 Task: Look for space in Barentu, Eritrea from 12th  July, 2023 to 15th July, 2023 for 3 adults in price range Rs.12000 to Rs.16000. Place can be entire place with 2 bedrooms having 3 beds and 1 bathroom. Property type can be house, flat, hotel. Booking option can be shelf check-in. Required host language is English.
Action: Mouse moved to (289, 165)
Screenshot: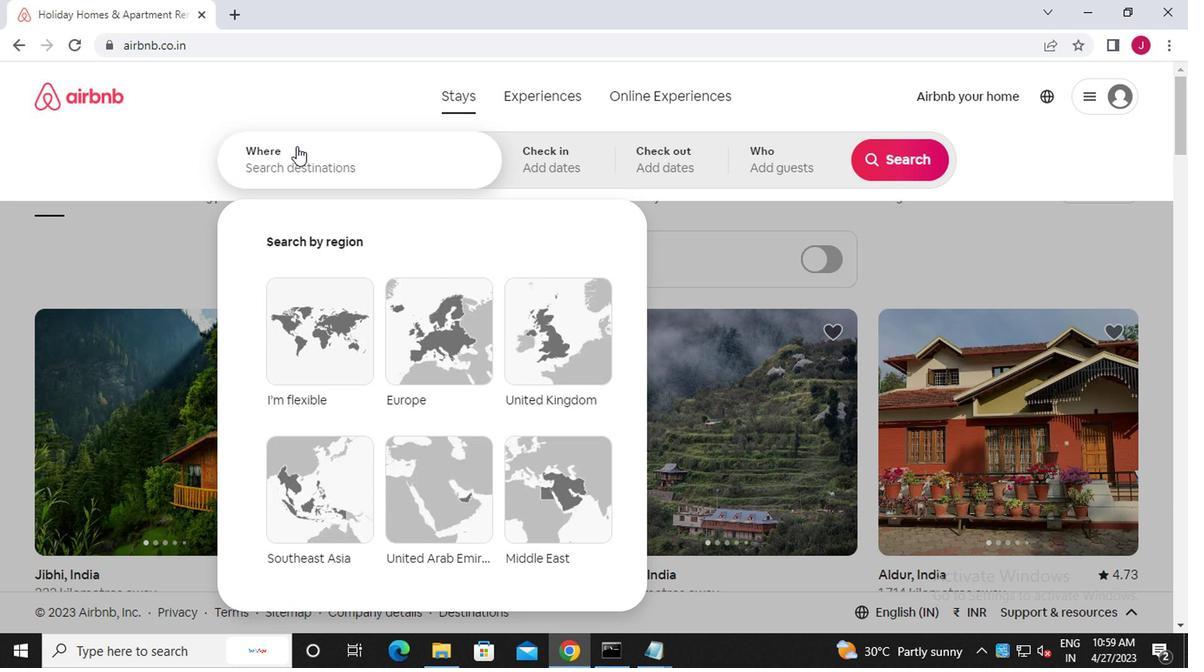 
Action: Mouse pressed left at (289, 165)
Screenshot: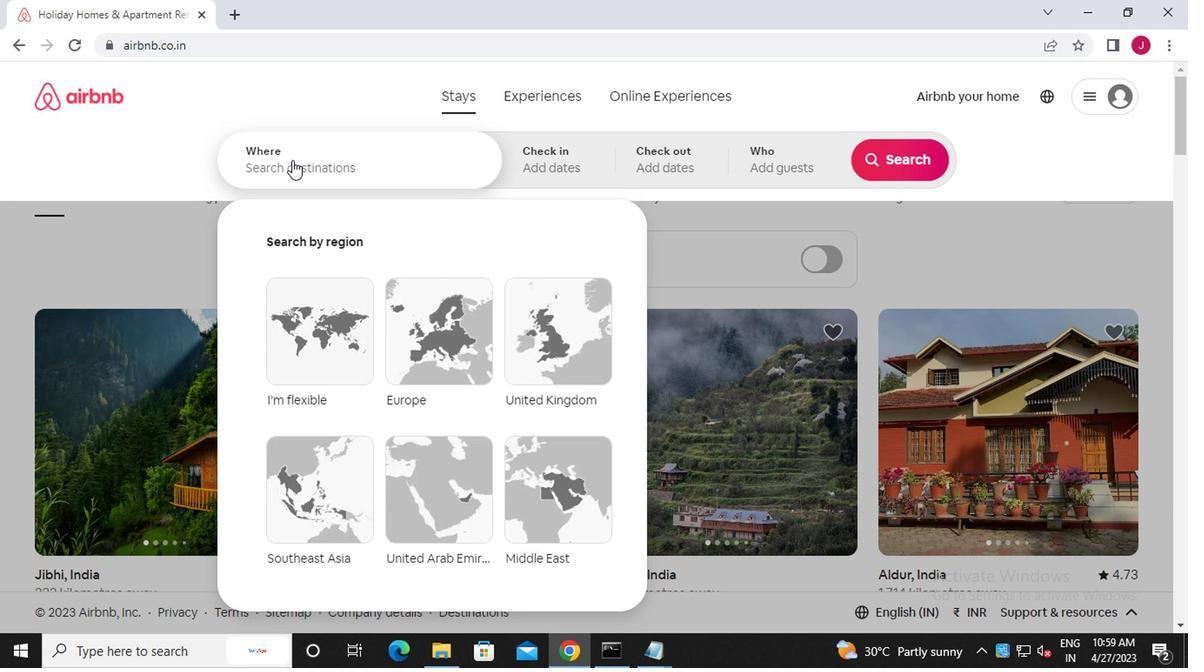 
Action: Key pressed b<Key.caps_lock>arentu,<Key.caps_lock>e<Key.caps_lock>ritrea
Screenshot: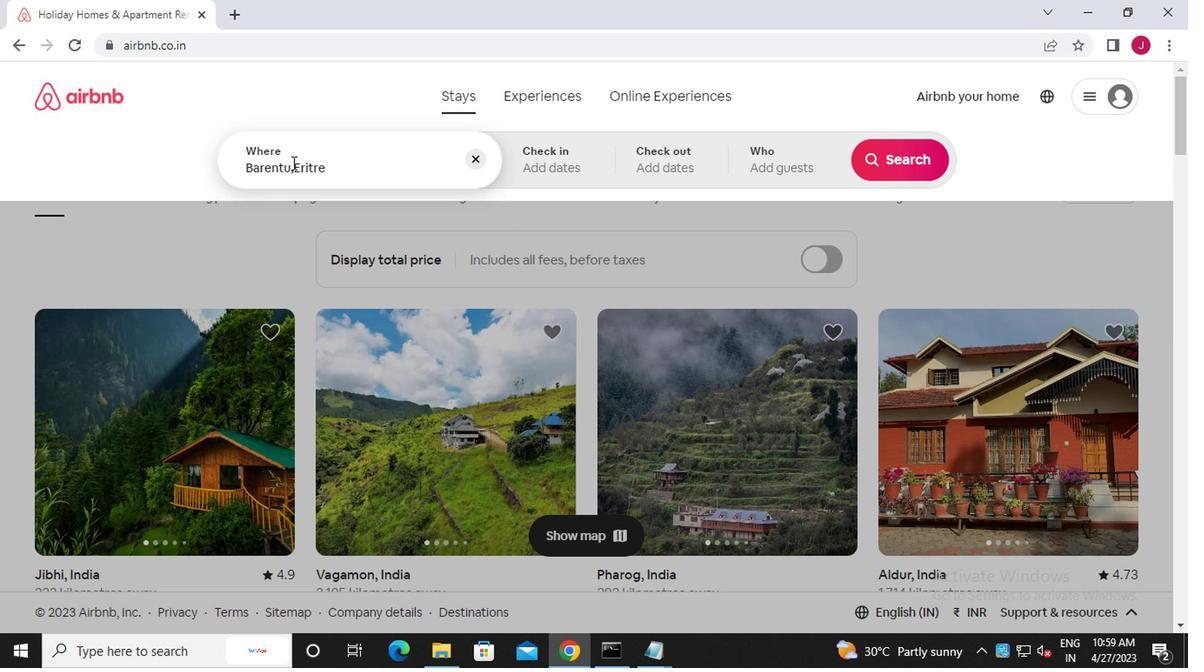 
Action: Mouse moved to (396, 260)
Screenshot: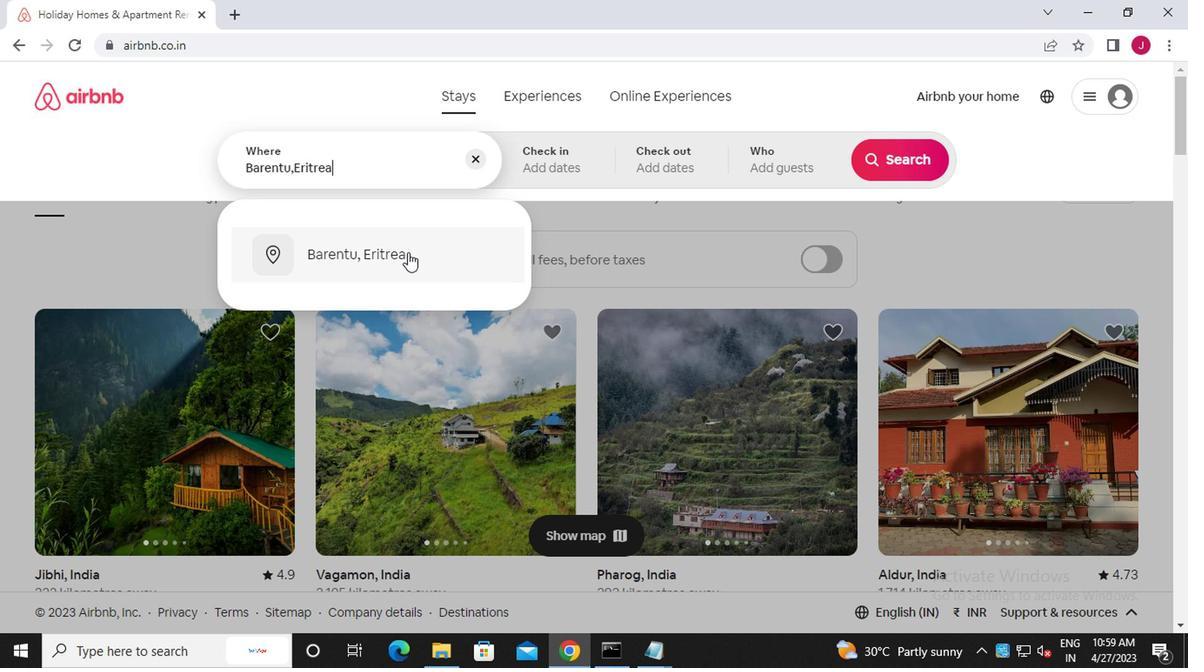 
Action: Mouse pressed left at (396, 260)
Screenshot: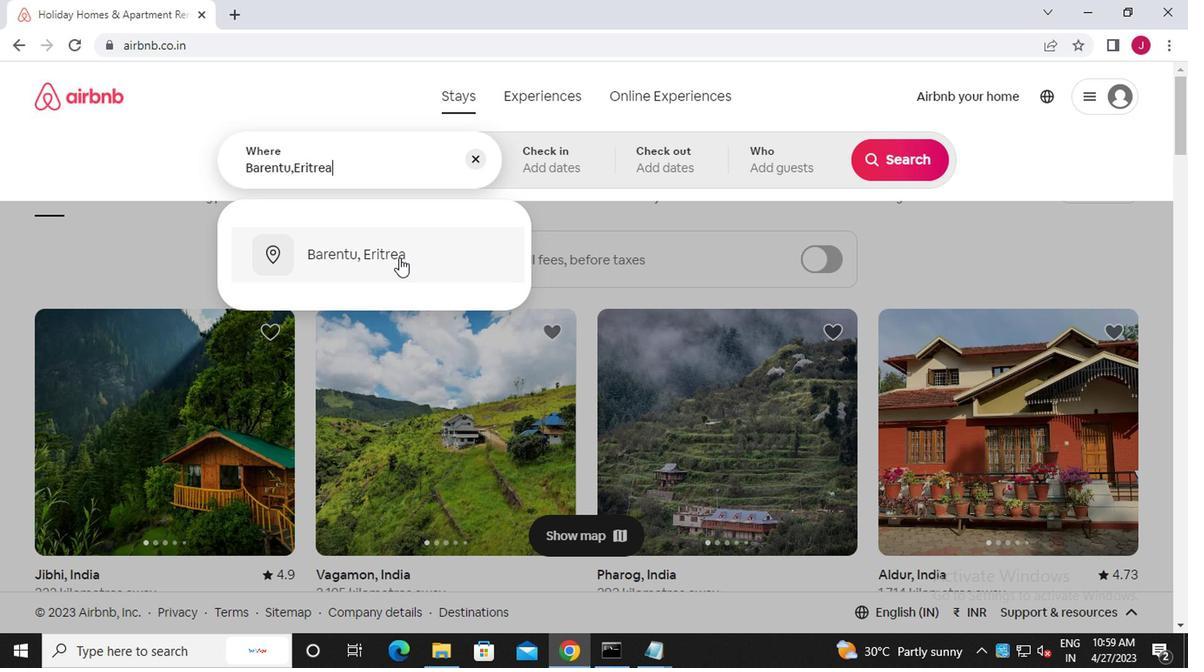 
Action: Mouse moved to (882, 307)
Screenshot: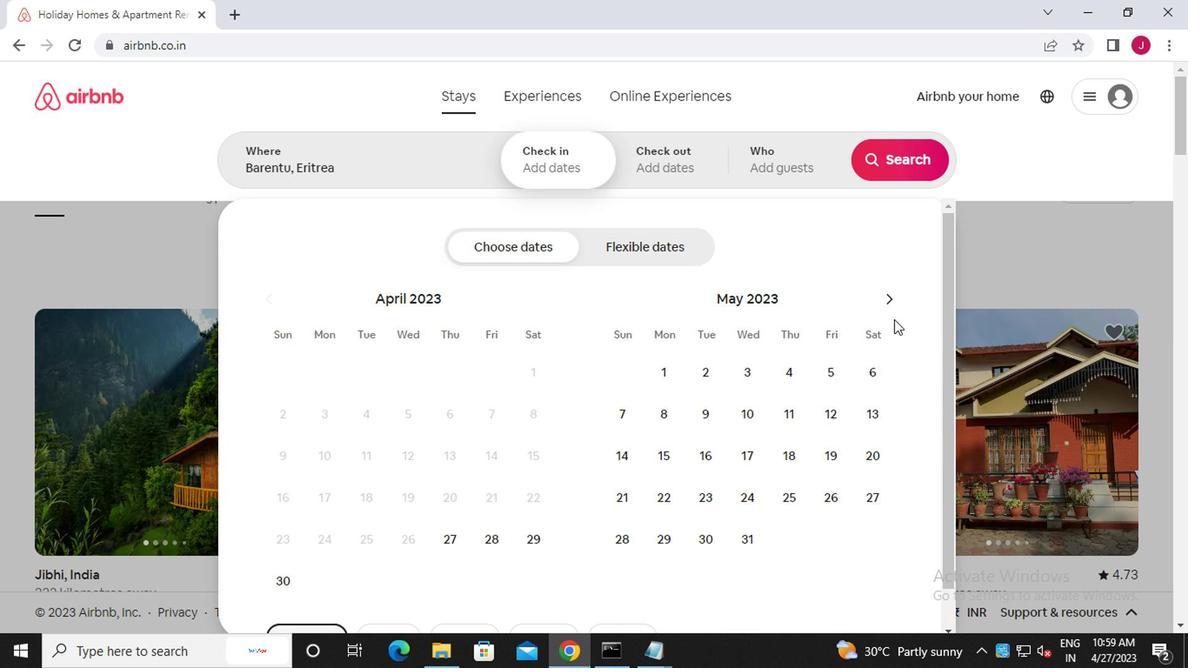 
Action: Mouse pressed left at (882, 307)
Screenshot: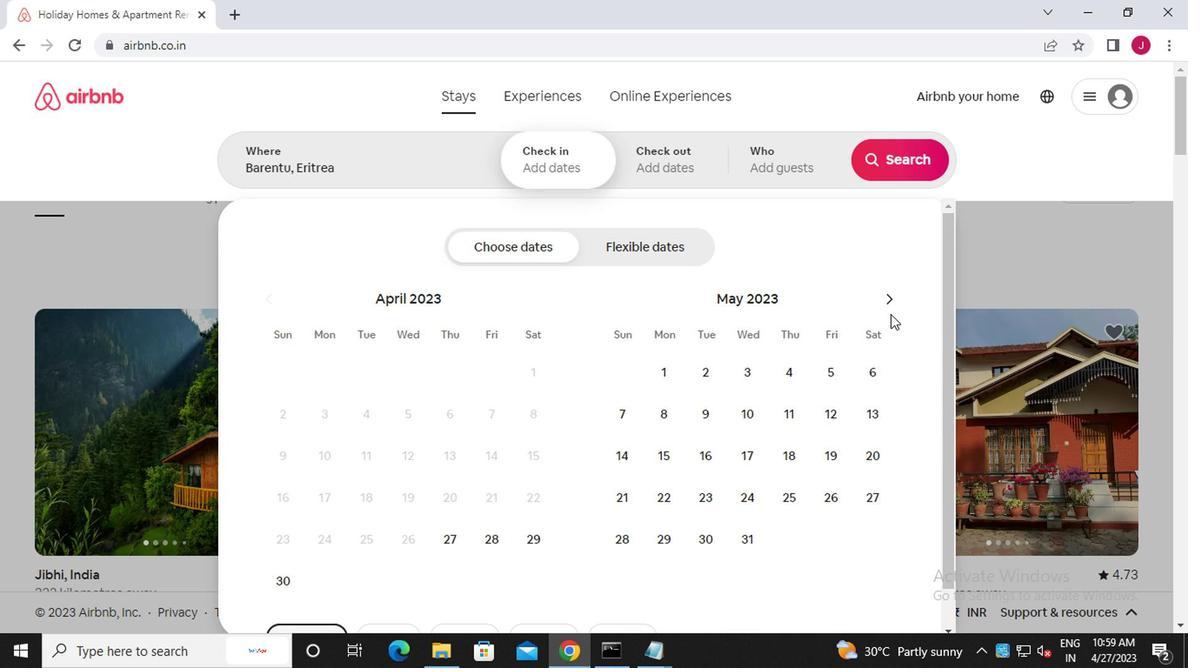 
Action: Mouse moved to (881, 305)
Screenshot: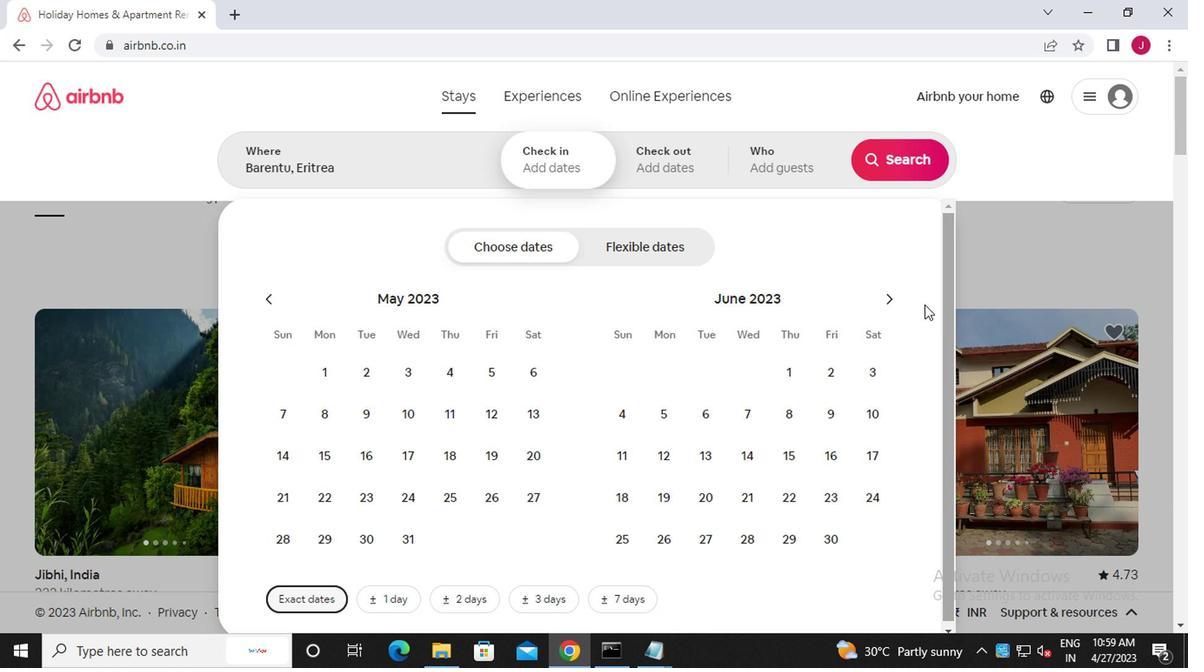 
Action: Mouse pressed left at (881, 305)
Screenshot: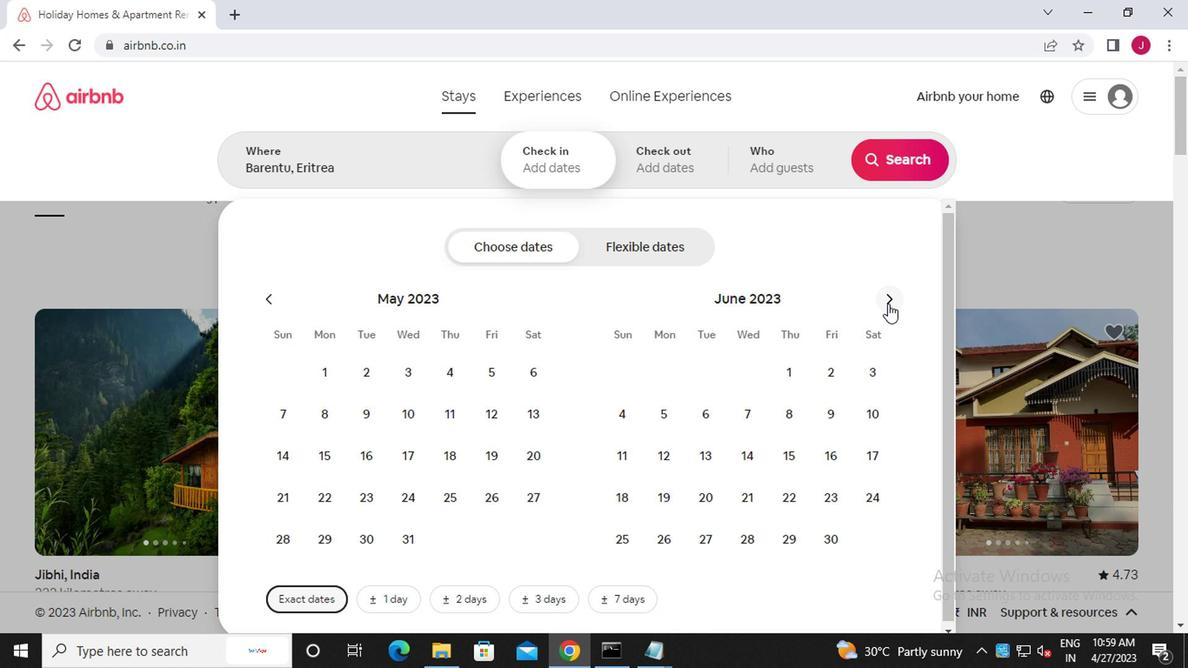 
Action: Mouse moved to (737, 456)
Screenshot: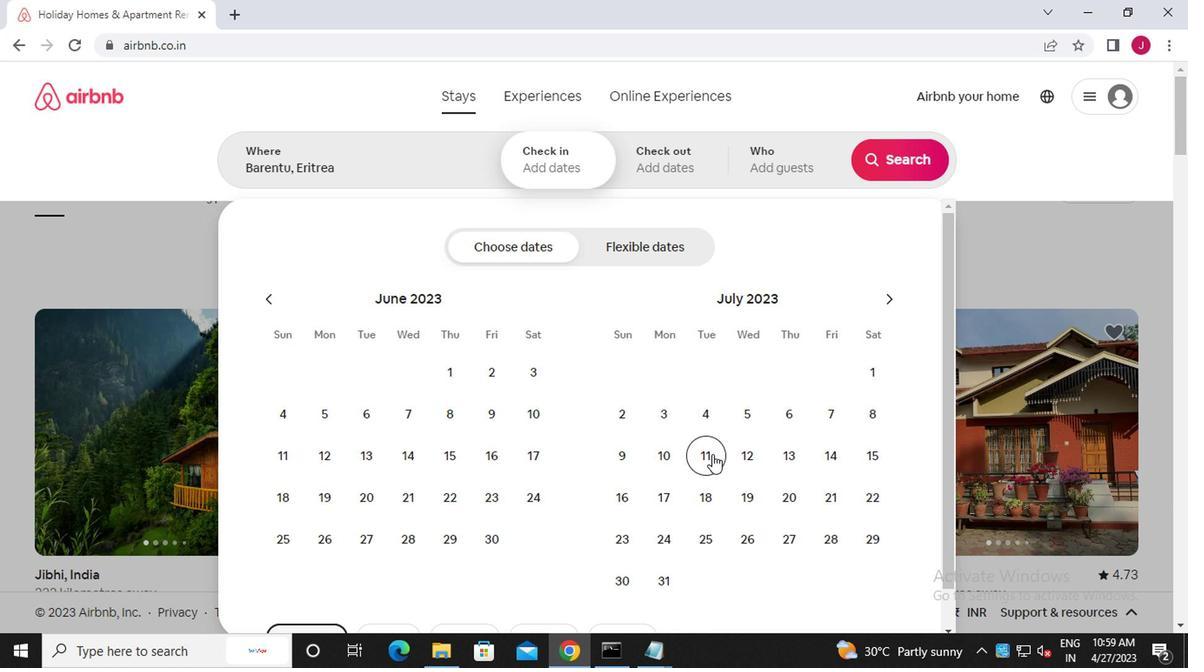 
Action: Mouse pressed left at (737, 456)
Screenshot: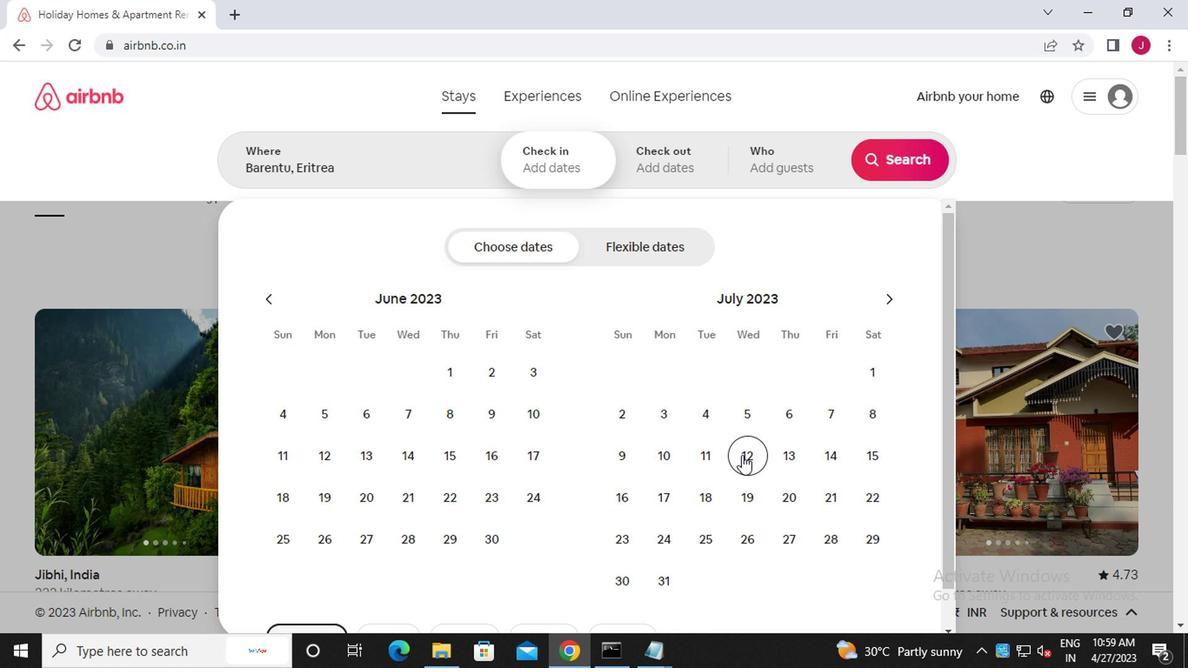 
Action: Mouse moved to (861, 452)
Screenshot: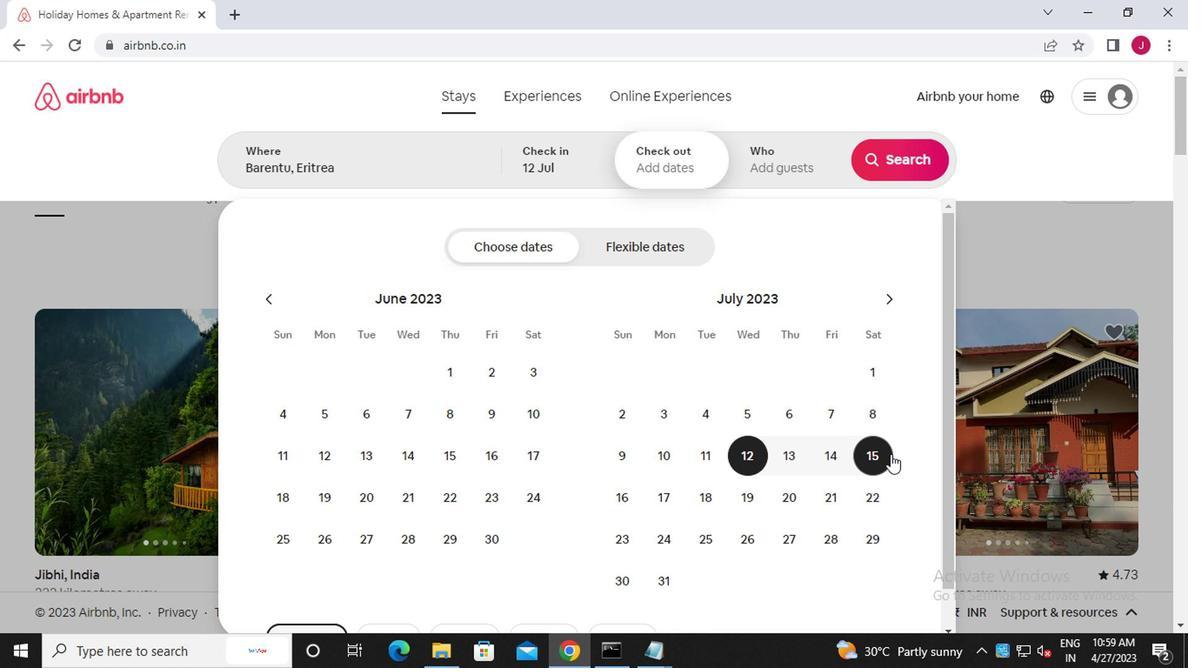 
Action: Mouse pressed left at (861, 452)
Screenshot: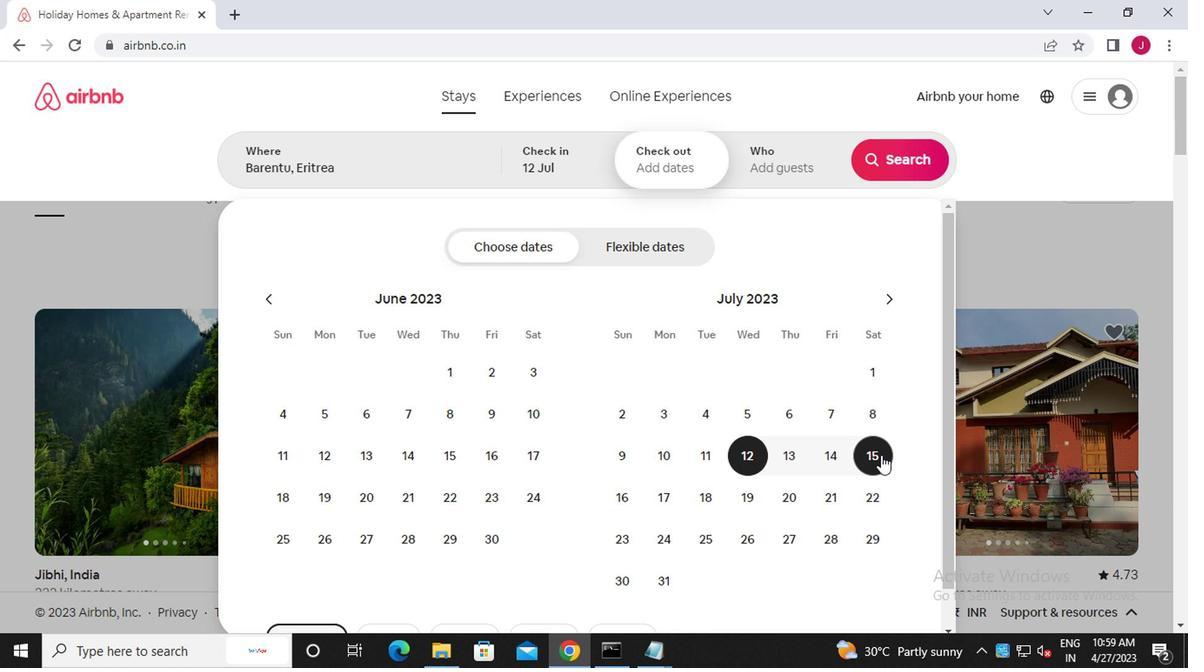 
Action: Mouse moved to (751, 172)
Screenshot: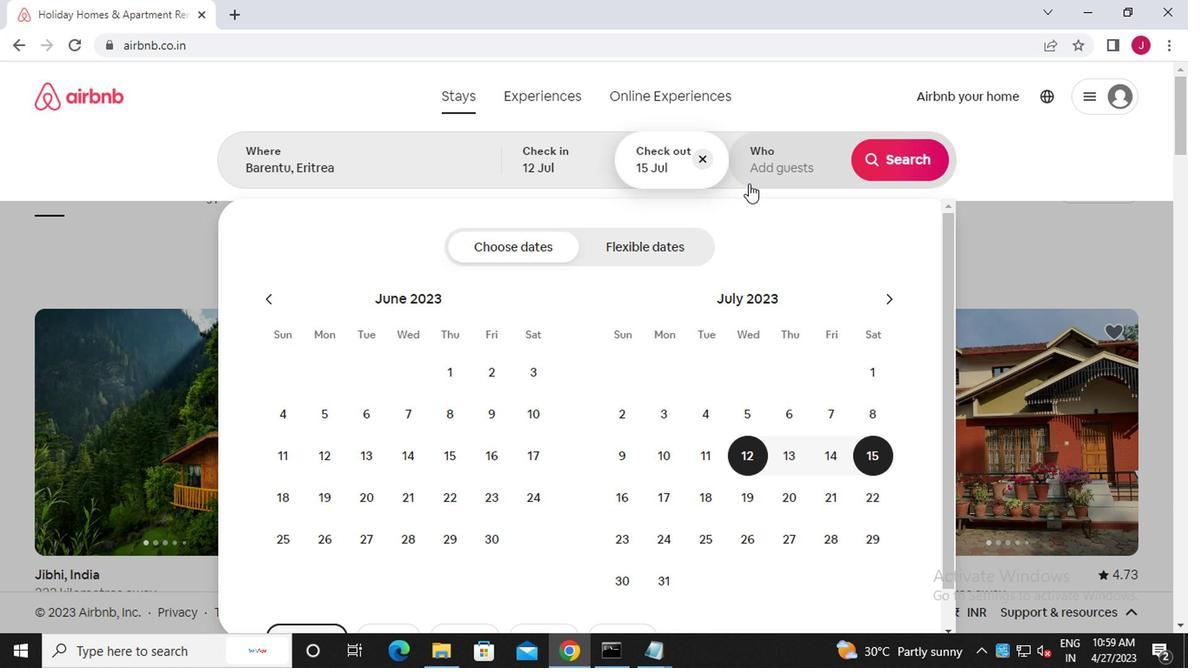
Action: Mouse pressed left at (751, 172)
Screenshot: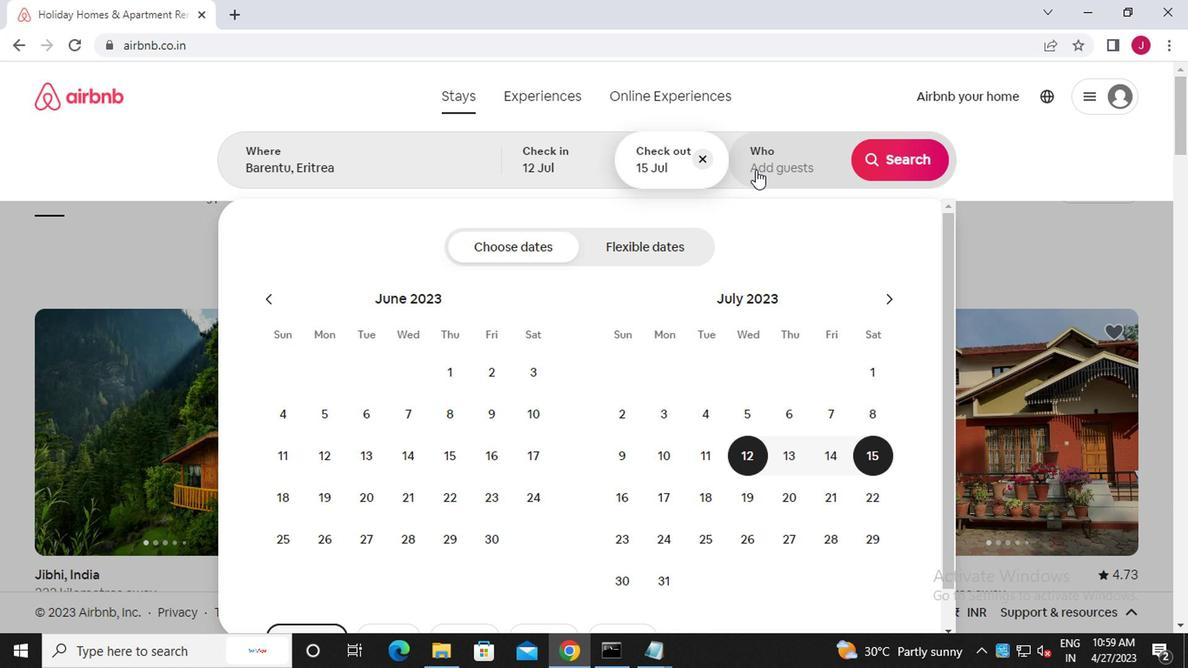 
Action: Mouse moved to (902, 250)
Screenshot: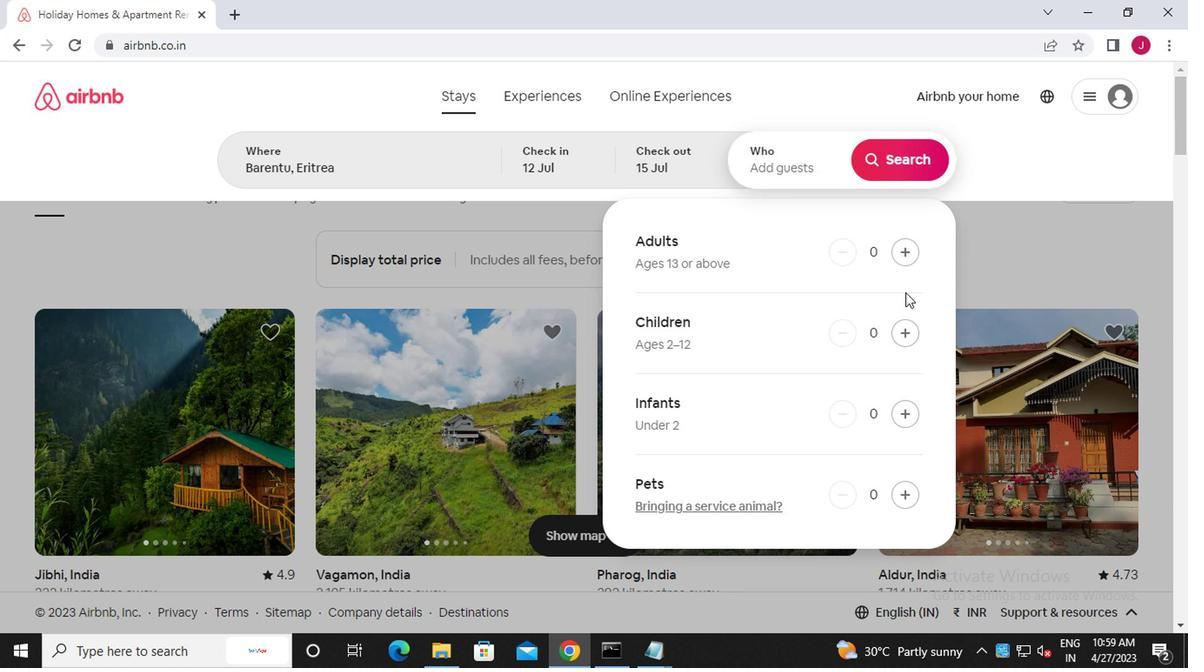 
Action: Mouse pressed left at (902, 250)
Screenshot: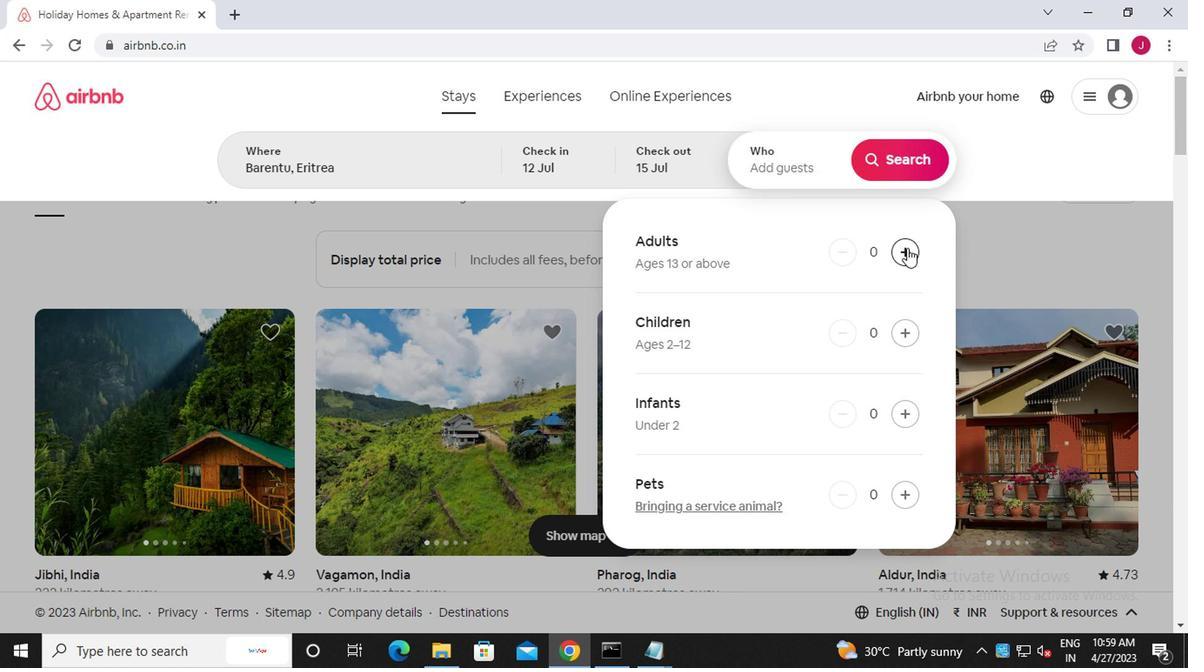
Action: Mouse pressed left at (902, 250)
Screenshot: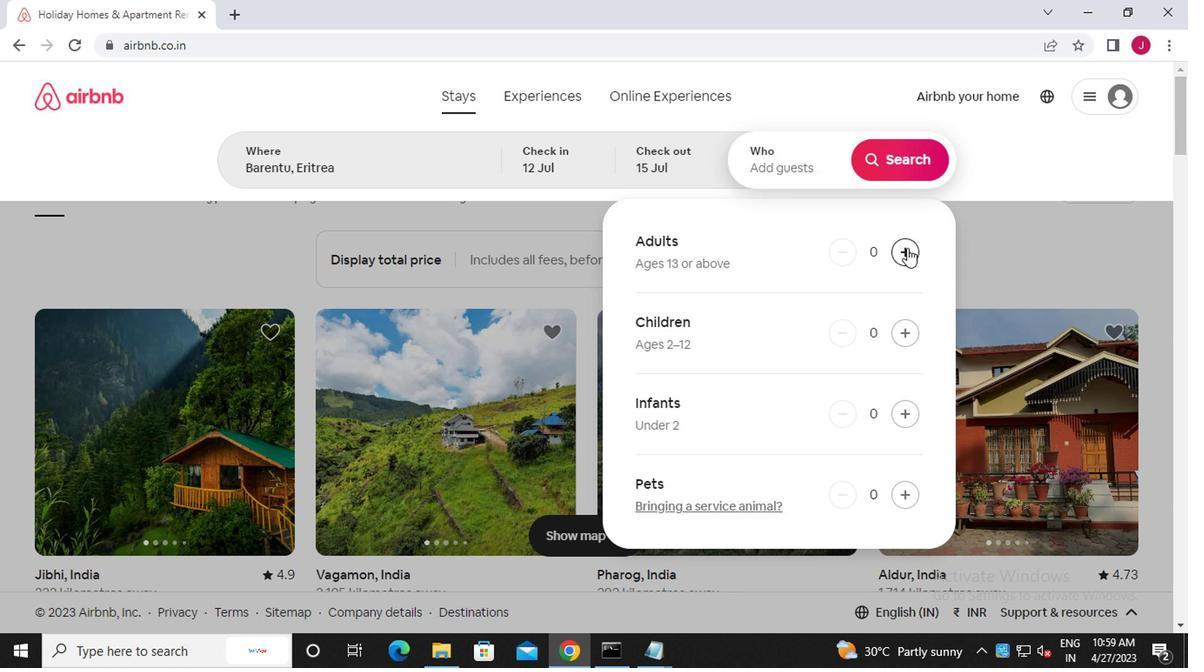 
Action: Mouse pressed left at (902, 250)
Screenshot: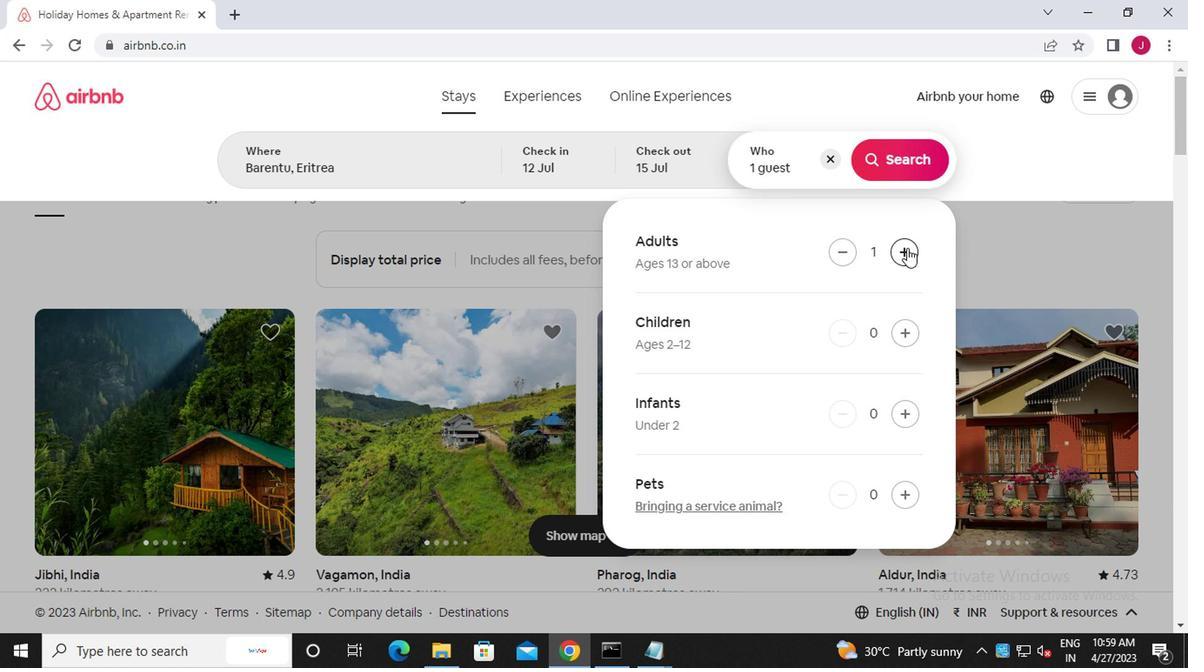
Action: Mouse moved to (905, 166)
Screenshot: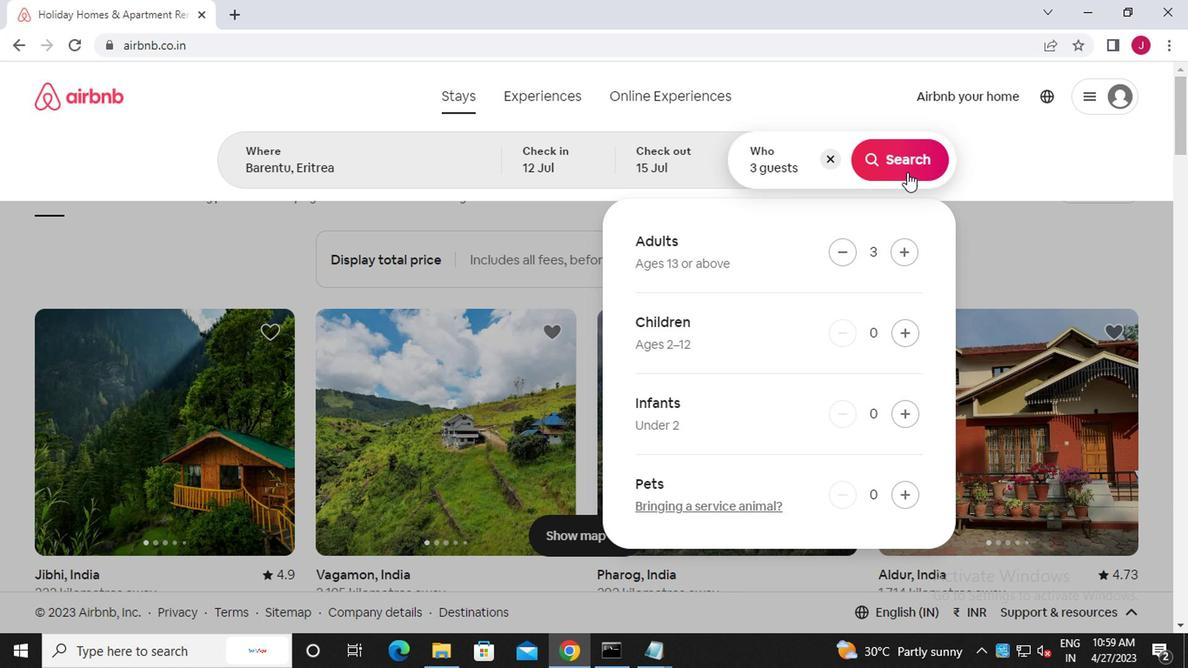 
Action: Mouse pressed left at (905, 166)
Screenshot: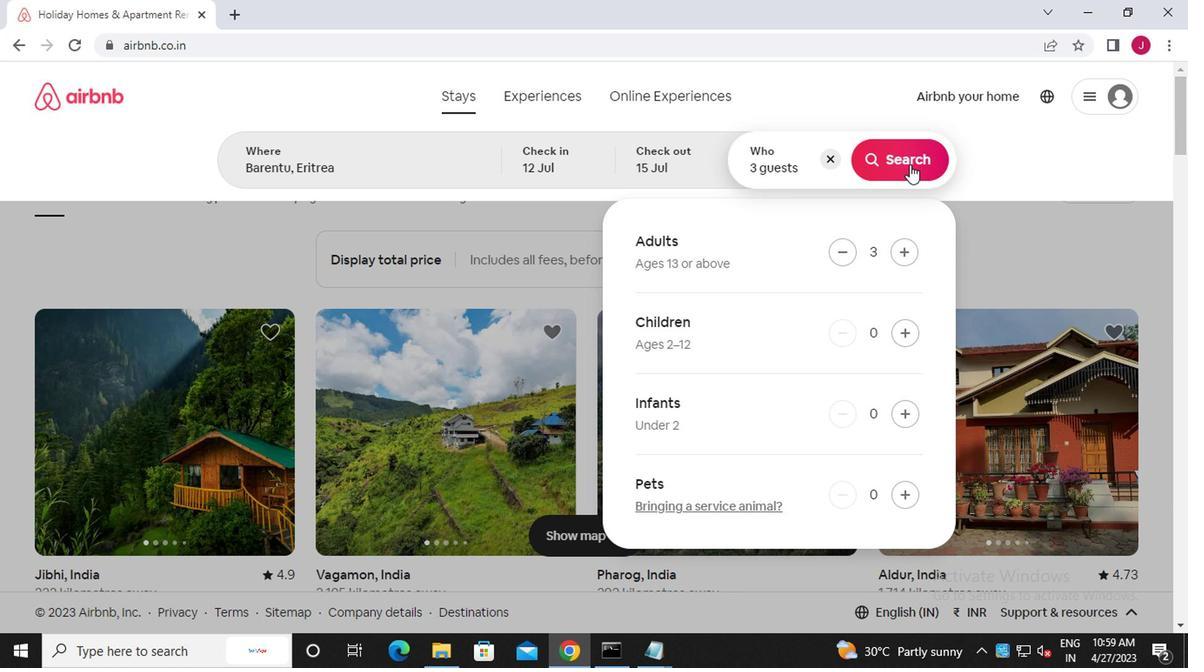 
Action: Mouse moved to (1122, 170)
Screenshot: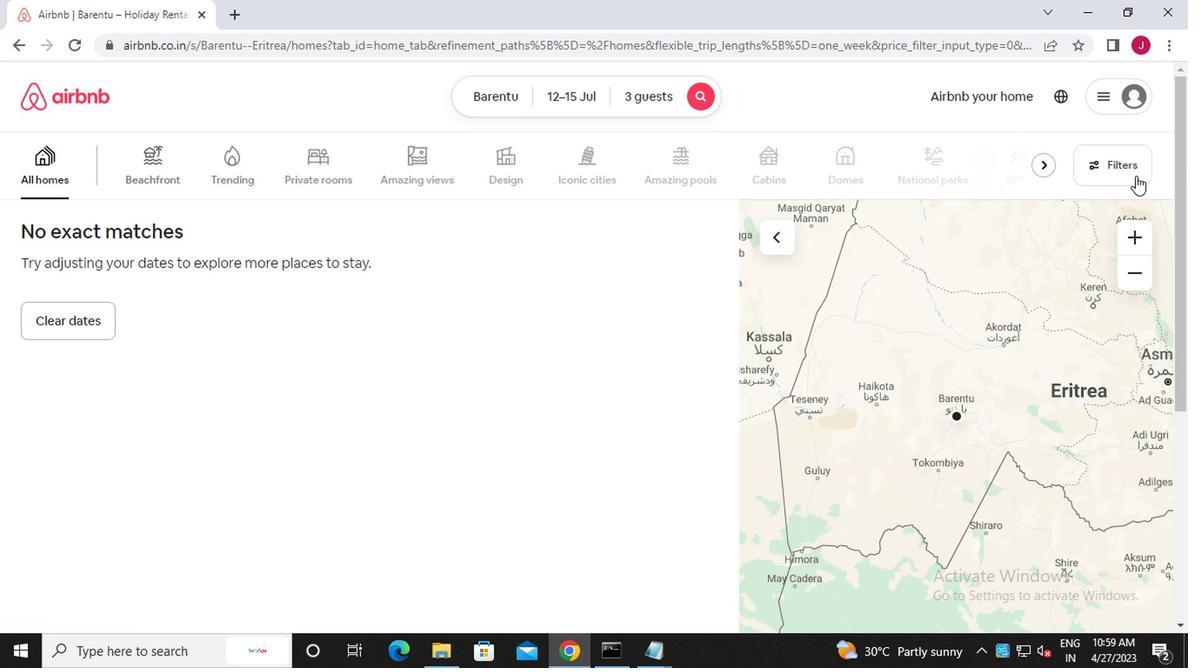 
Action: Mouse pressed left at (1122, 170)
Screenshot: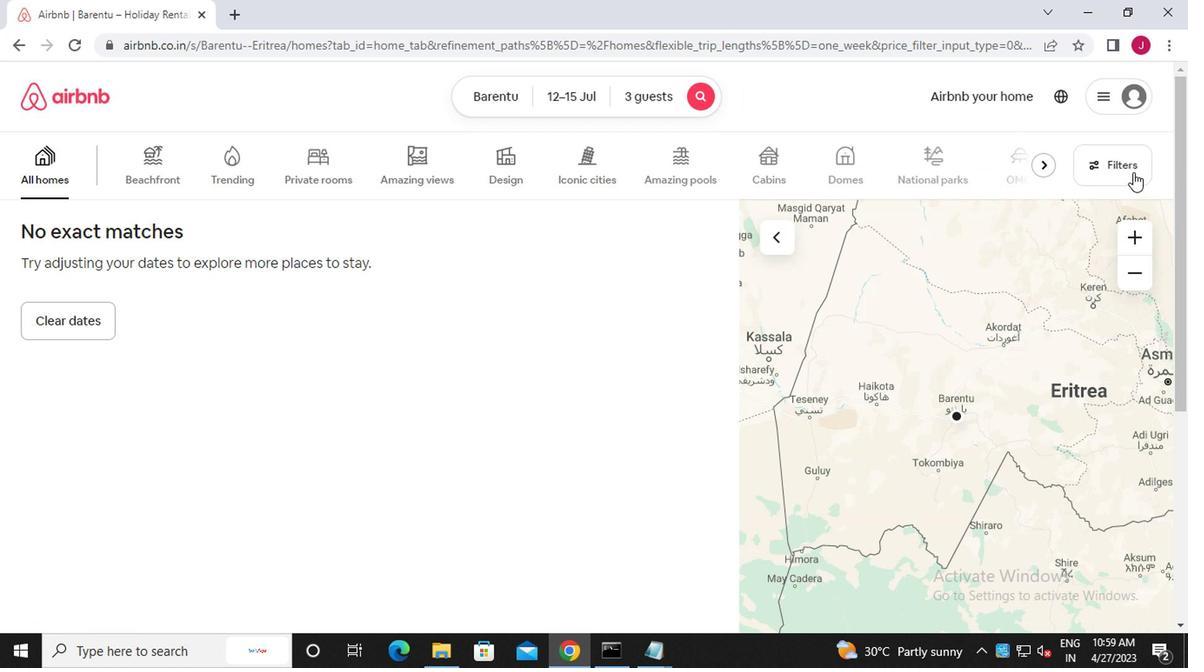 
Action: Mouse moved to (443, 273)
Screenshot: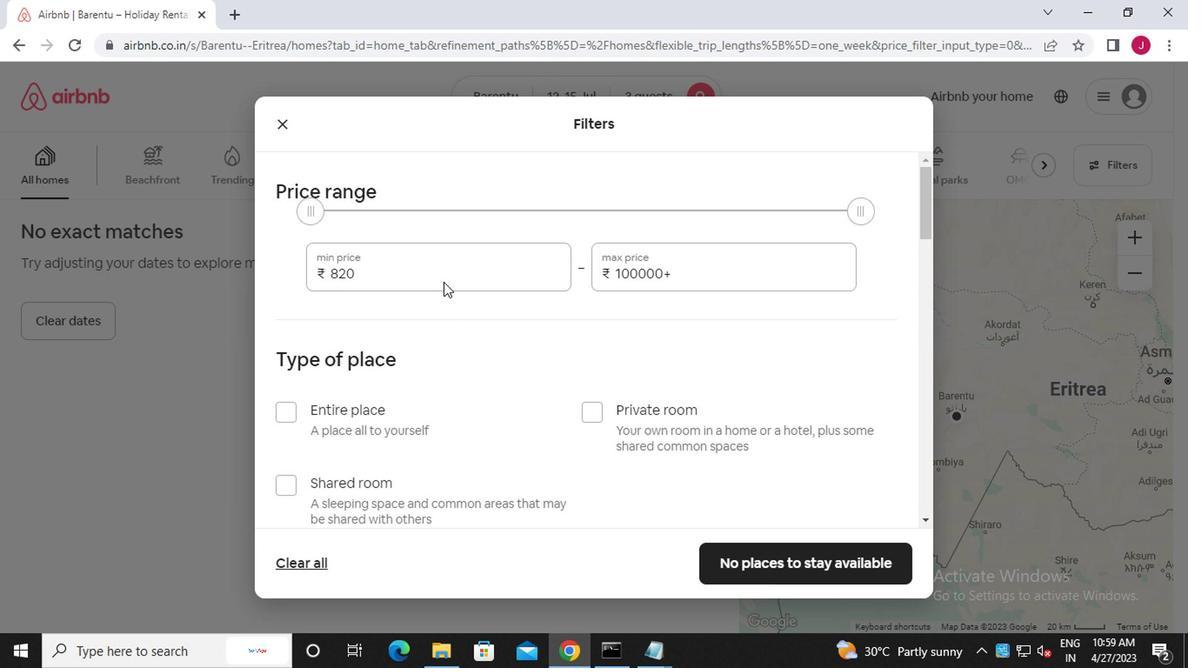 
Action: Mouse pressed left at (443, 273)
Screenshot: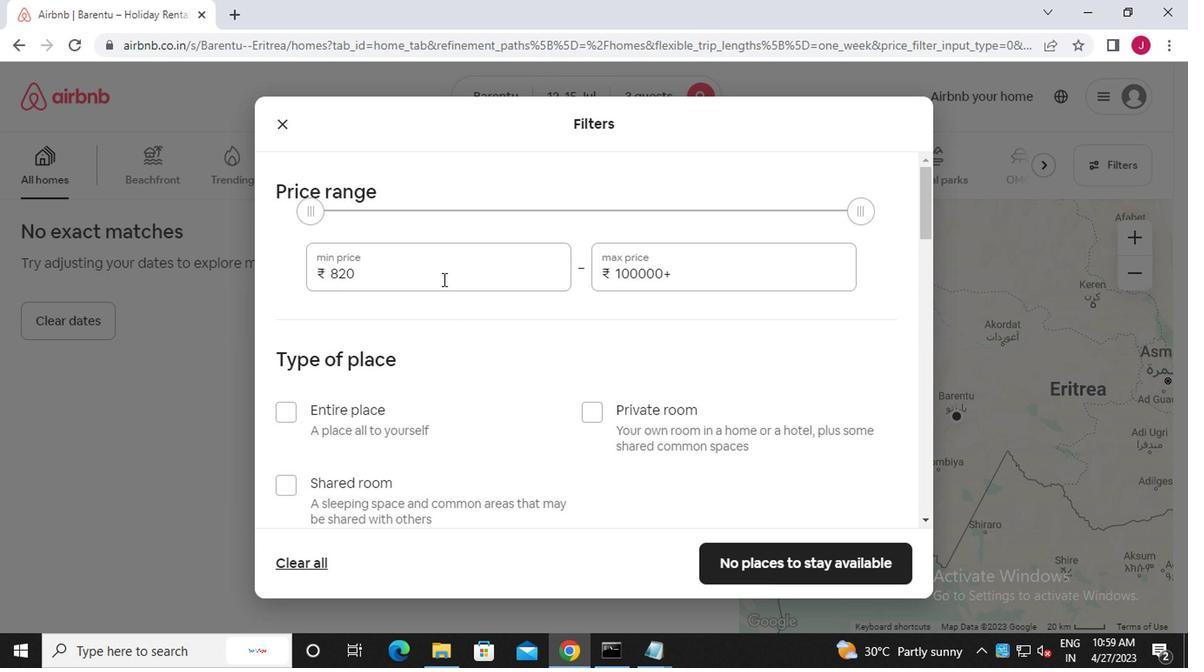 
Action: Mouse moved to (443, 273)
Screenshot: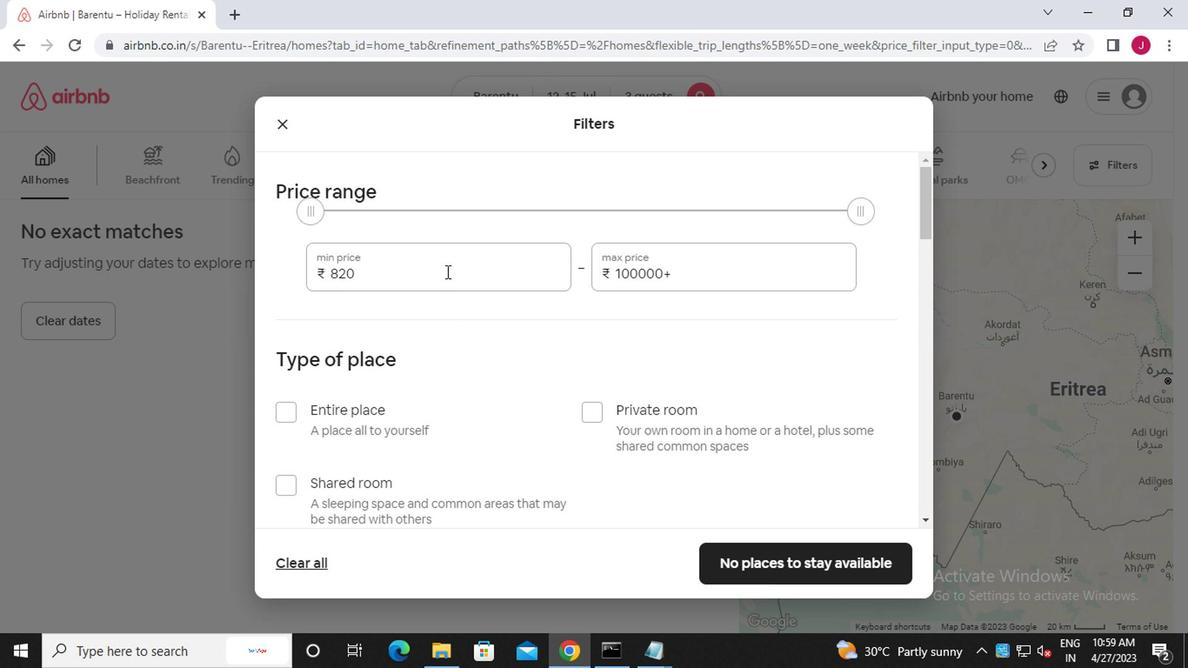 
Action: Key pressed <Key.backspace><Key.backspace><Key.backspace><<97>><<98>><<96>><<96>><<96>>
Screenshot: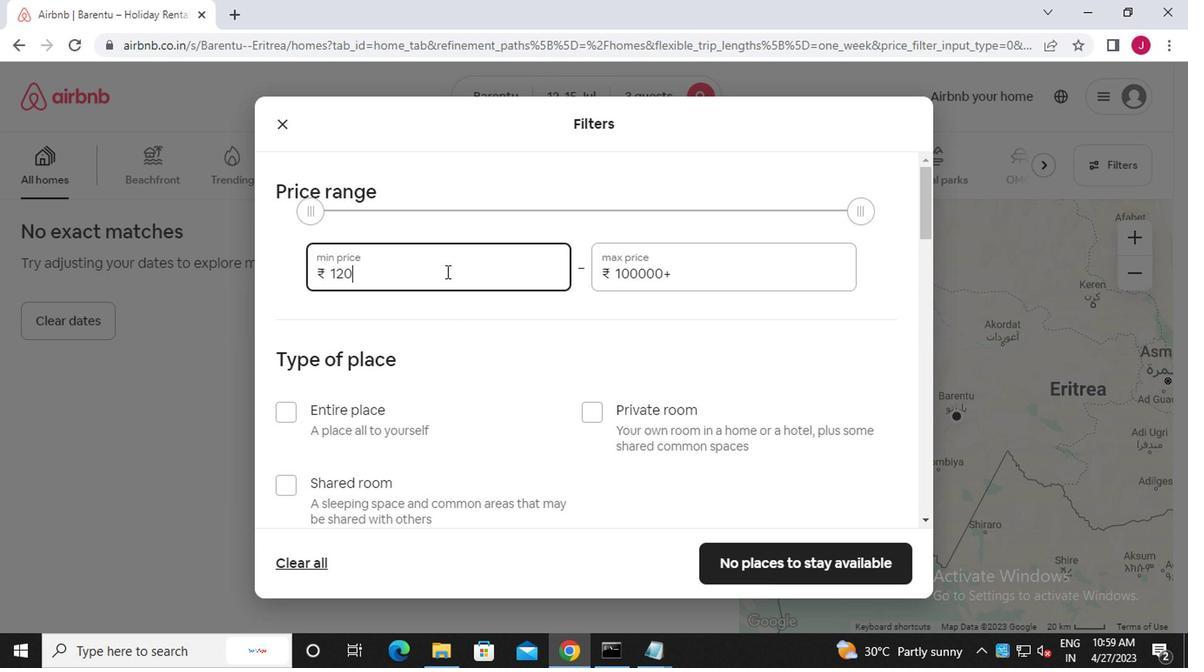 
Action: Mouse moved to (703, 274)
Screenshot: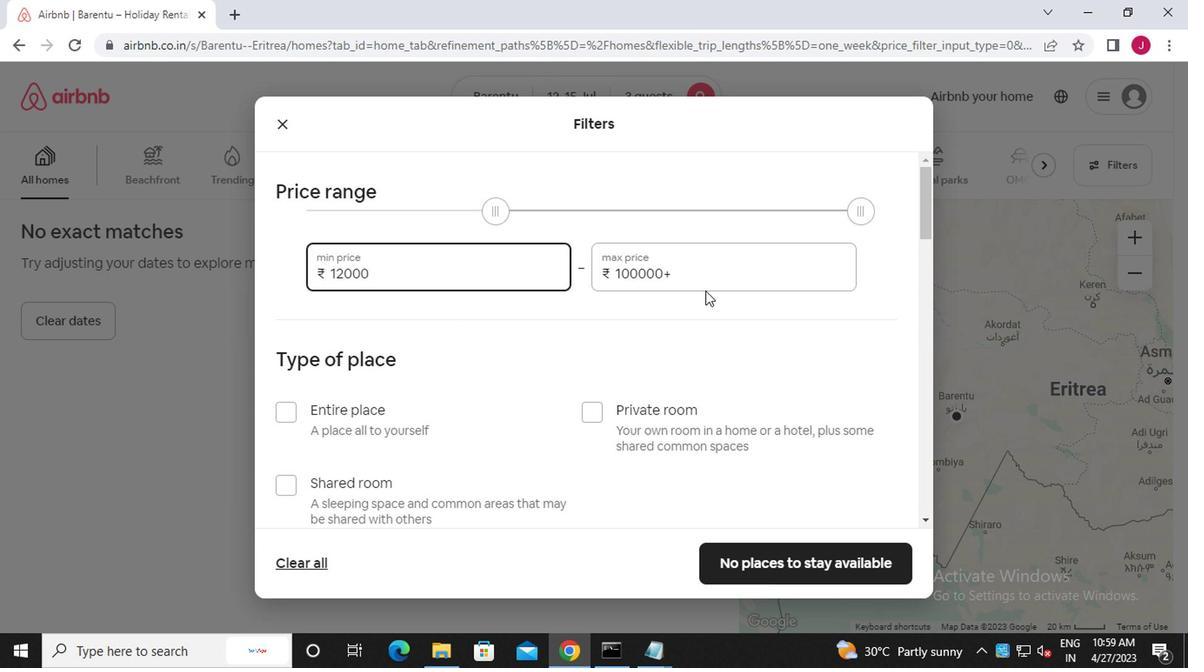 
Action: Mouse pressed left at (703, 274)
Screenshot: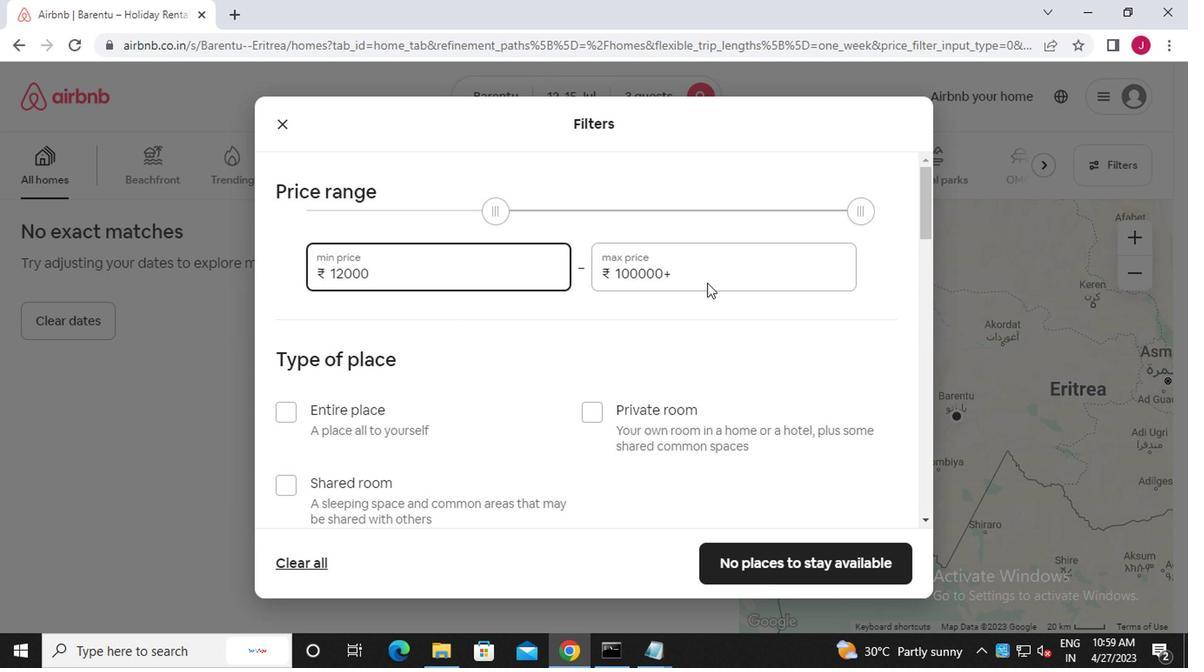 
Action: Mouse moved to (703, 274)
Screenshot: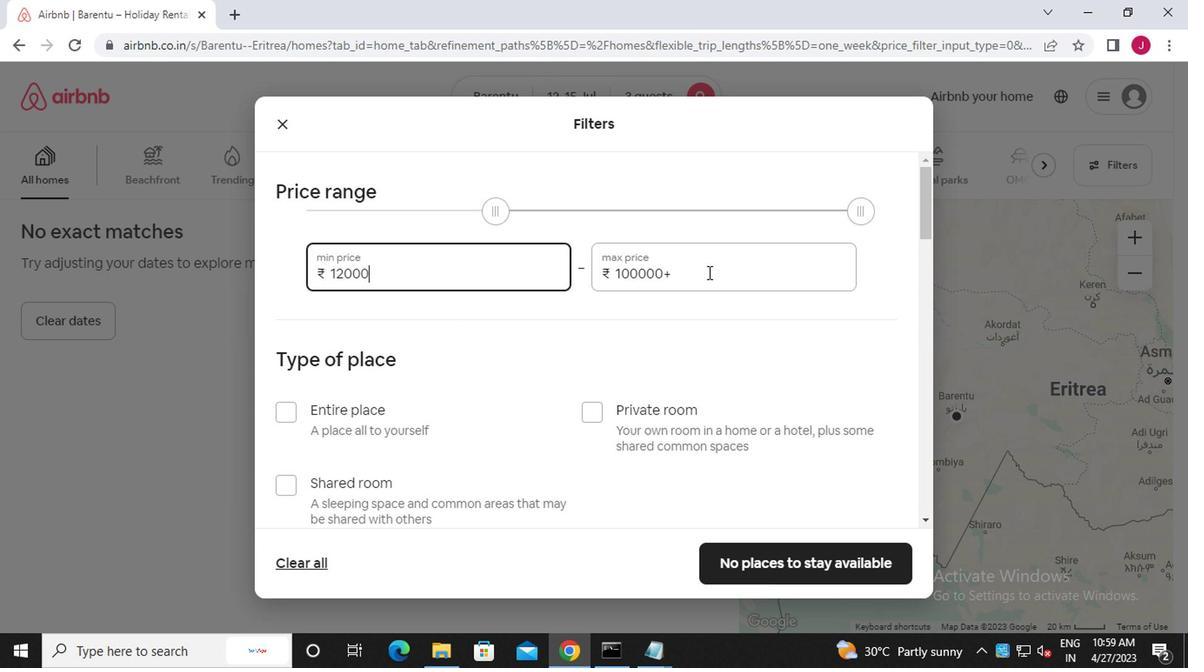 
Action: Key pressed <Key.backspace><Key.backspace><Key.backspace><Key.backspace><Key.backspace><Key.backspace><<102>><<96>><<96>><<96>>
Screenshot: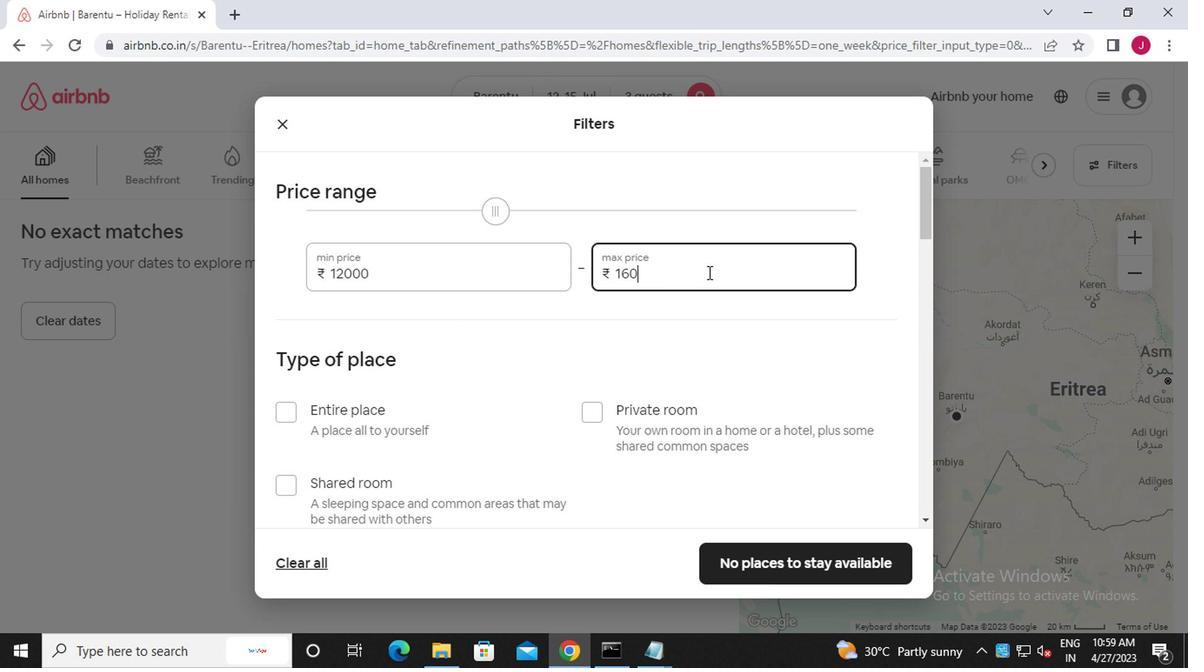 
Action: Mouse scrolled (703, 273) with delta (0, 0)
Screenshot: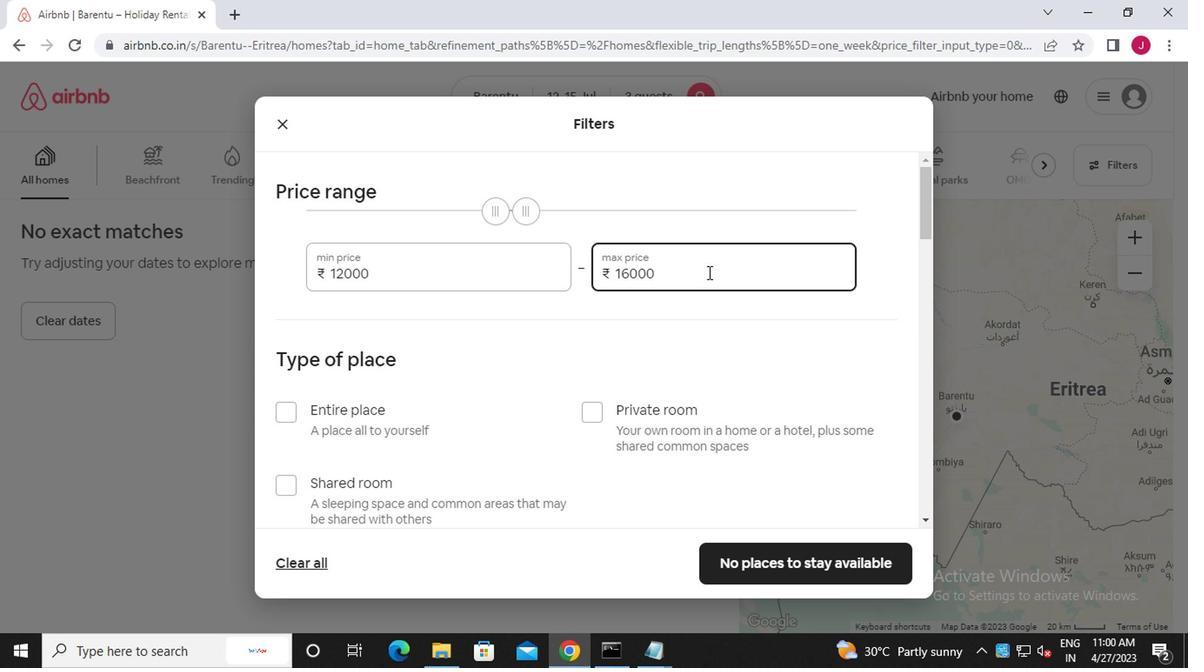 
Action: Mouse moved to (703, 274)
Screenshot: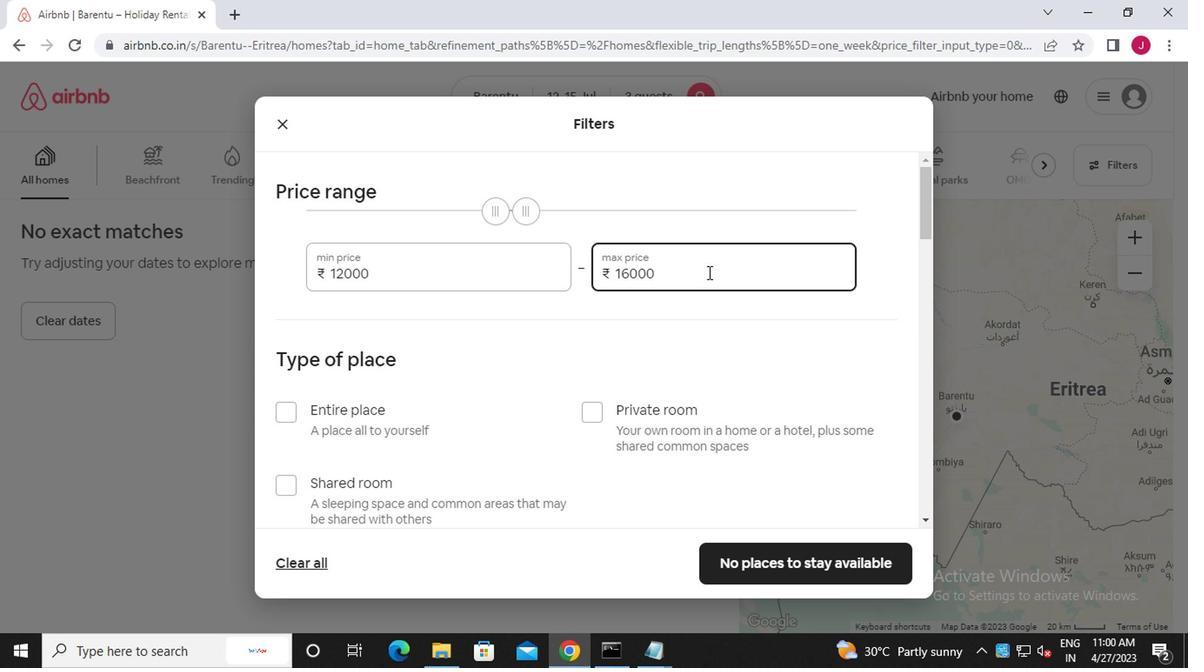 
Action: Mouse scrolled (703, 273) with delta (0, 0)
Screenshot: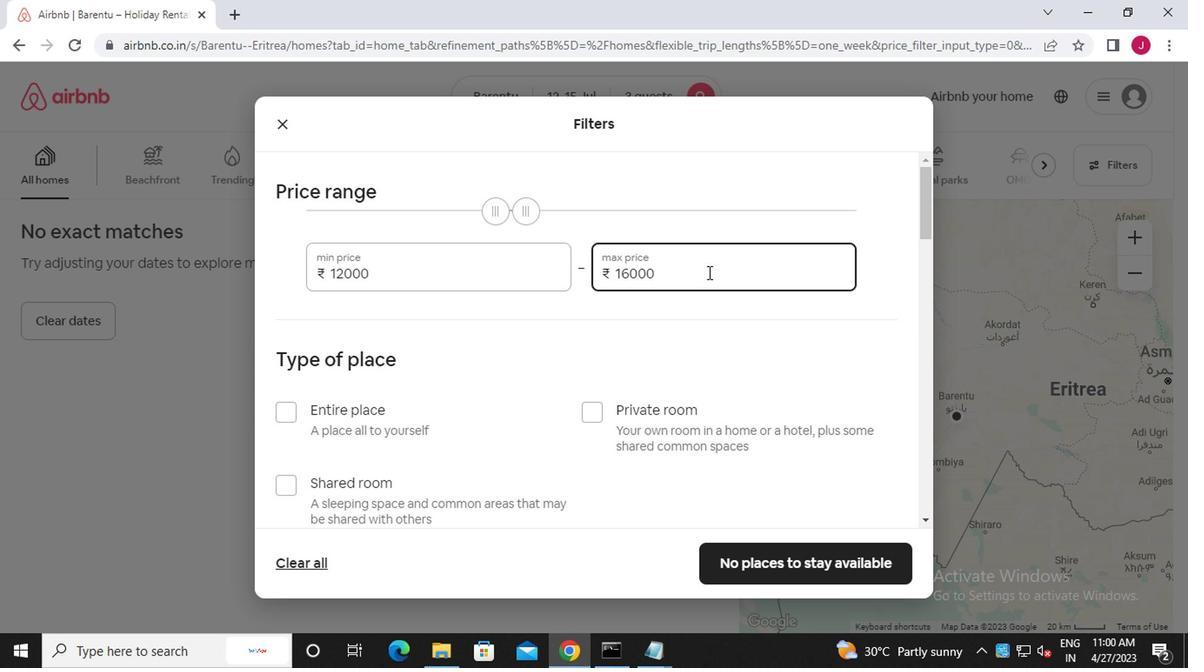 
Action: Mouse scrolled (703, 273) with delta (0, 0)
Screenshot: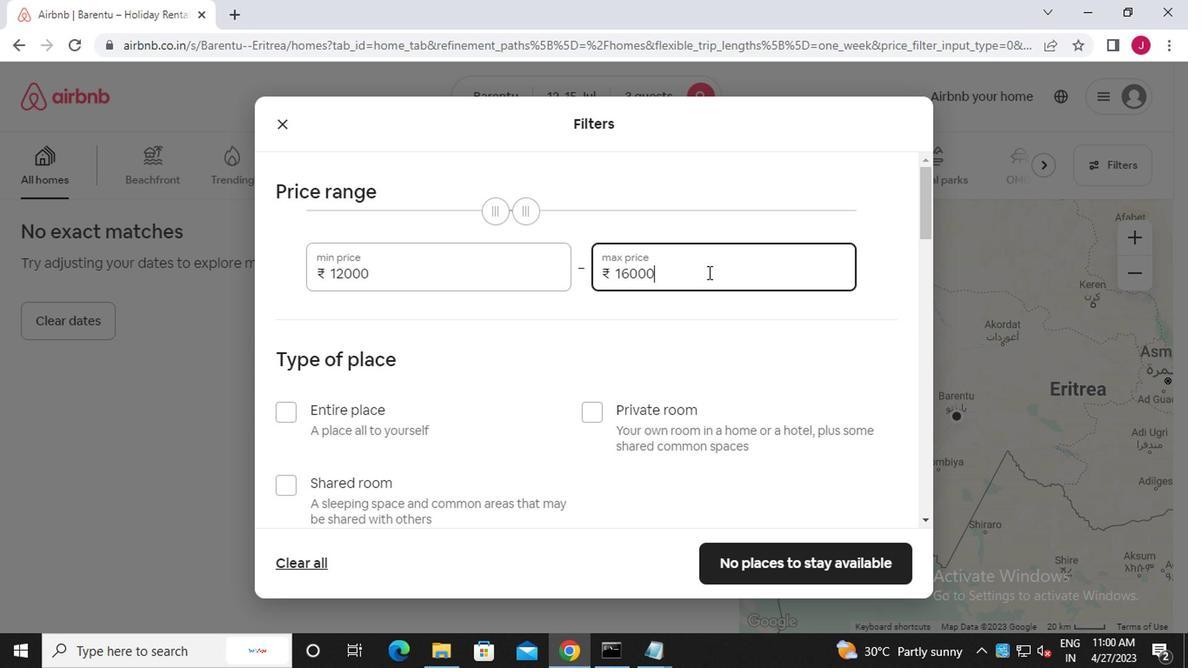 
Action: Mouse moved to (703, 274)
Screenshot: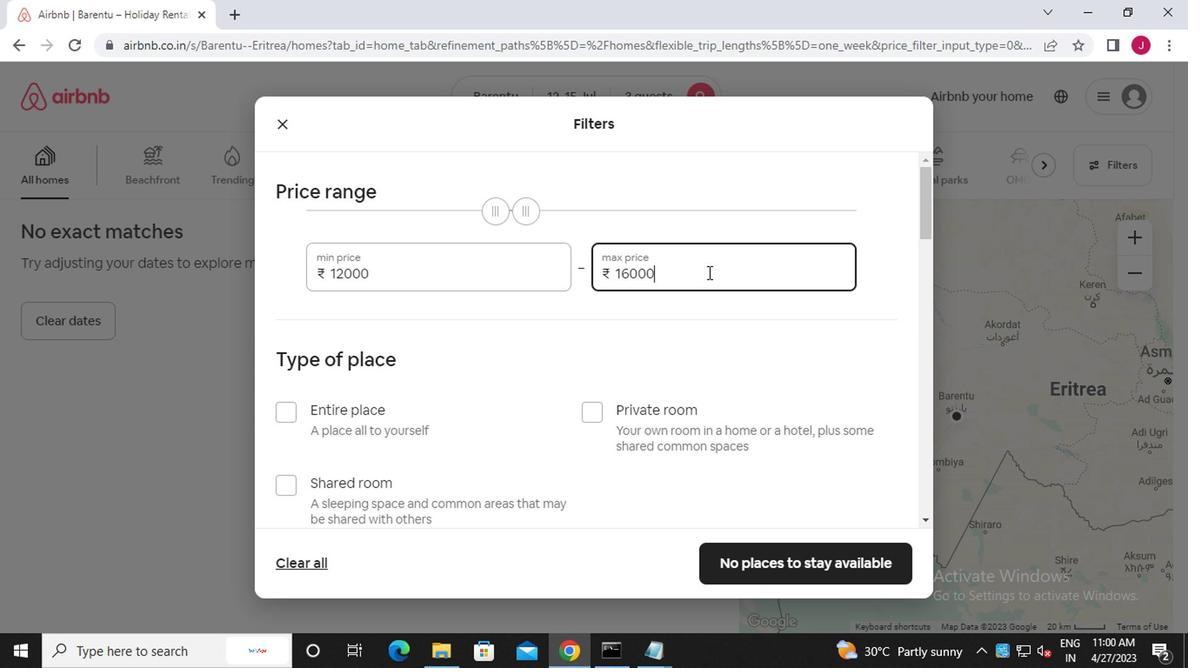
Action: Mouse scrolled (703, 273) with delta (0, 0)
Screenshot: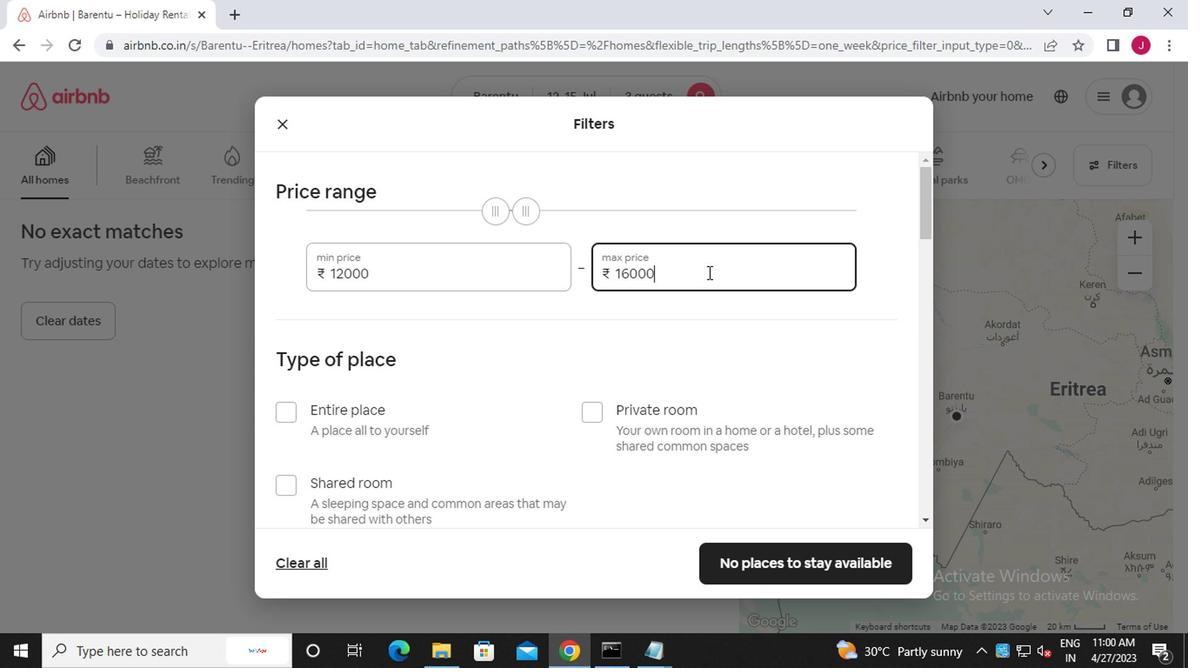 
Action: Mouse moved to (424, 241)
Screenshot: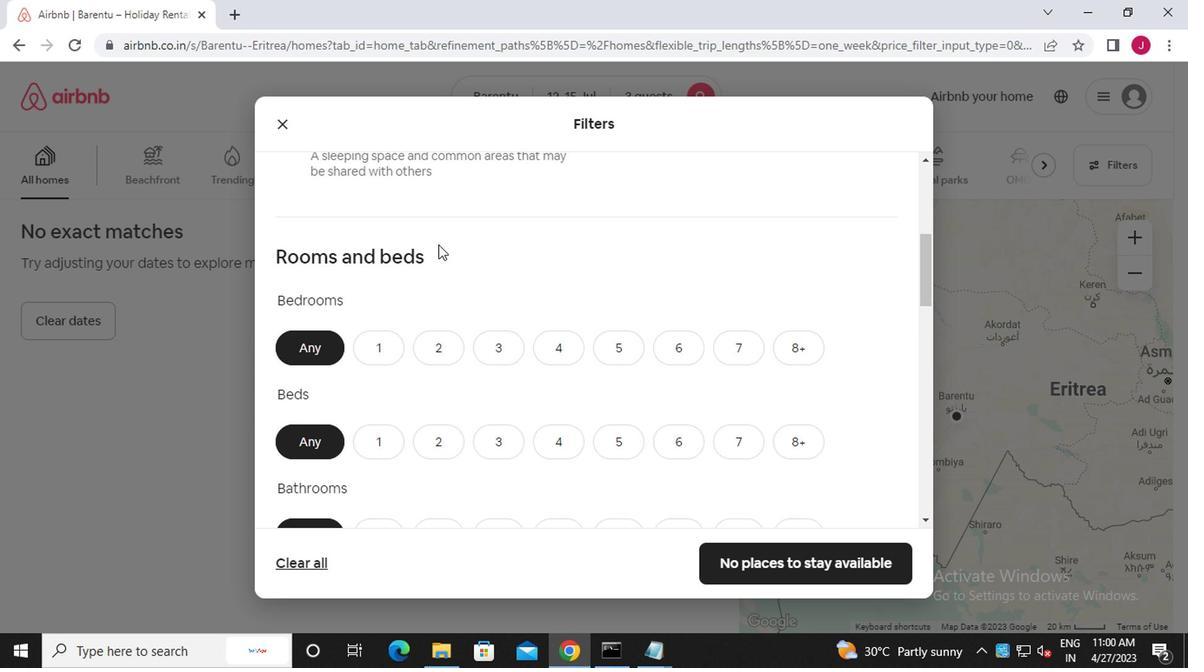 
Action: Mouse scrolled (424, 242) with delta (0, 1)
Screenshot: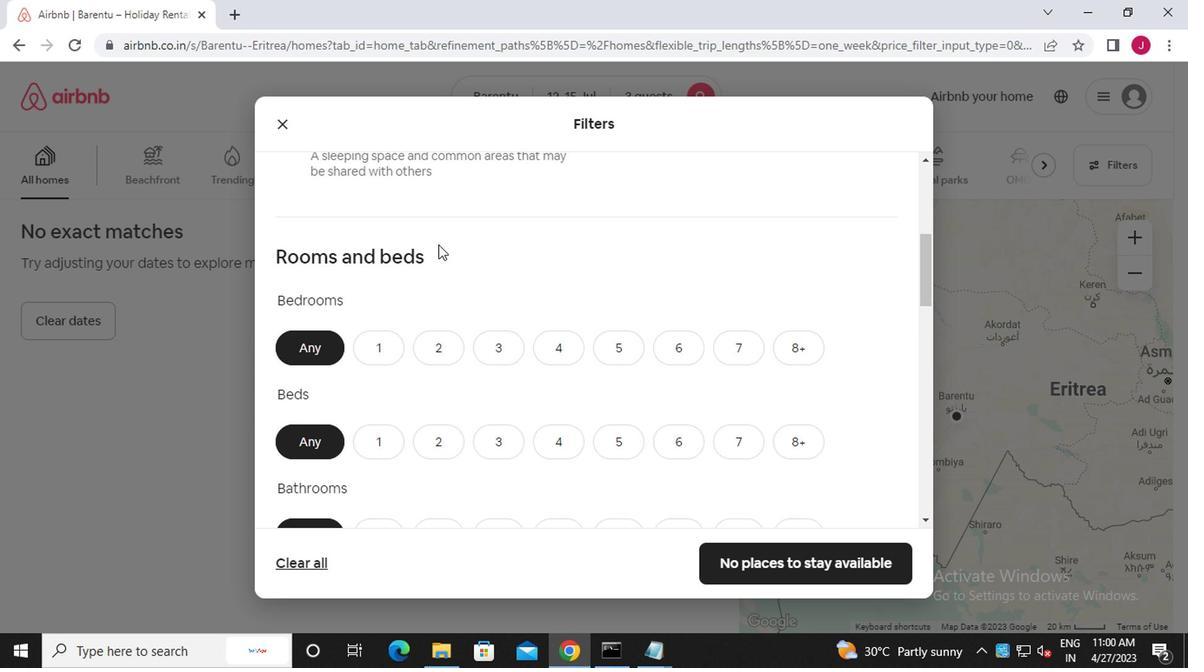 
Action: Mouse moved to (293, 195)
Screenshot: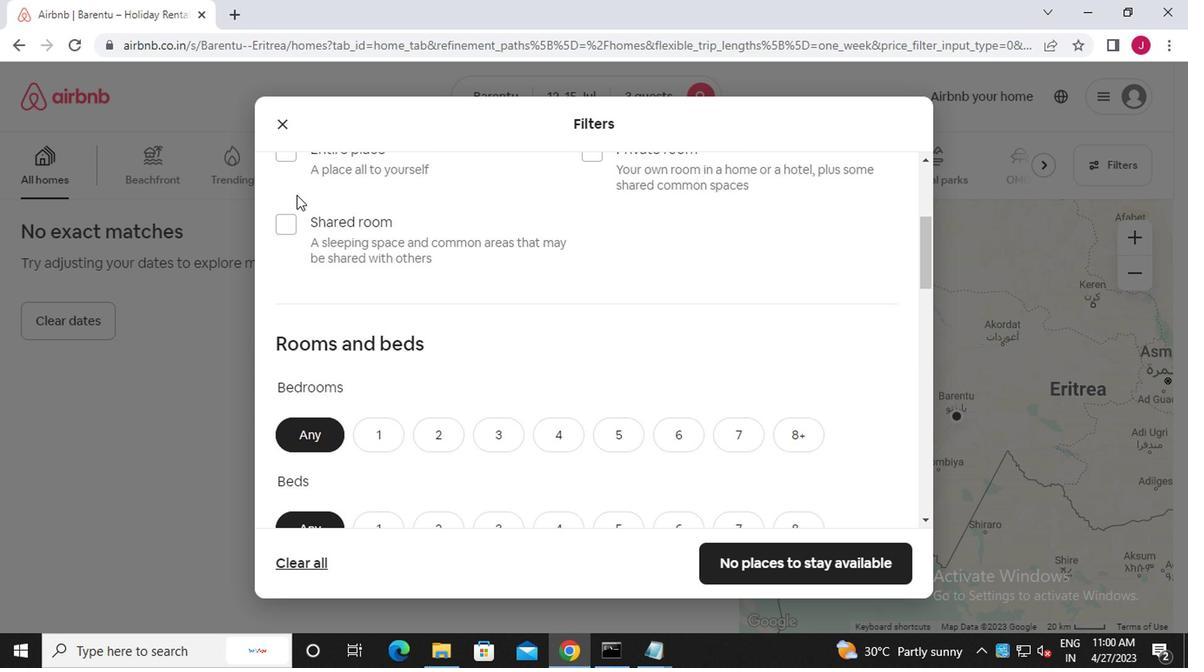 
Action: Mouse scrolled (293, 196) with delta (0, 1)
Screenshot: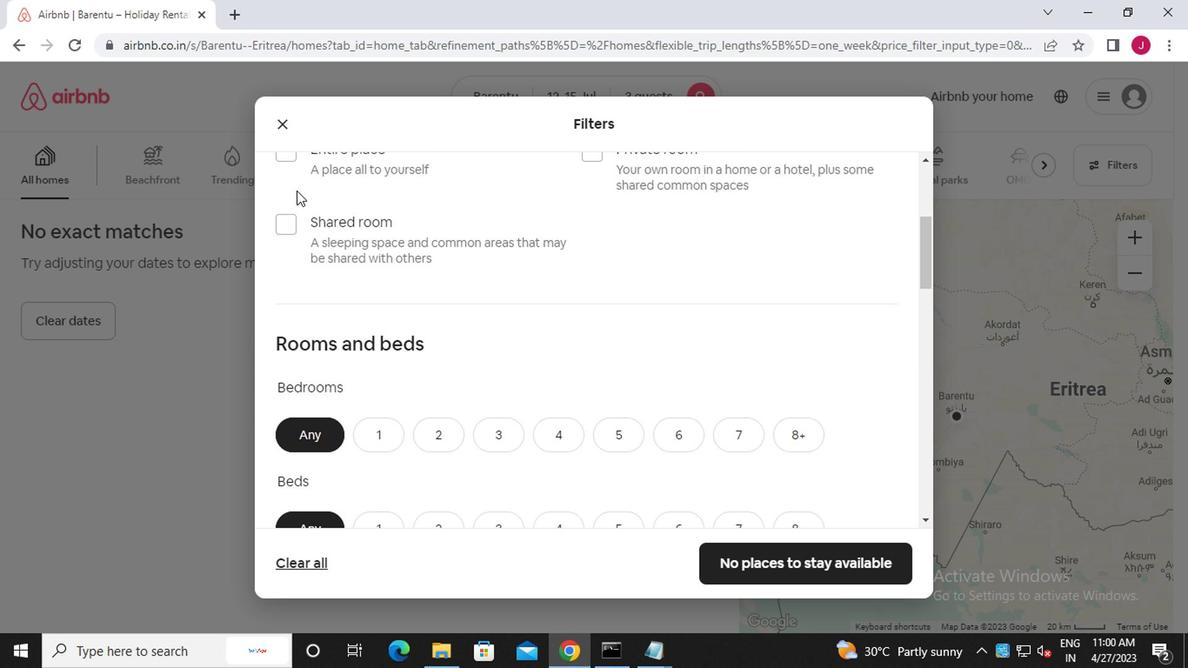 
Action: Mouse scrolled (293, 196) with delta (0, 1)
Screenshot: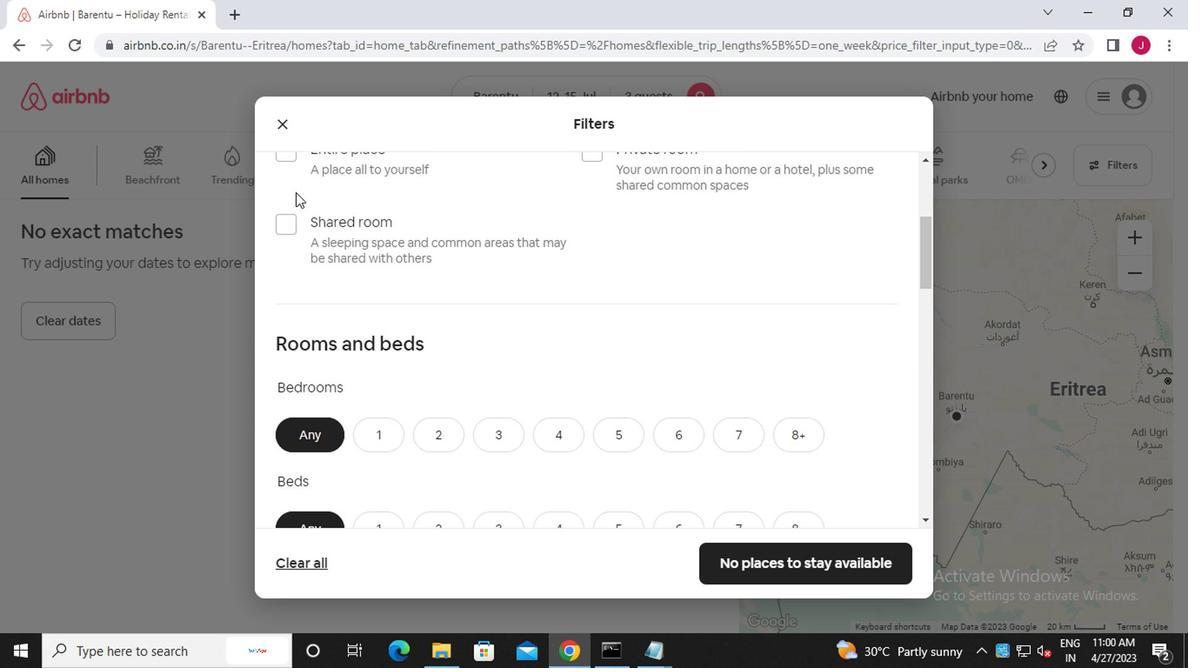 
Action: Mouse moved to (279, 328)
Screenshot: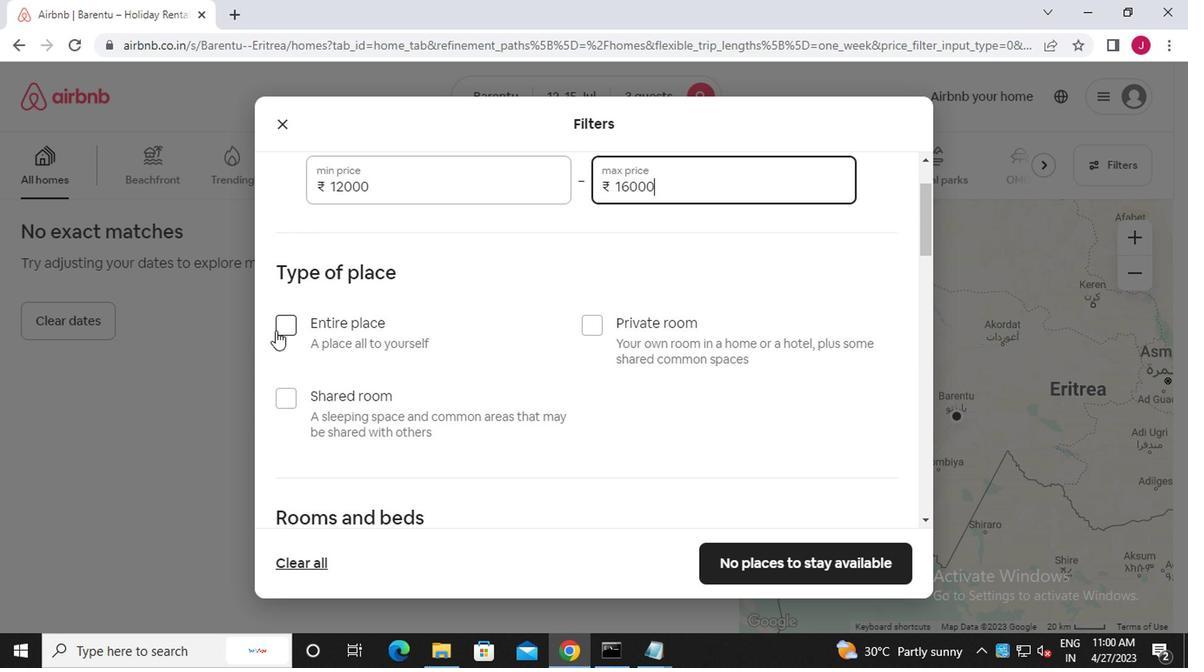 
Action: Mouse pressed left at (279, 328)
Screenshot: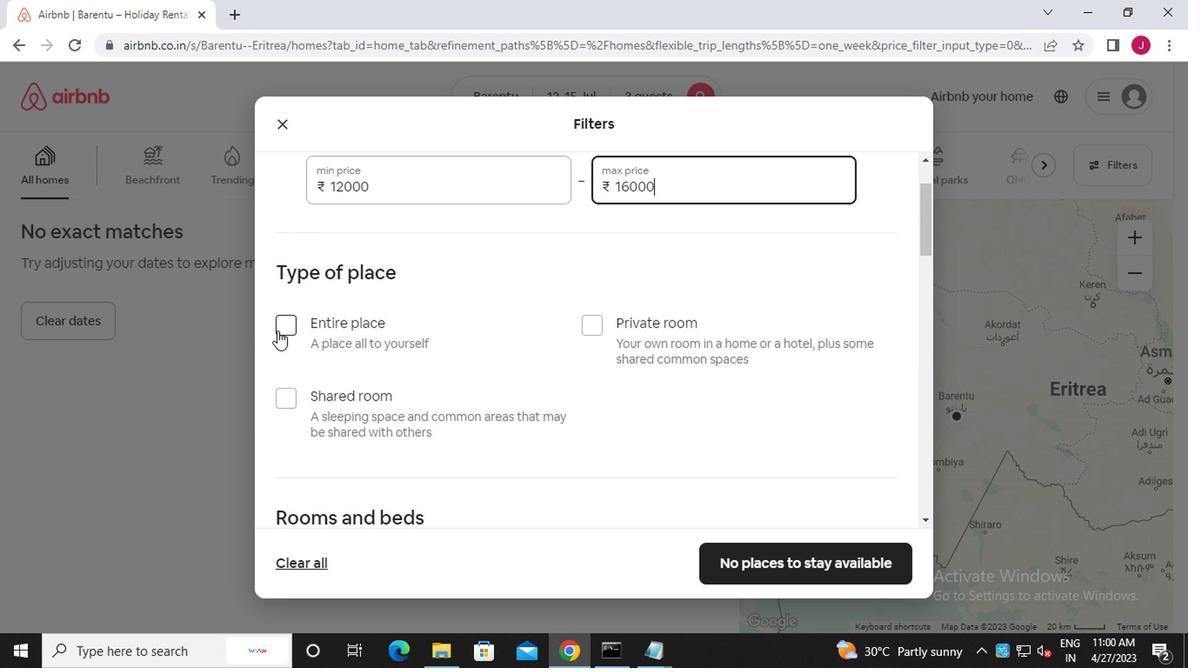 
Action: Mouse moved to (469, 327)
Screenshot: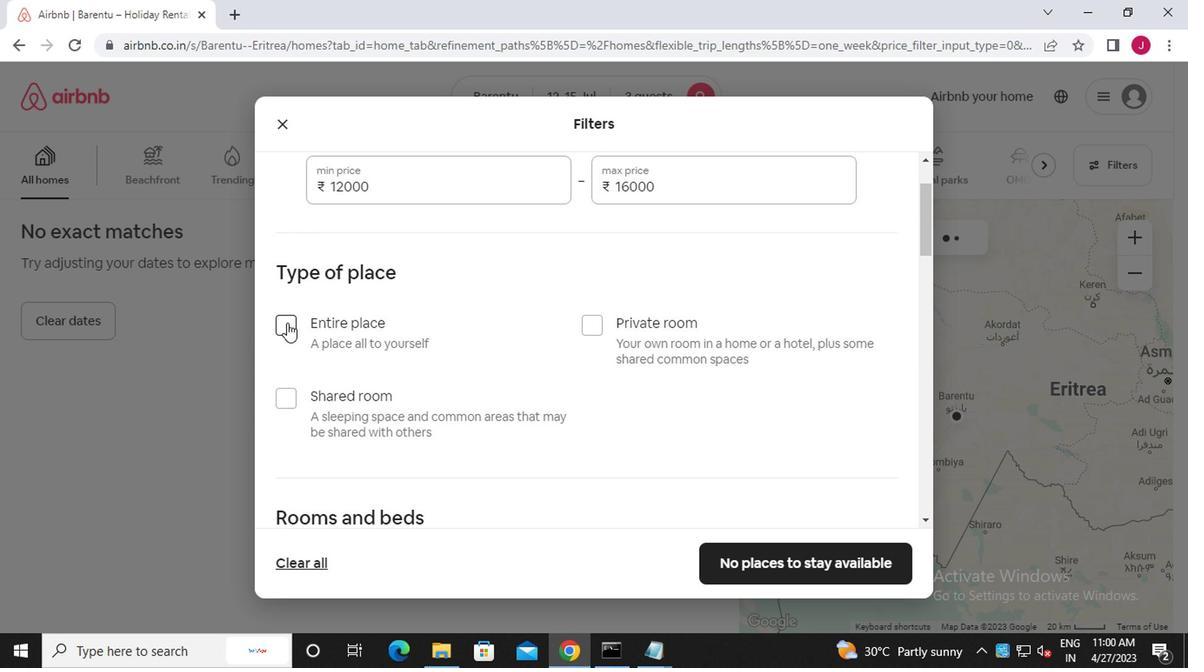 
Action: Mouse scrolled (469, 326) with delta (0, -1)
Screenshot: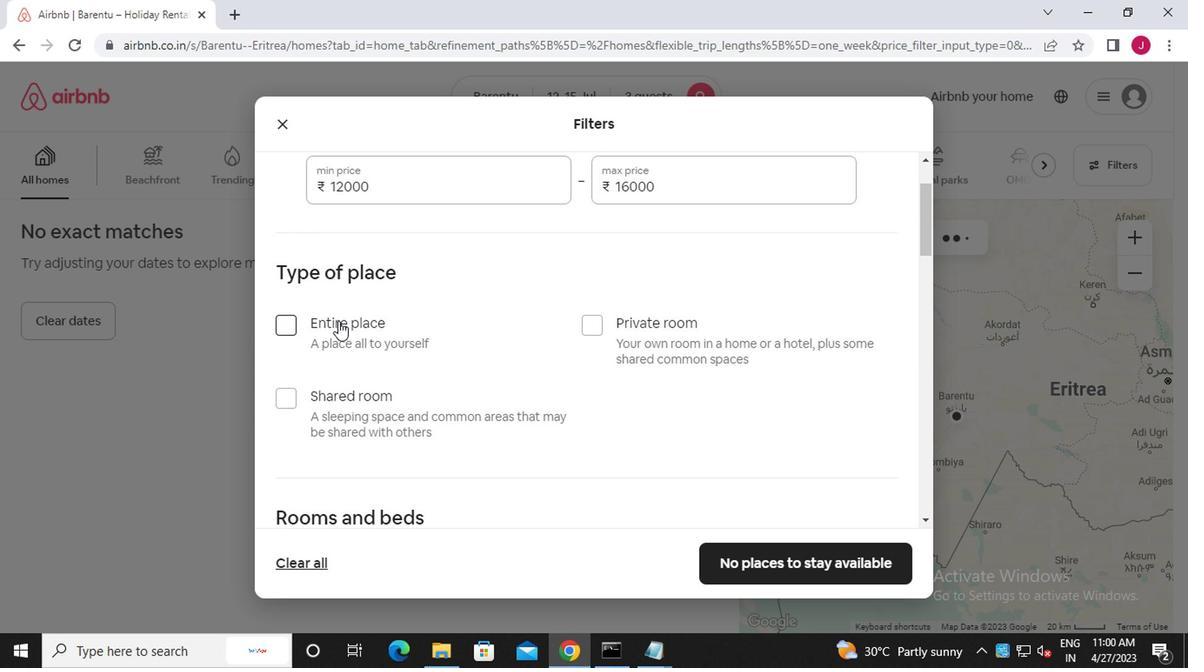
Action: Mouse scrolled (469, 326) with delta (0, -1)
Screenshot: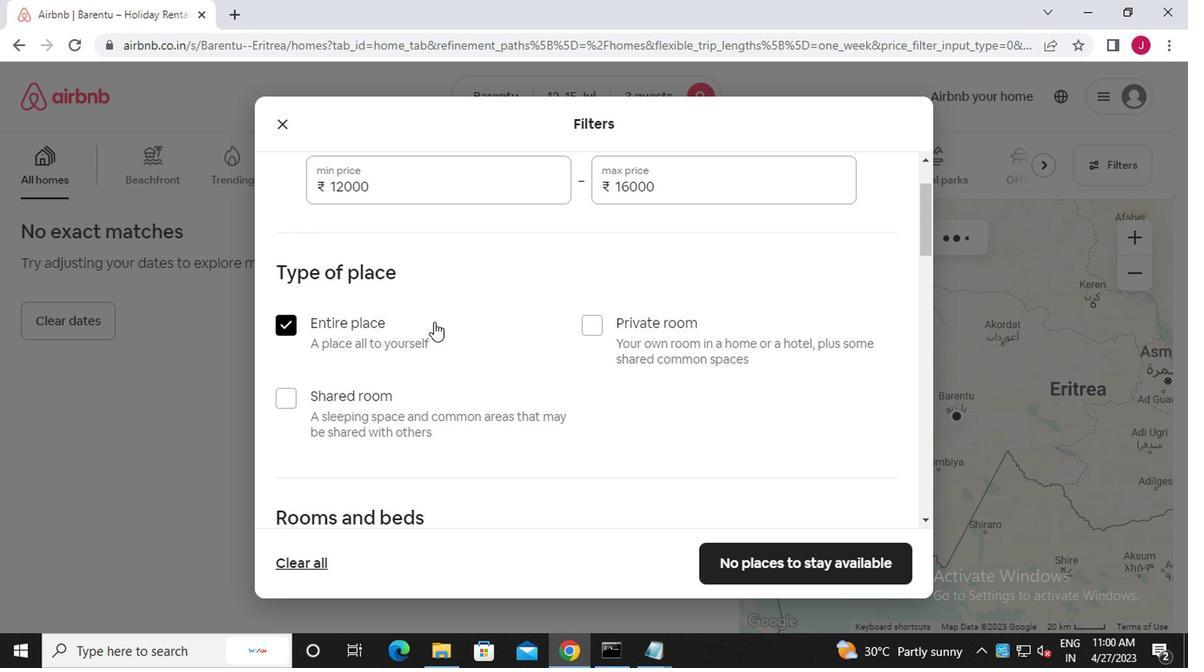 
Action: Mouse scrolled (469, 326) with delta (0, -1)
Screenshot: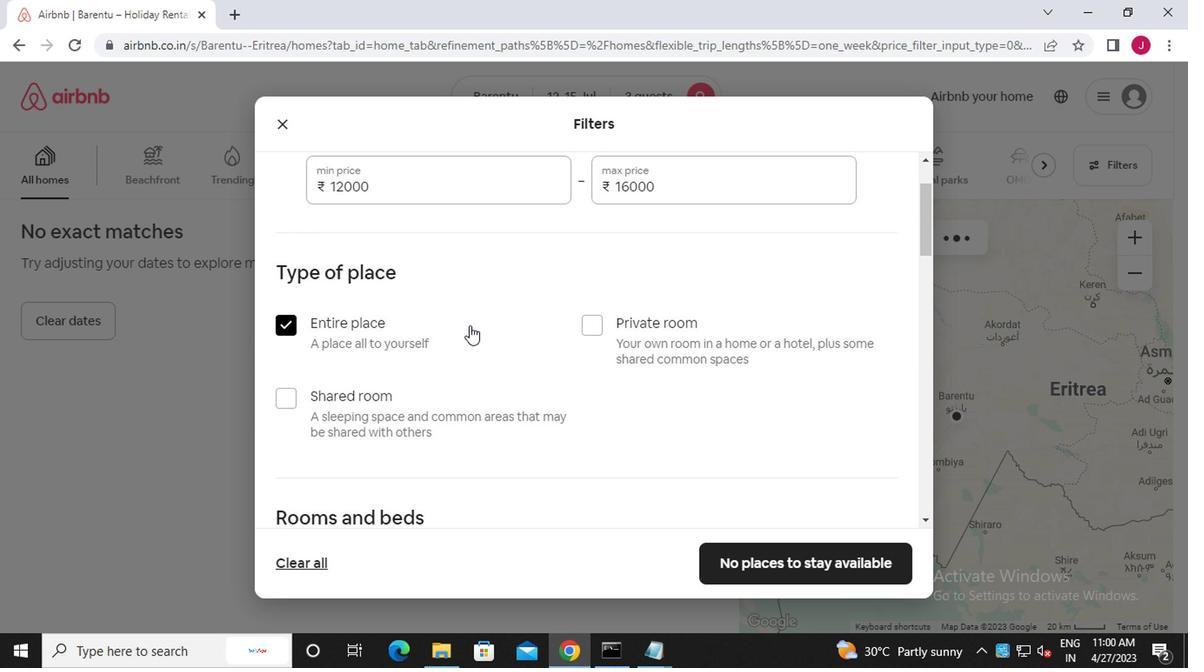 
Action: Mouse scrolled (469, 326) with delta (0, -1)
Screenshot: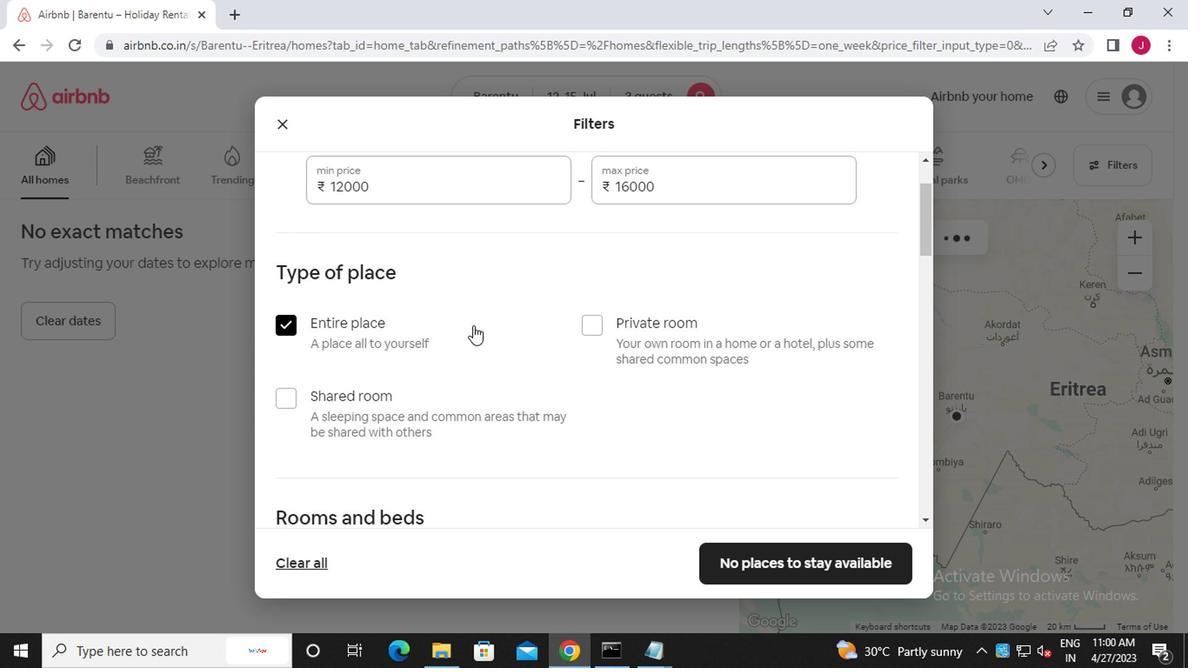 
Action: Mouse scrolled (469, 326) with delta (0, -1)
Screenshot: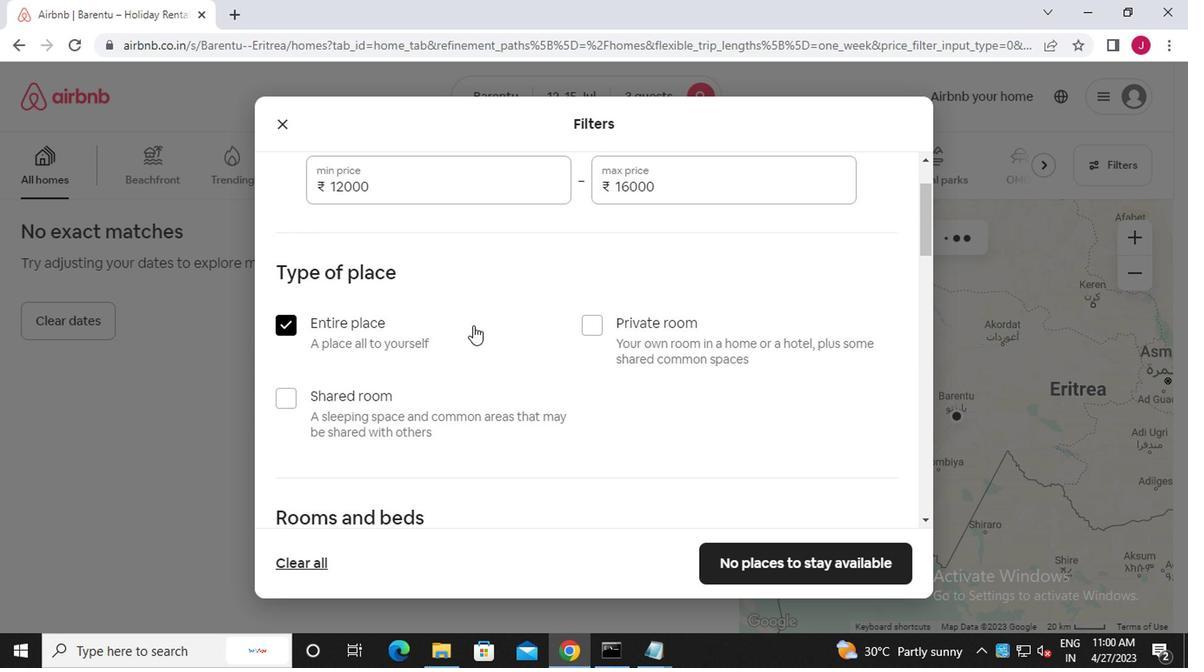 
Action: Mouse moved to (451, 305)
Screenshot: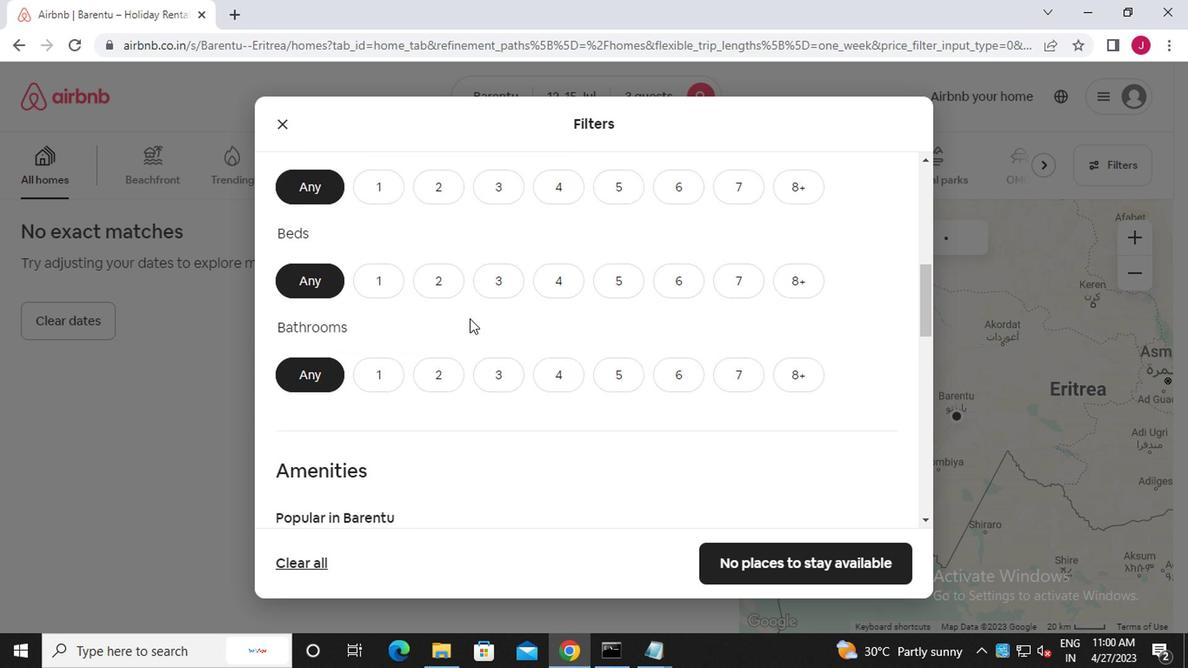 
Action: Mouse scrolled (451, 306) with delta (0, 0)
Screenshot: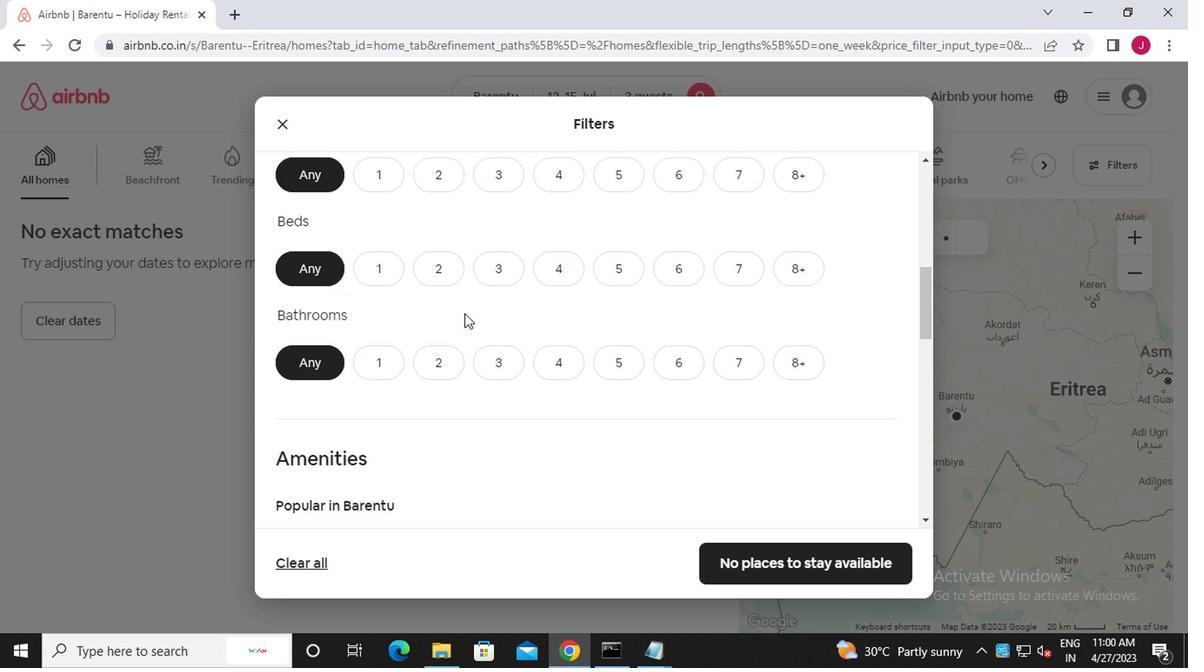 
Action: Mouse scrolled (451, 306) with delta (0, 0)
Screenshot: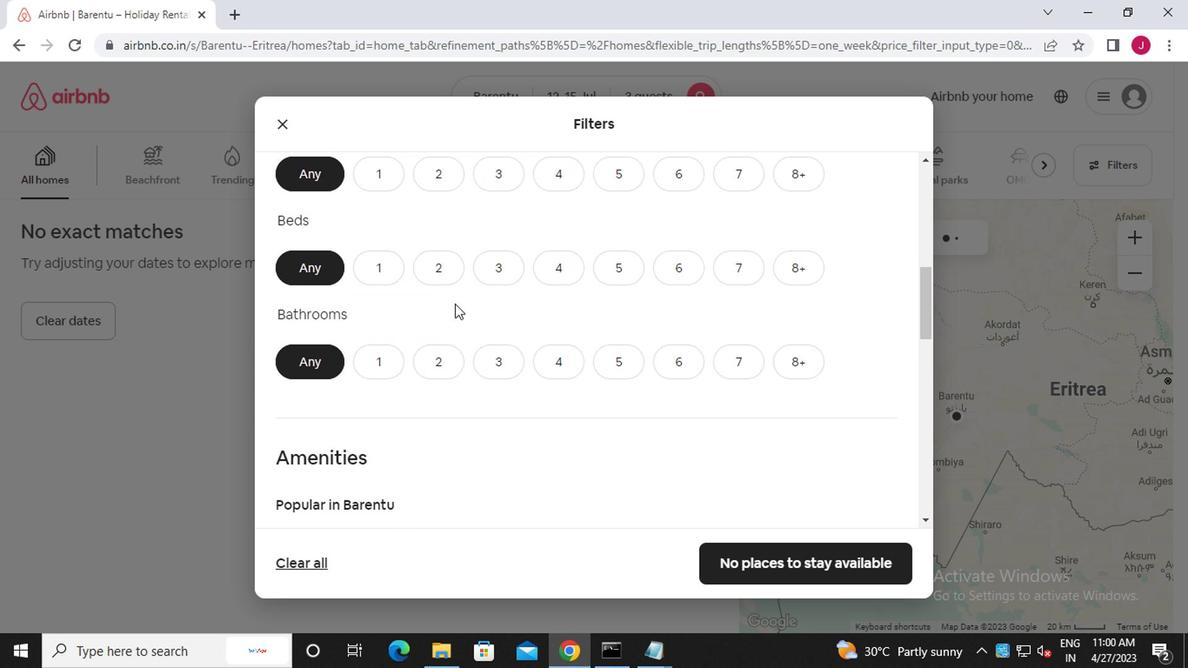 
Action: Mouse moved to (430, 349)
Screenshot: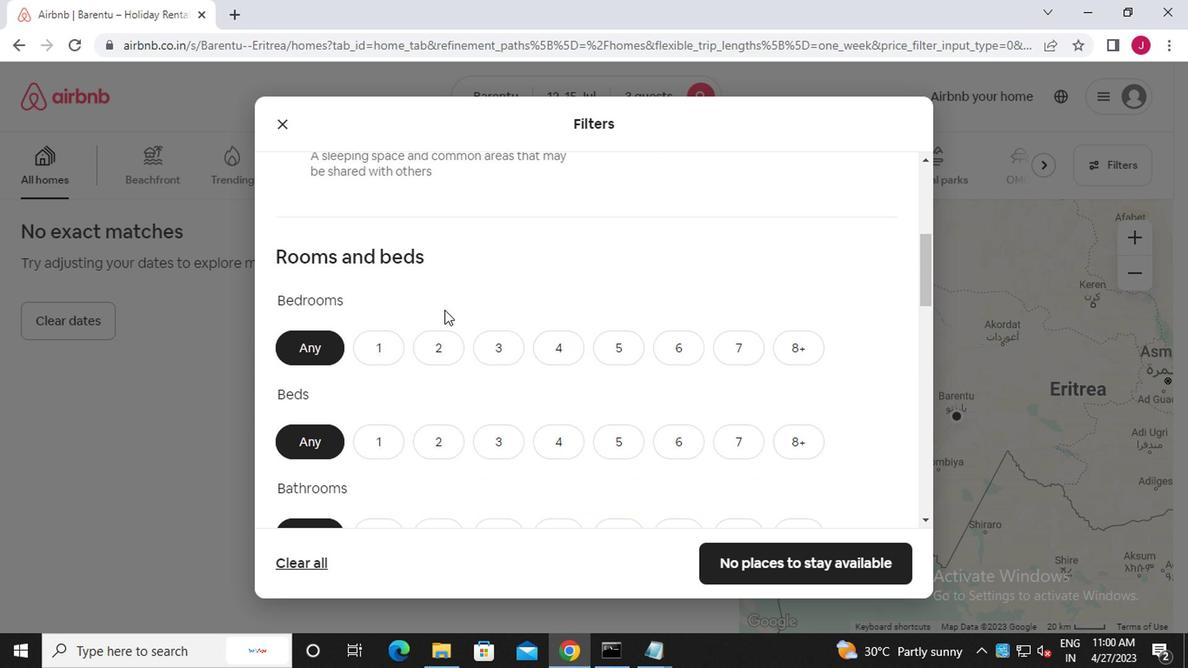 
Action: Mouse pressed left at (430, 349)
Screenshot: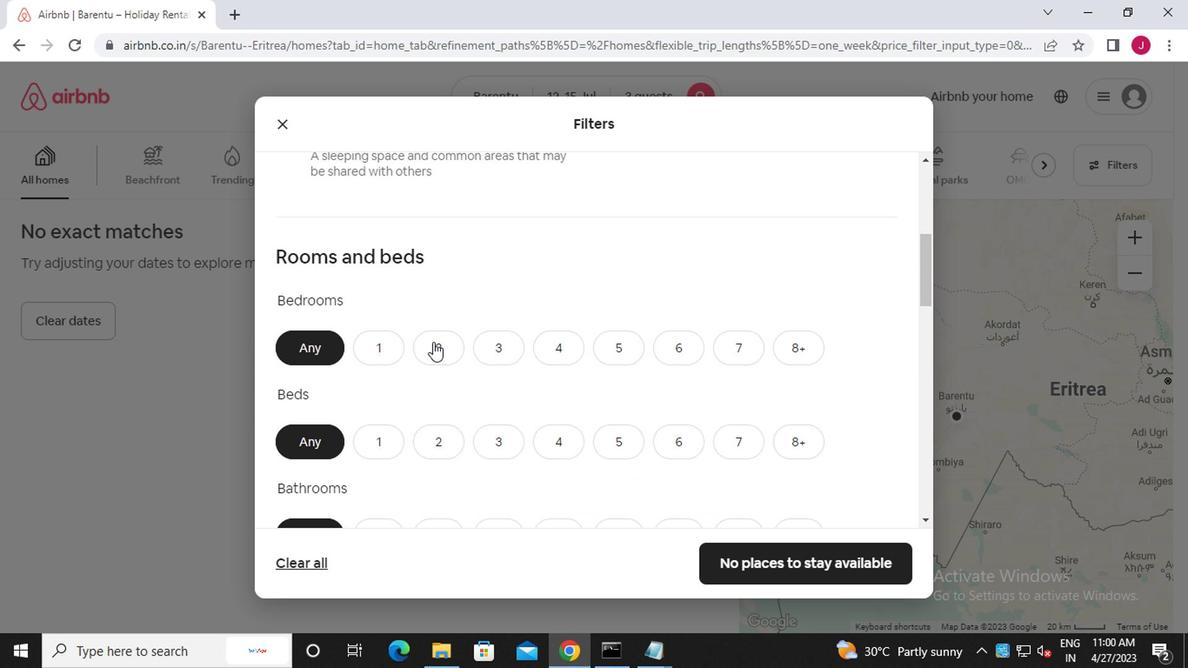 
Action: Mouse moved to (497, 443)
Screenshot: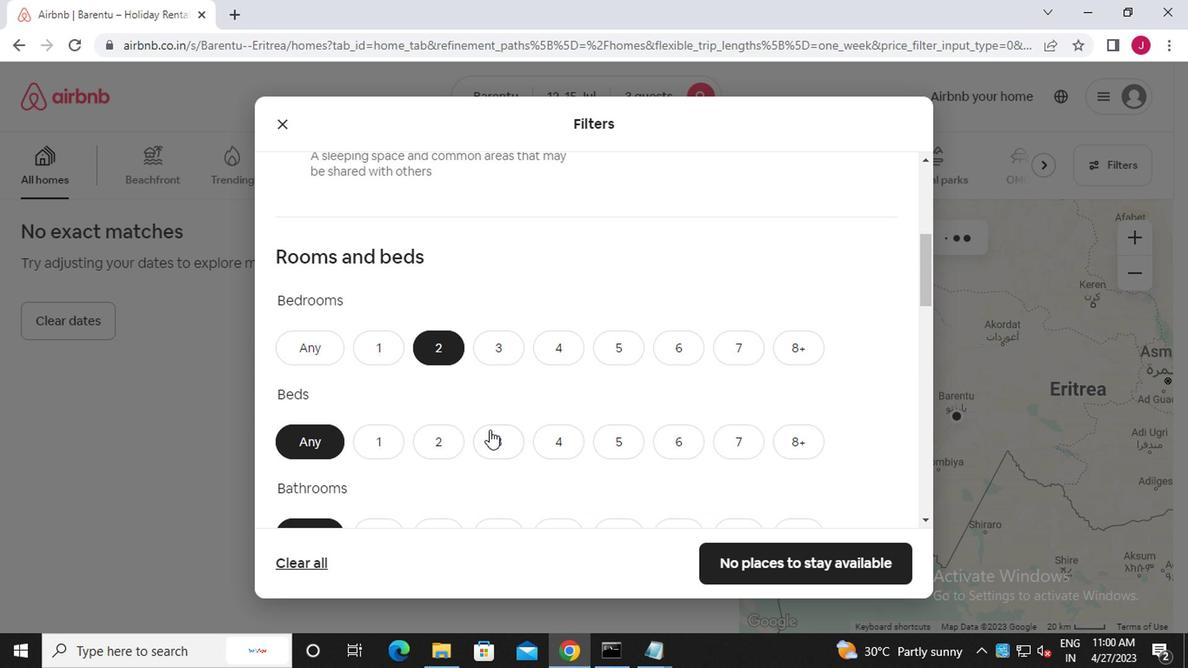 
Action: Mouse pressed left at (497, 443)
Screenshot: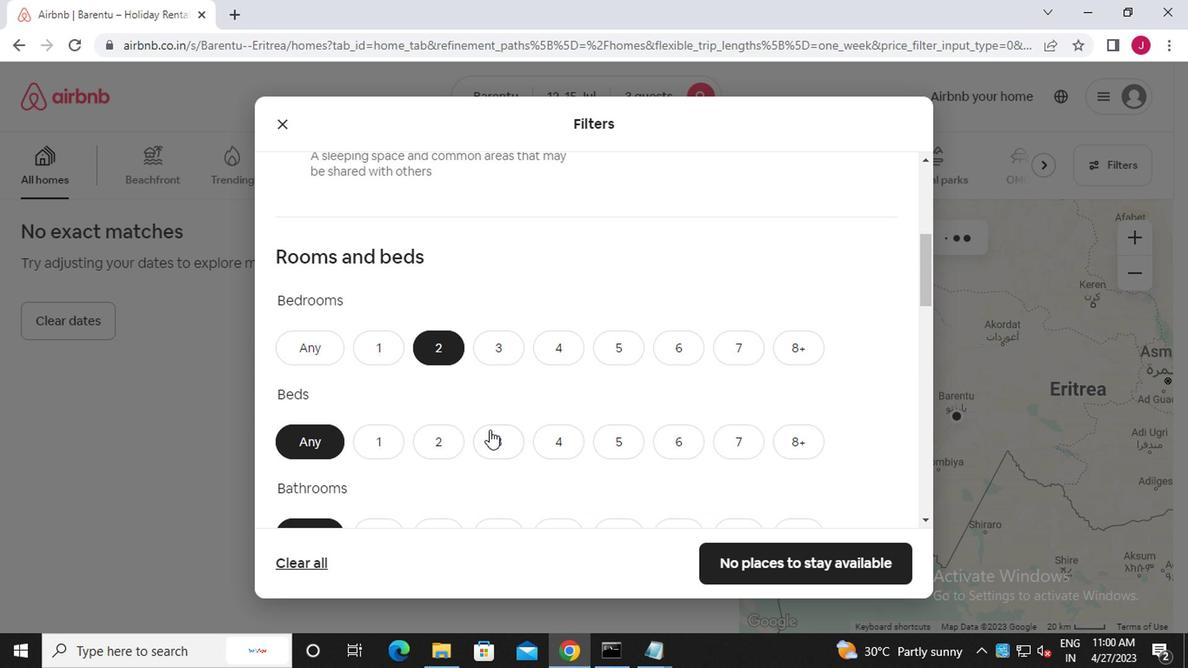 
Action: Mouse moved to (486, 426)
Screenshot: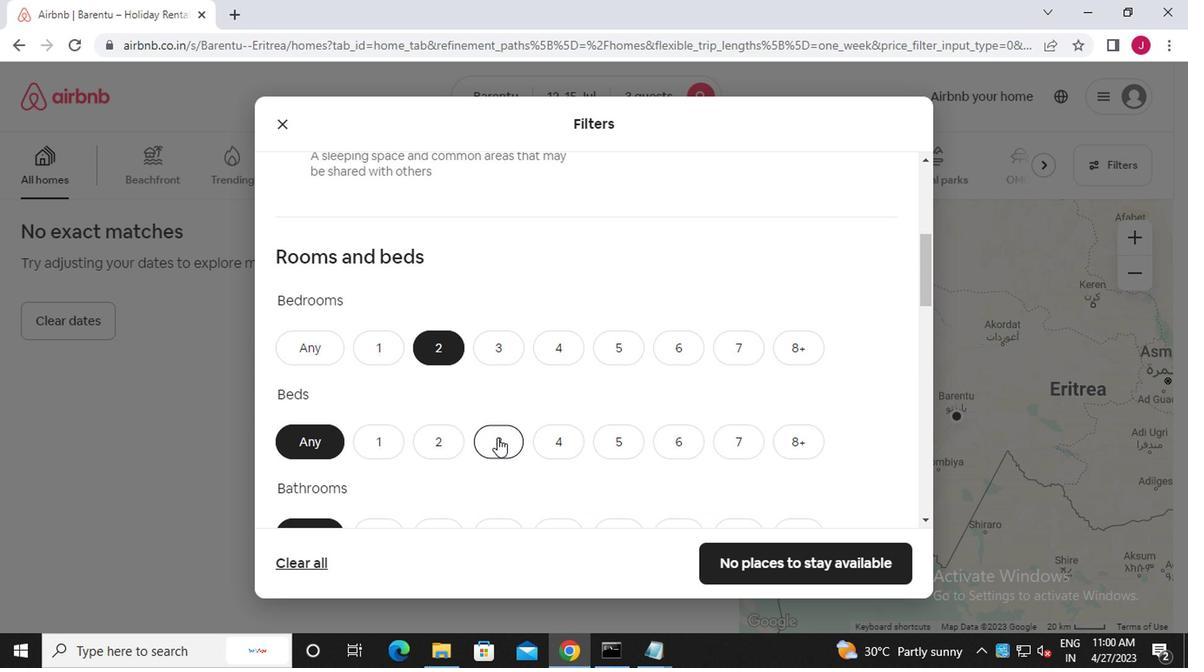 
Action: Mouse scrolled (486, 425) with delta (0, 0)
Screenshot: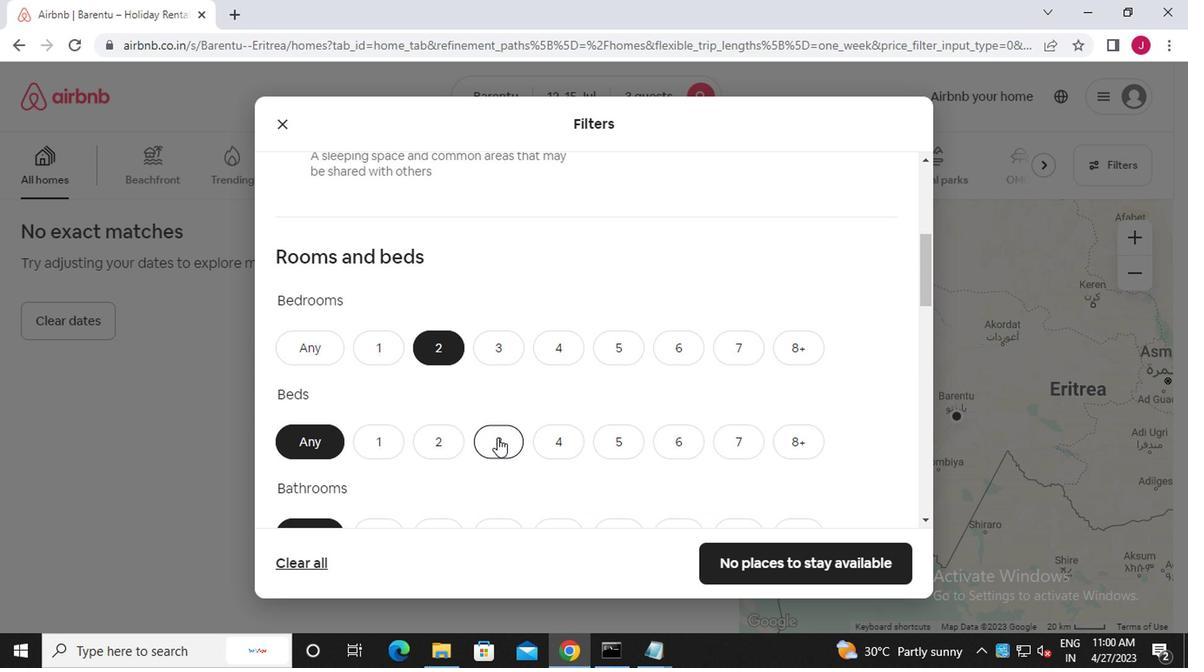 
Action: Mouse moved to (484, 424)
Screenshot: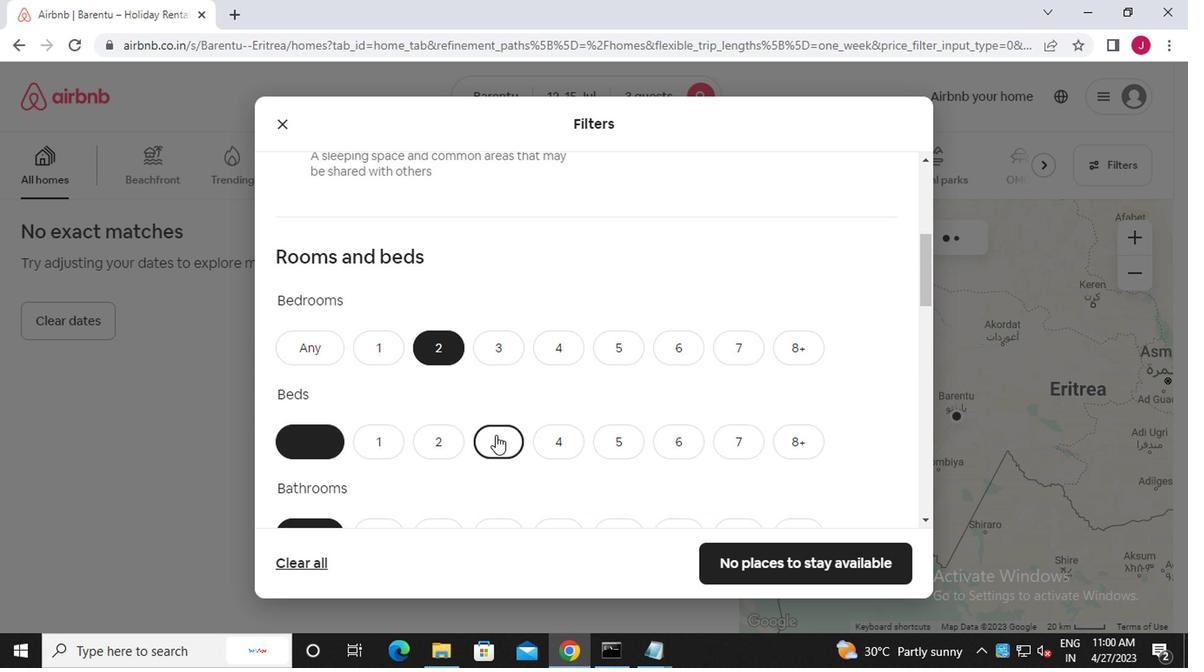 
Action: Mouse scrolled (484, 423) with delta (0, 0)
Screenshot: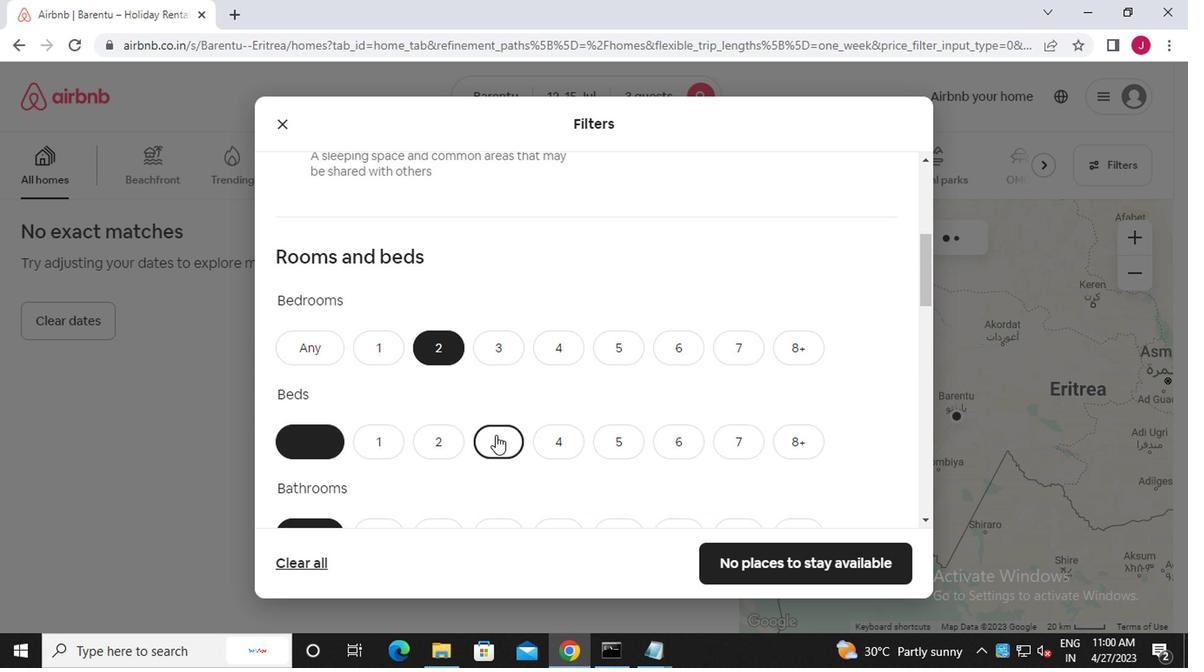 
Action: Mouse moved to (386, 366)
Screenshot: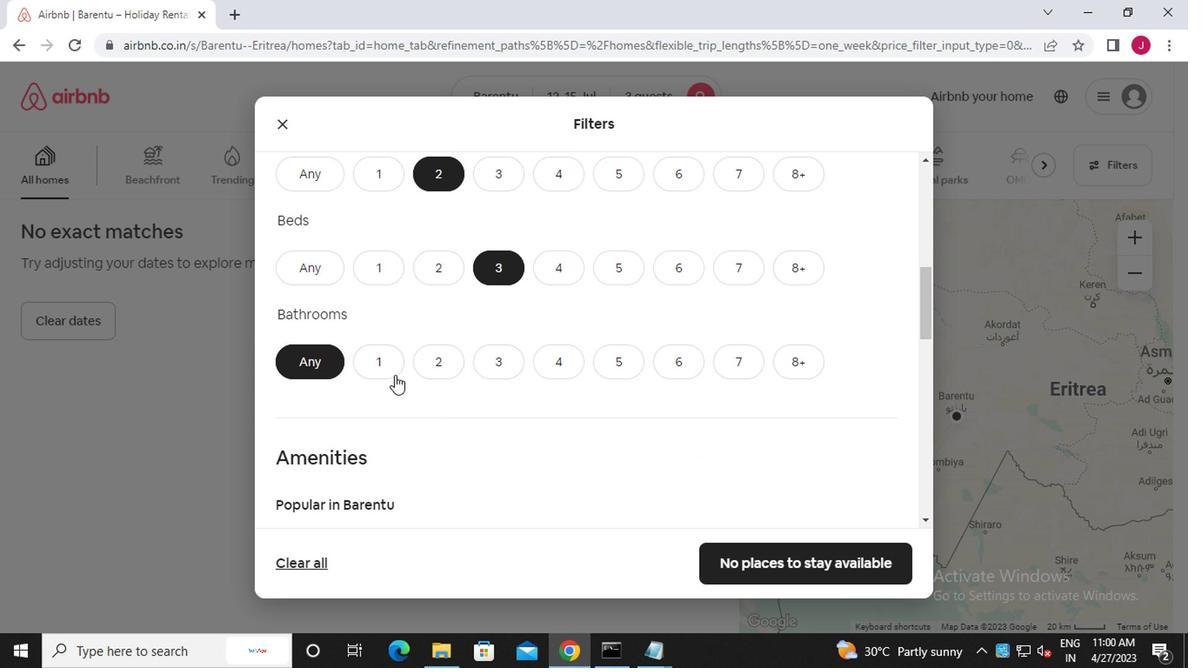 
Action: Mouse pressed left at (386, 366)
Screenshot: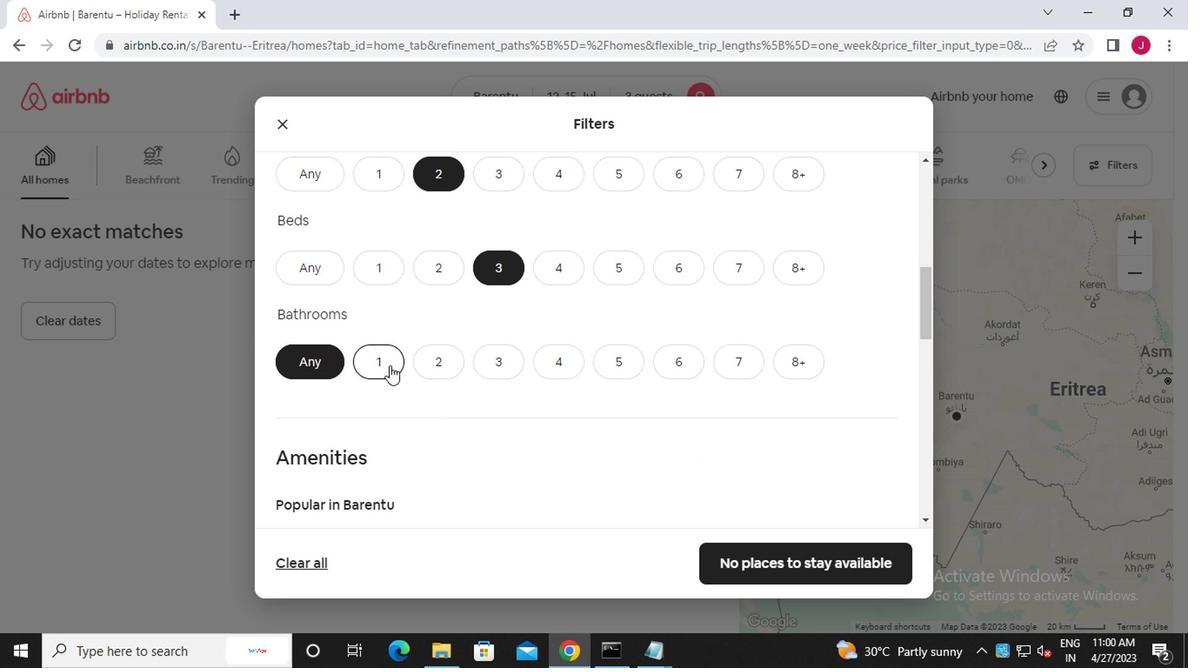 
Action: Mouse moved to (387, 363)
Screenshot: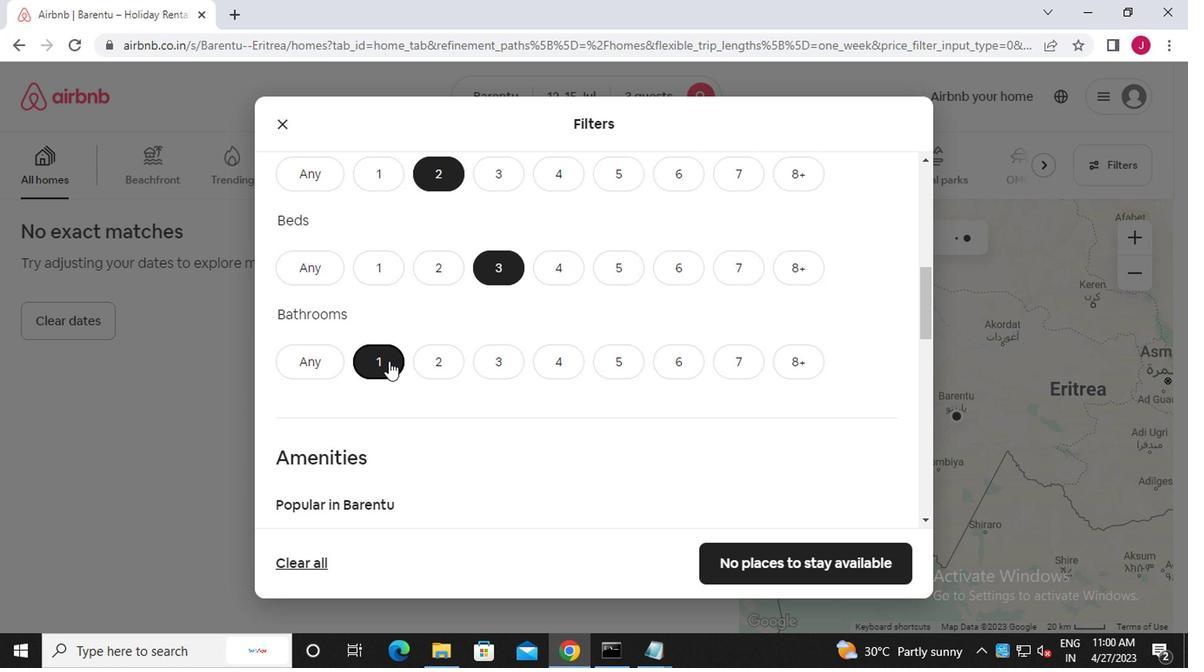 
Action: Mouse scrolled (387, 362) with delta (0, 0)
Screenshot: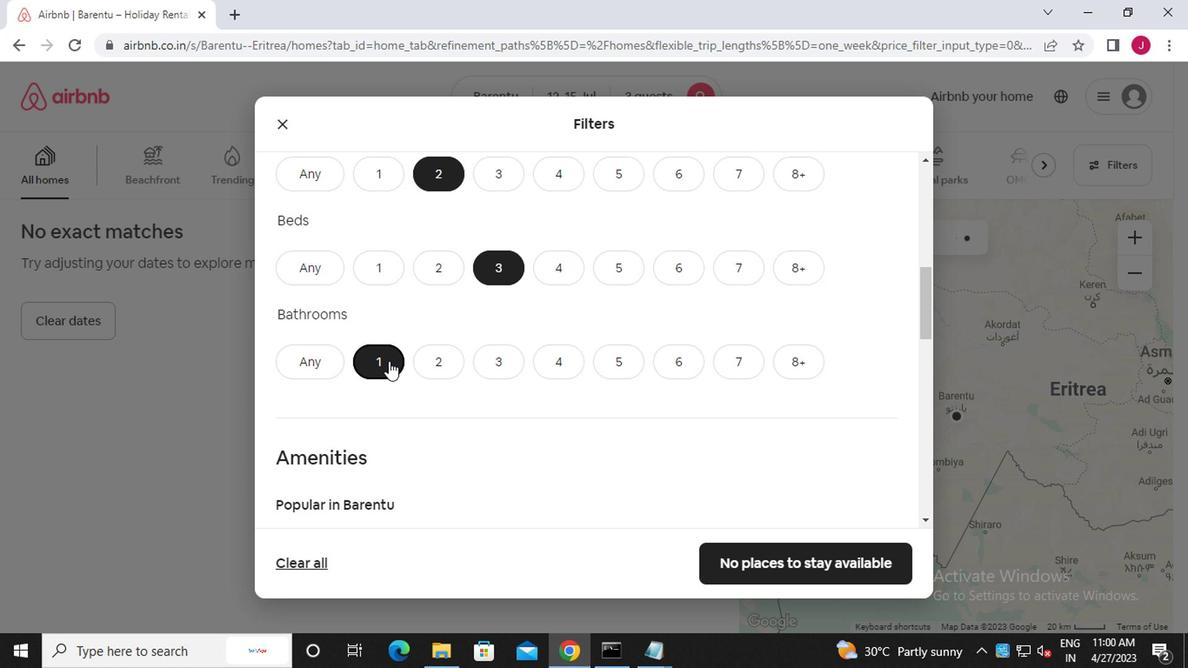 
Action: Mouse moved to (390, 368)
Screenshot: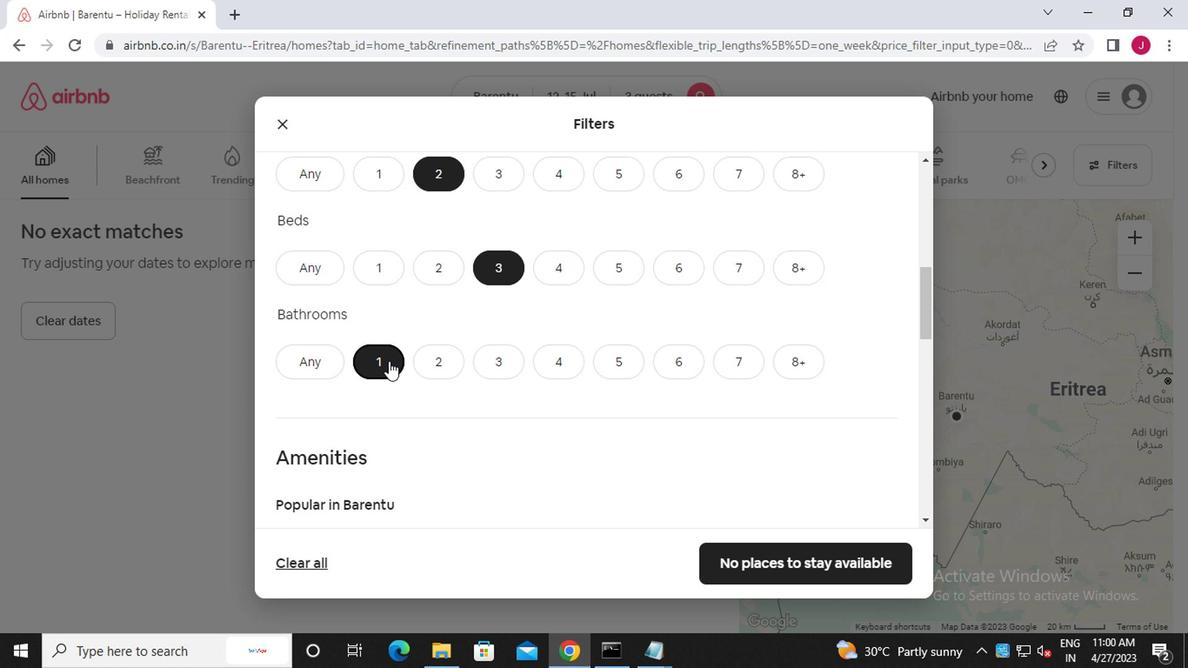
Action: Mouse scrolled (390, 367) with delta (0, -1)
Screenshot: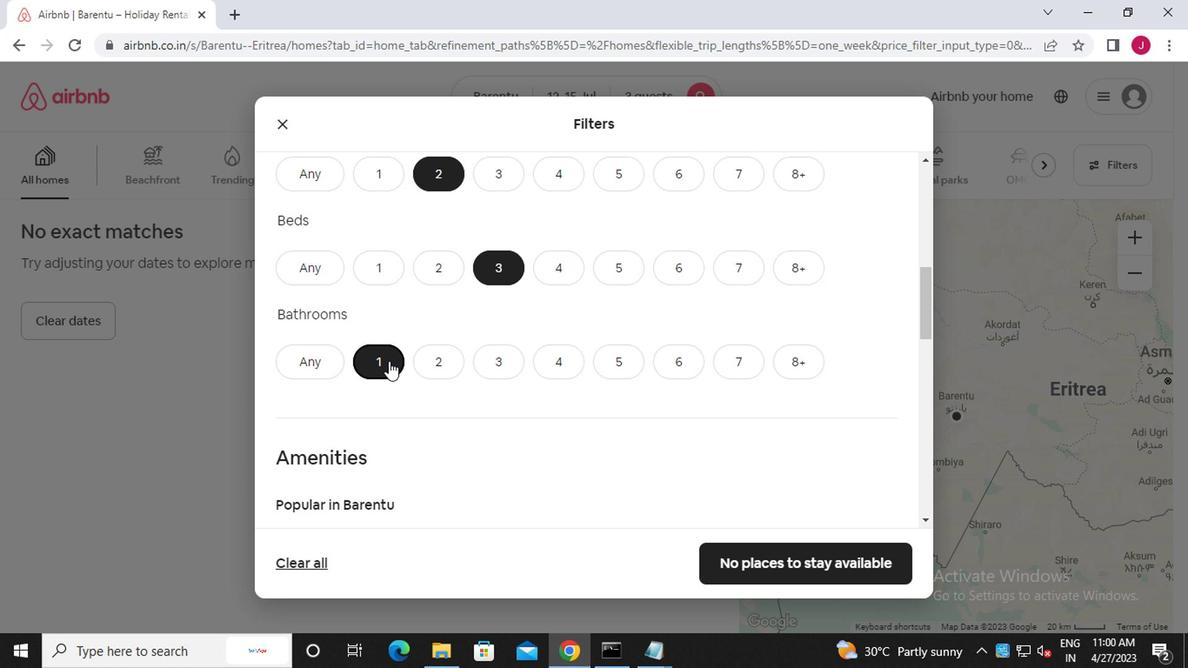 
Action: Mouse moved to (391, 371)
Screenshot: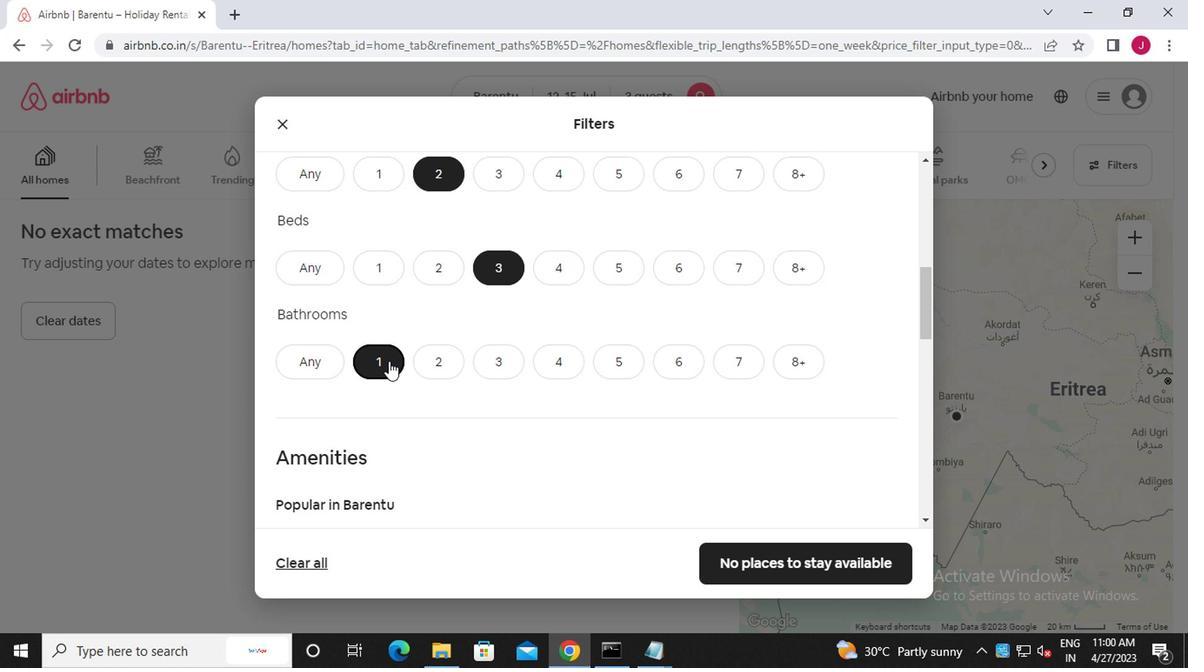 
Action: Mouse scrolled (391, 370) with delta (0, 0)
Screenshot: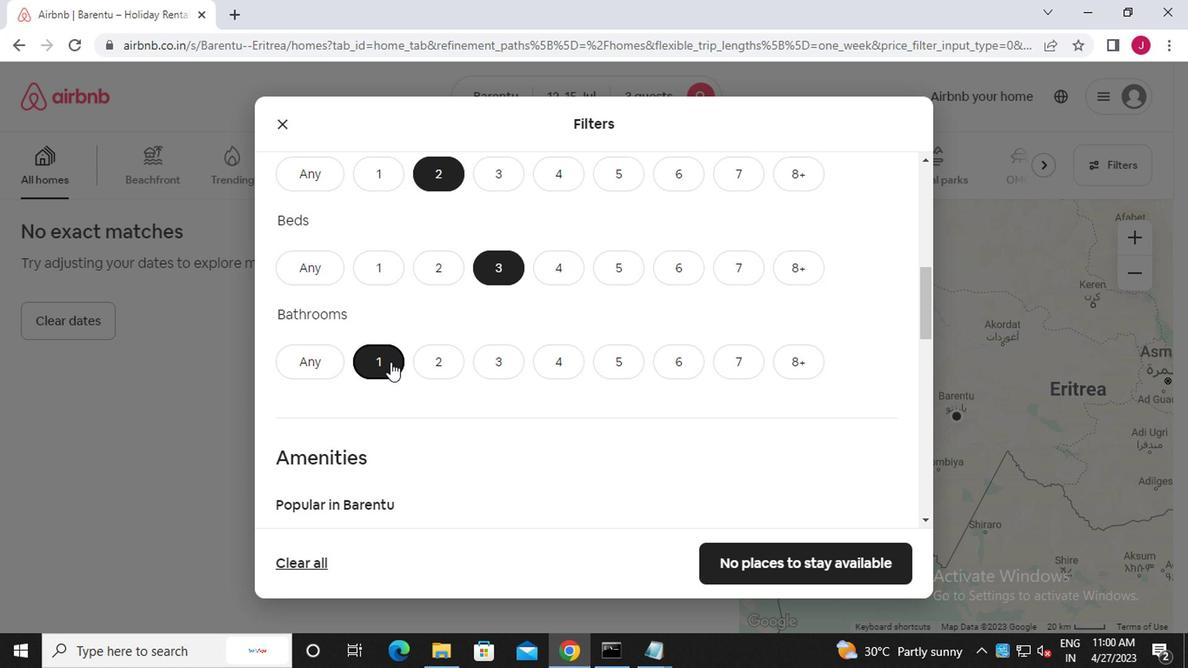 
Action: Mouse moved to (347, 347)
Screenshot: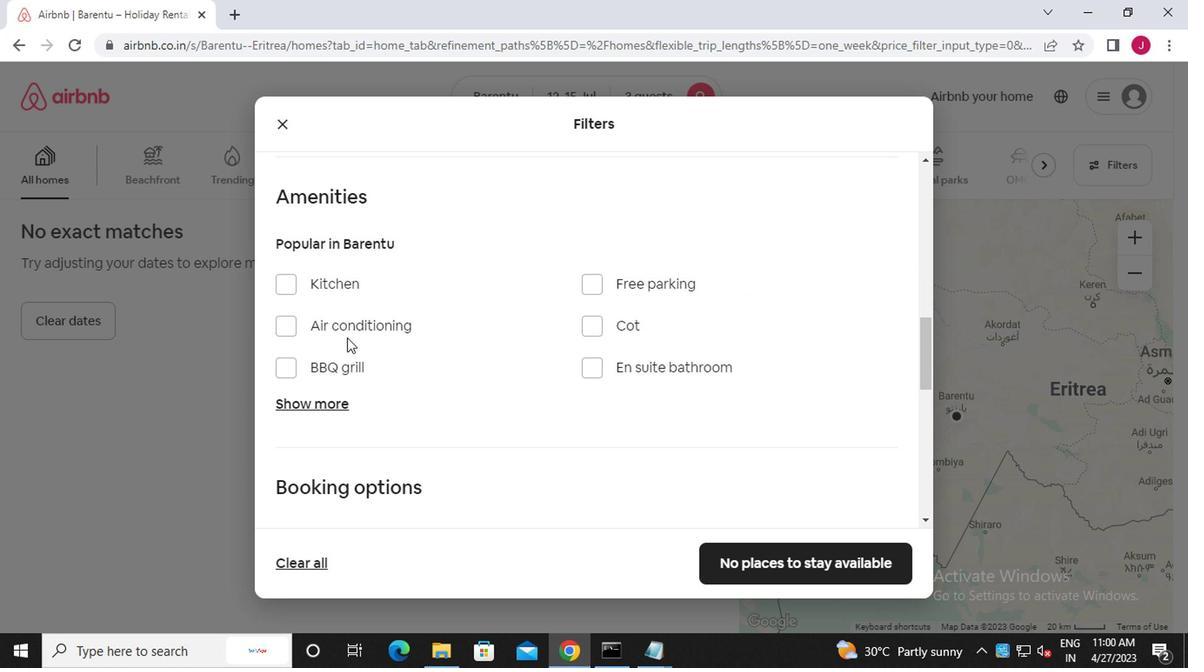 
Action: Mouse scrolled (347, 347) with delta (0, 0)
Screenshot: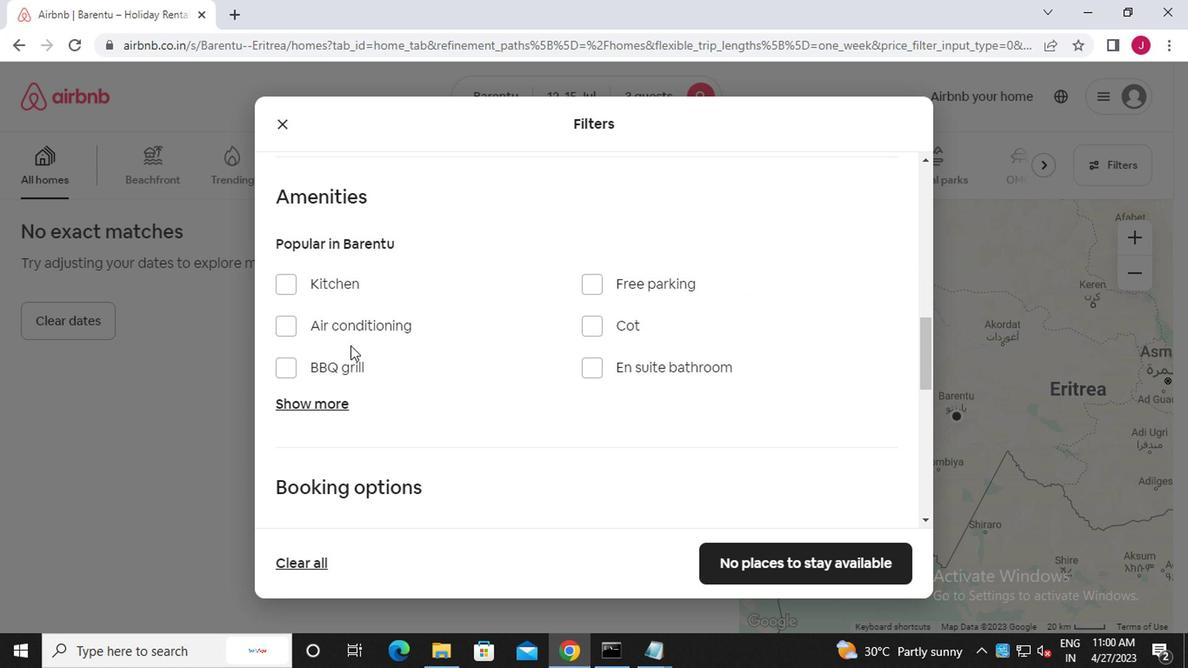 
Action: Mouse scrolled (347, 347) with delta (0, 0)
Screenshot: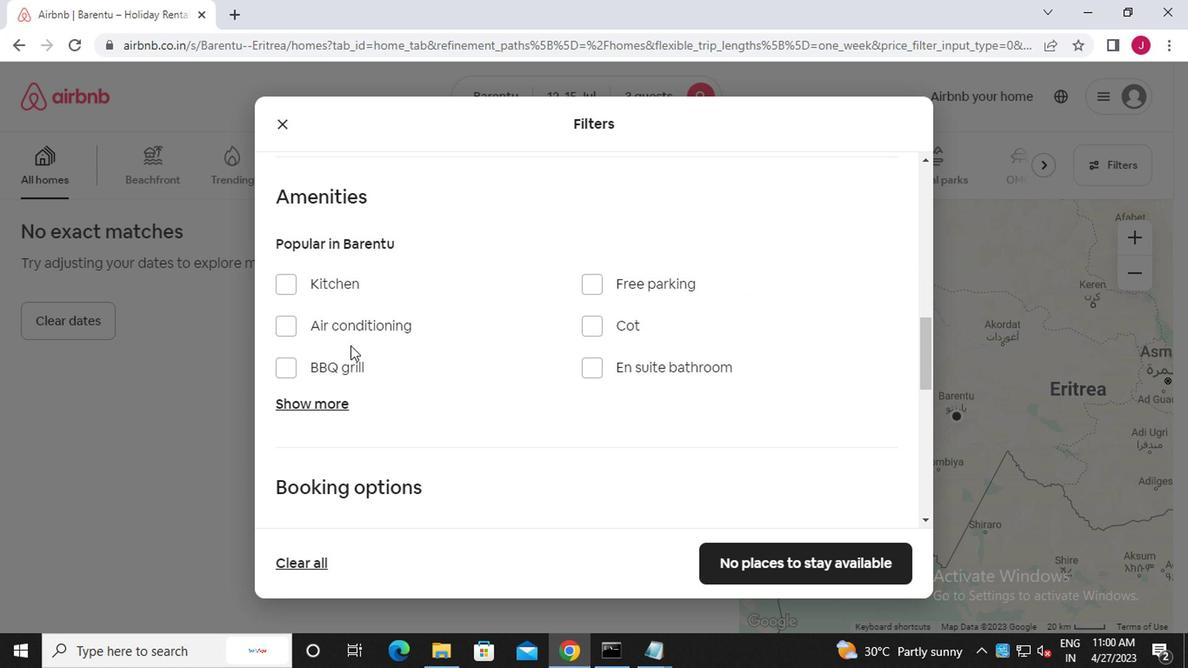 
Action: Mouse scrolled (347, 347) with delta (0, 0)
Screenshot: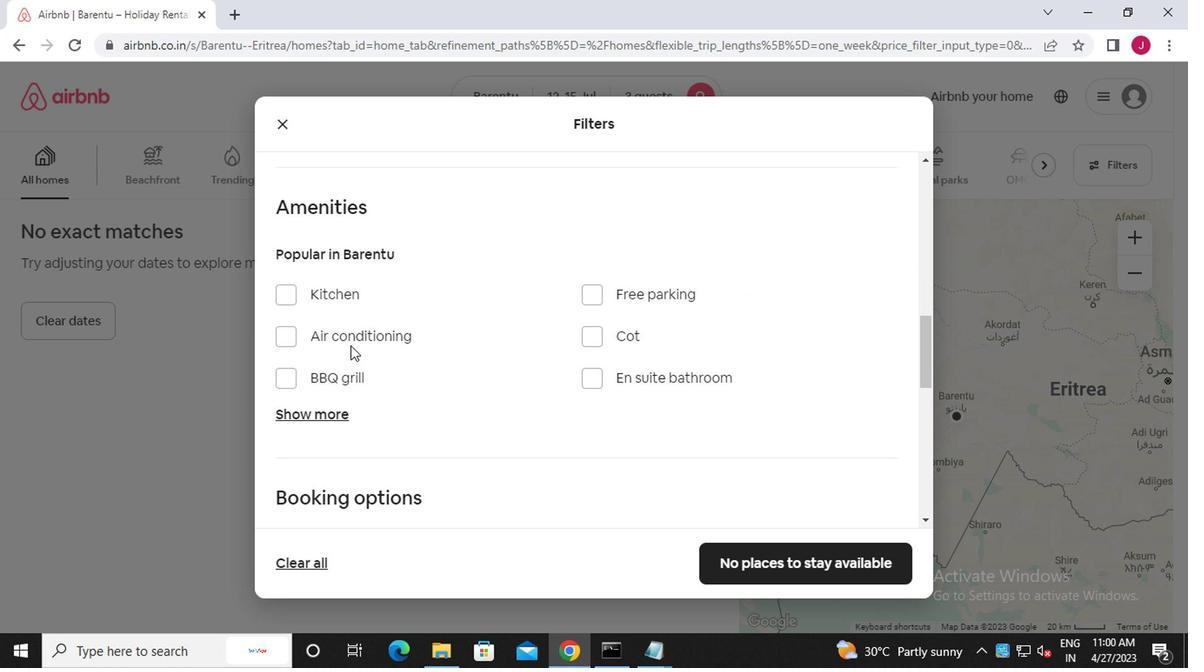 
Action: Mouse scrolled (347, 346) with delta (0, -1)
Screenshot: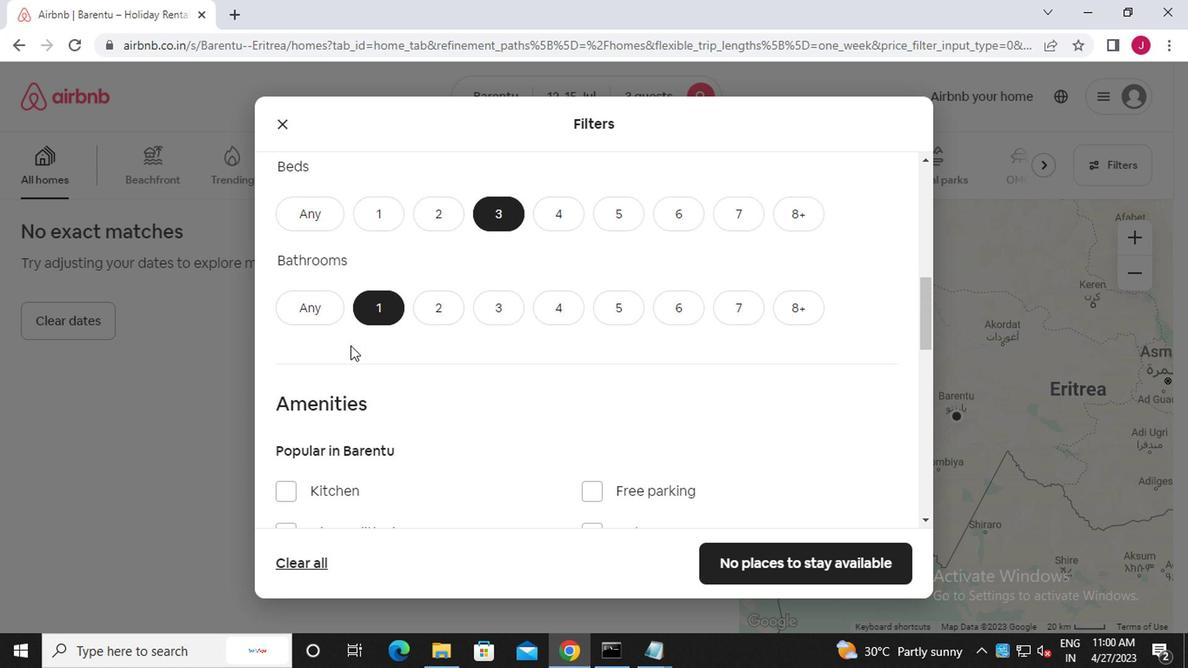 
Action: Mouse scrolled (347, 346) with delta (0, -1)
Screenshot: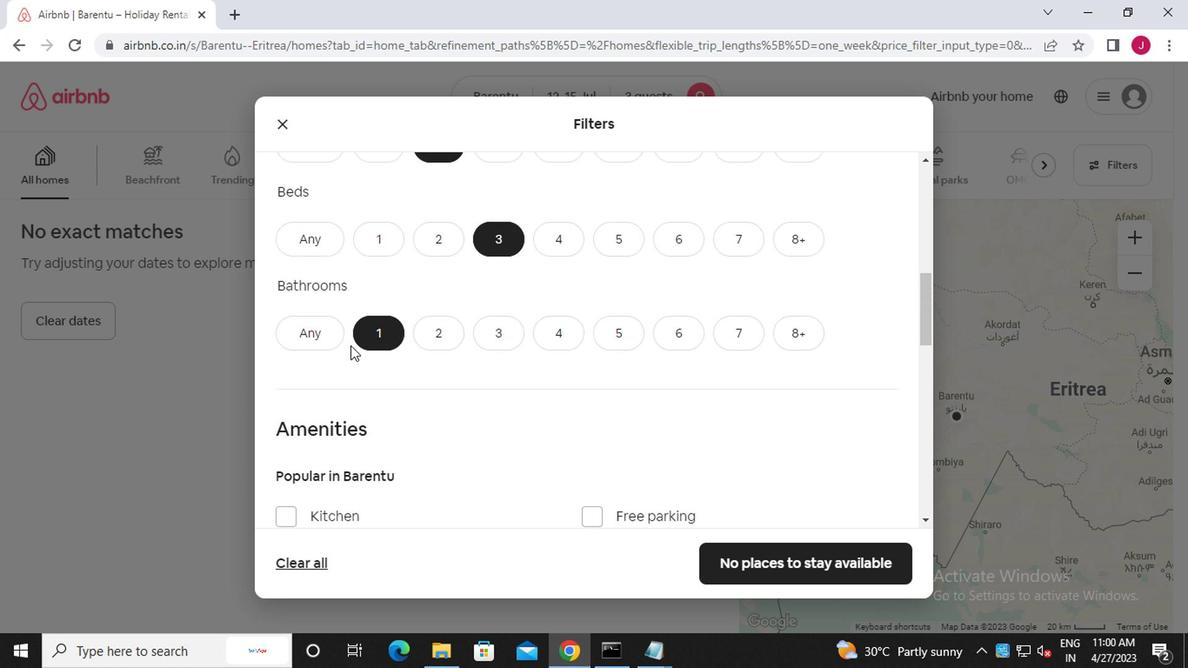 
Action: Mouse scrolled (347, 346) with delta (0, -1)
Screenshot: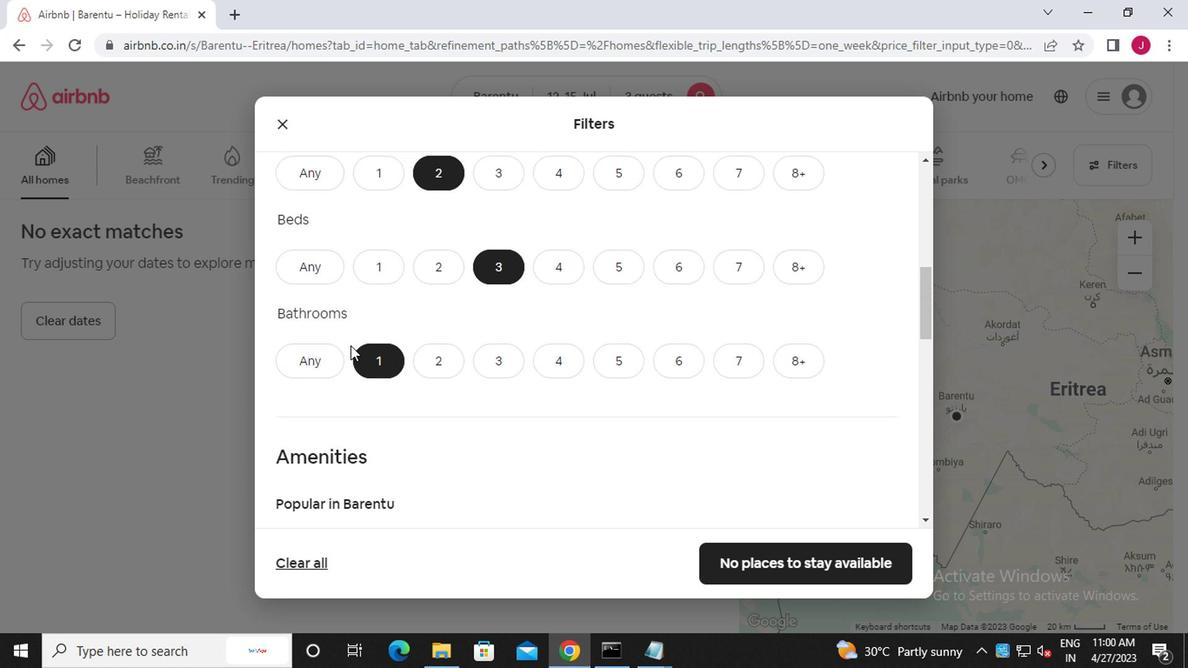 
Action: Mouse moved to (560, 373)
Screenshot: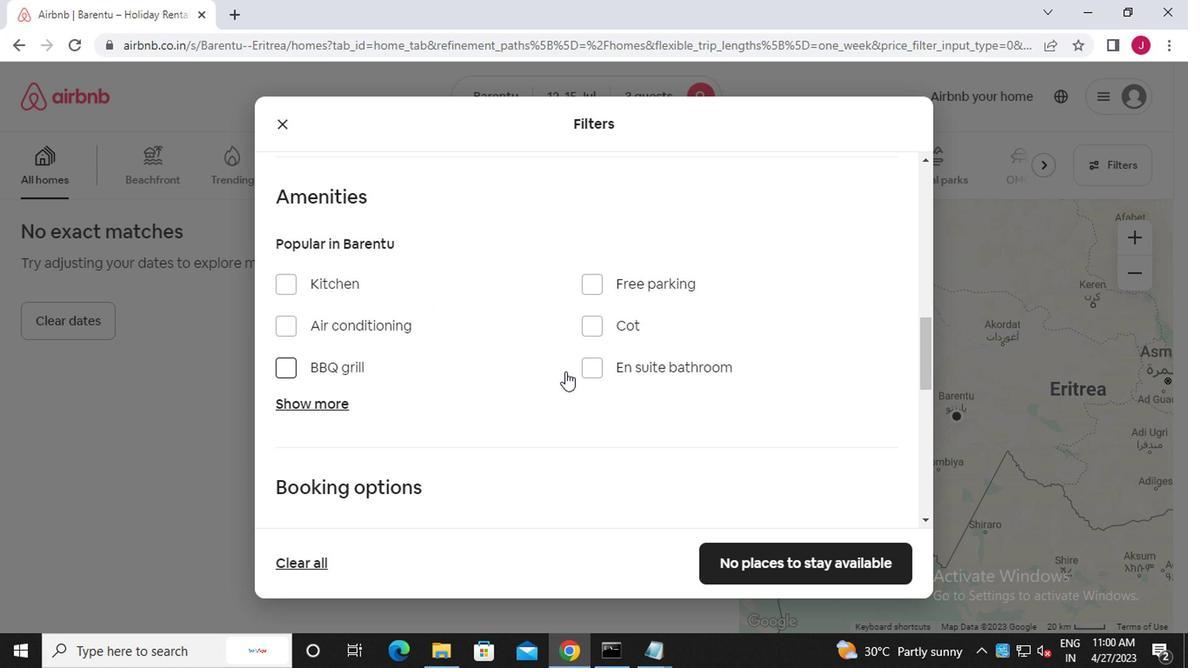 
Action: Mouse scrolled (560, 372) with delta (0, -1)
Screenshot: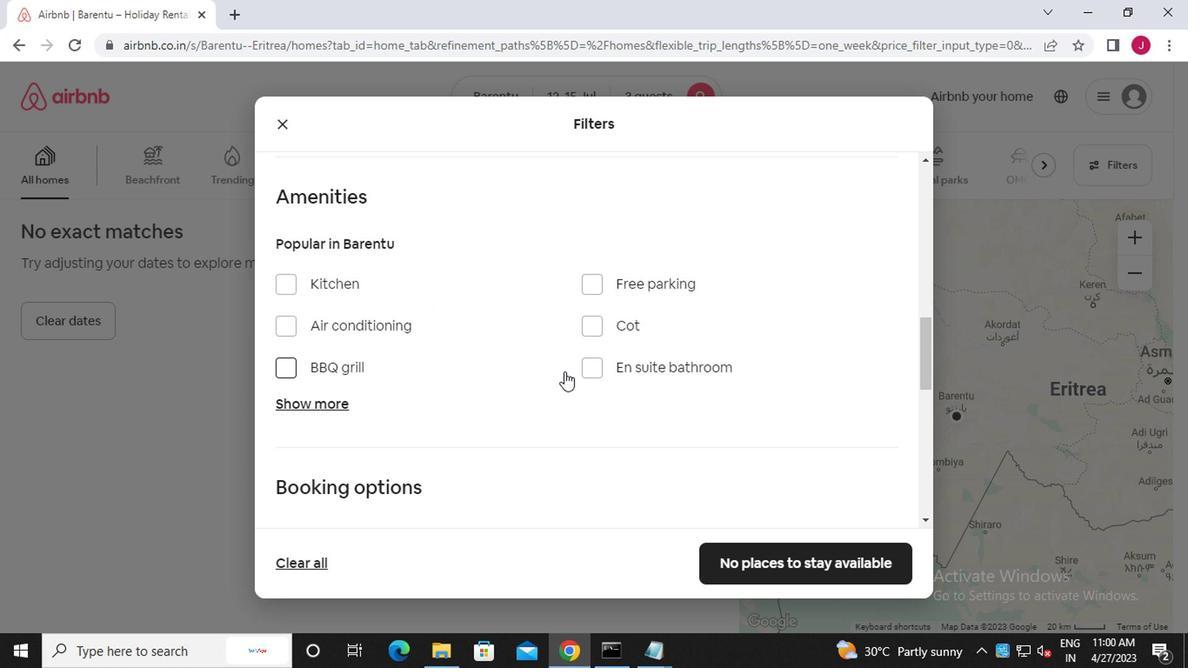 
Action: Mouse scrolled (560, 372) with delta (0, -1)
Screenshot: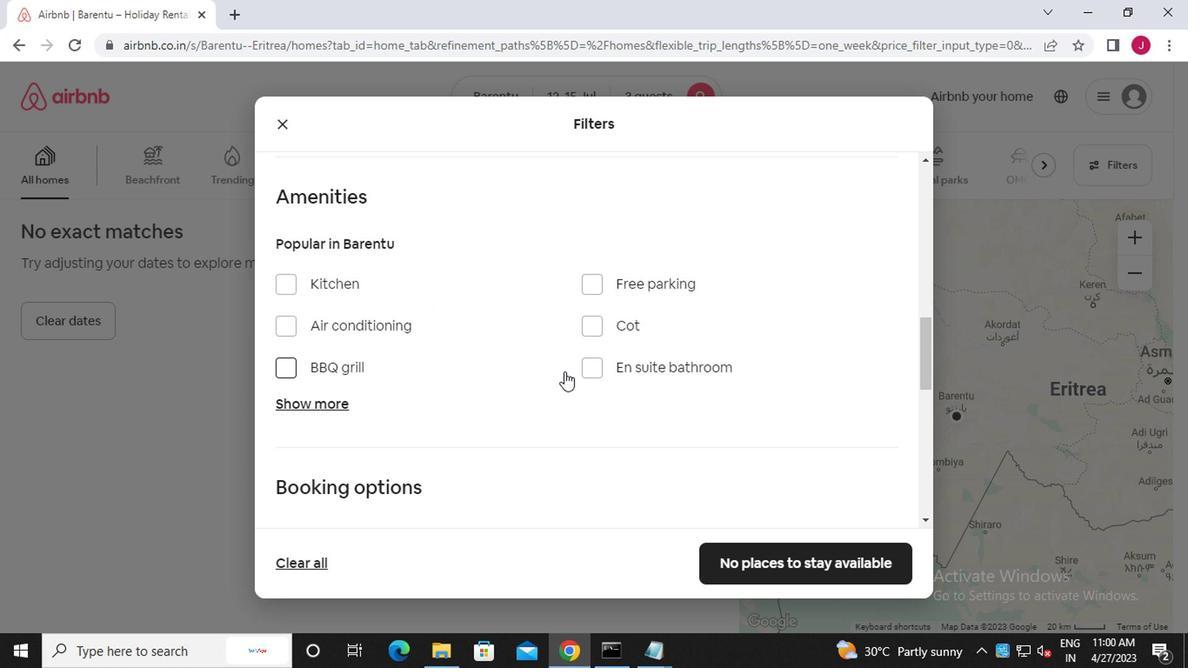 
Action: Mouse scrolled (560, 372) with delta (0, -1)
Screenshot: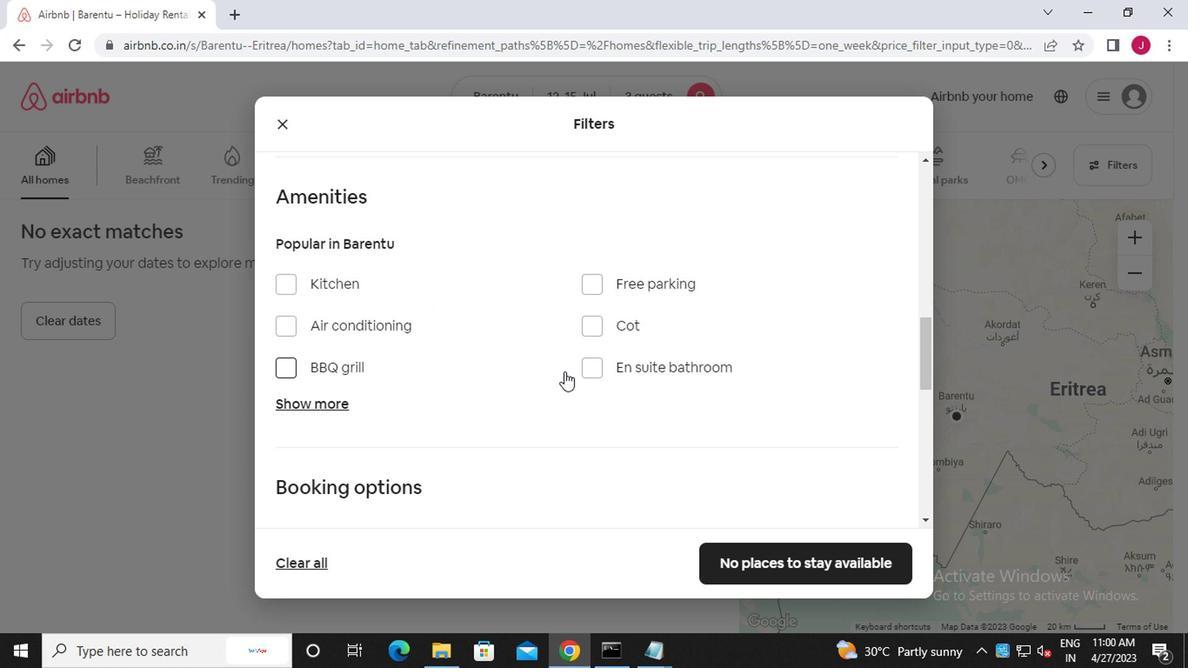 
Action: Mouse scrolled (560, 372) with delta (0, -1)
Screenshot: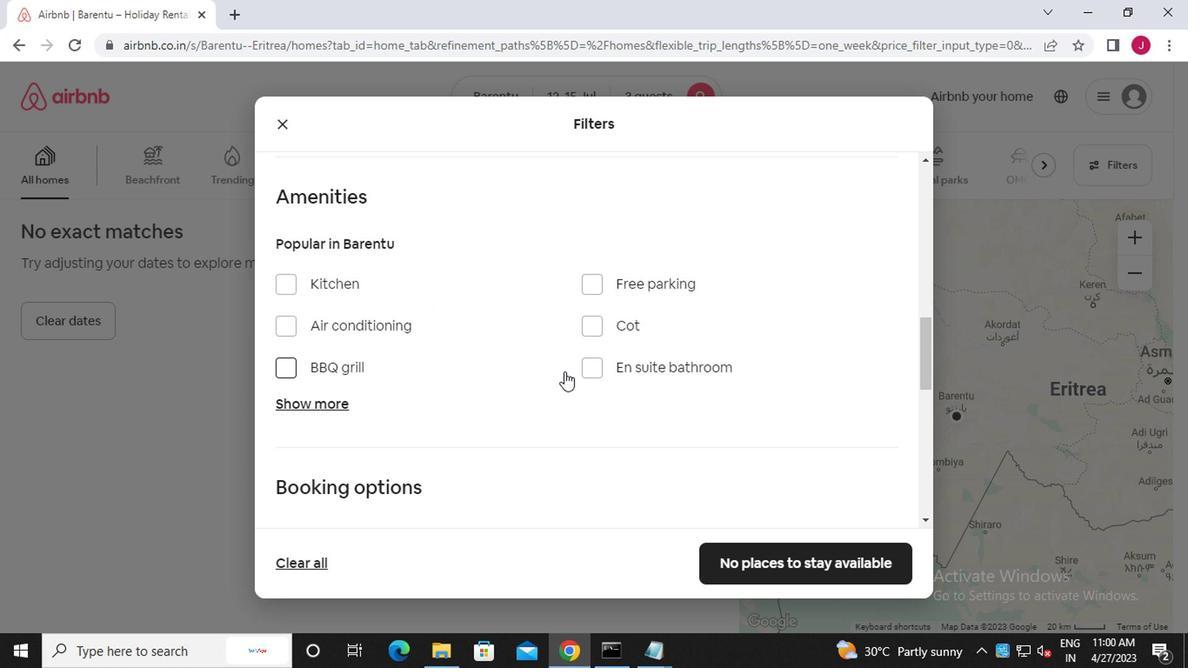 
Action: Mouse scrolled (560, 372) with delta (0, -1)
Screenshot: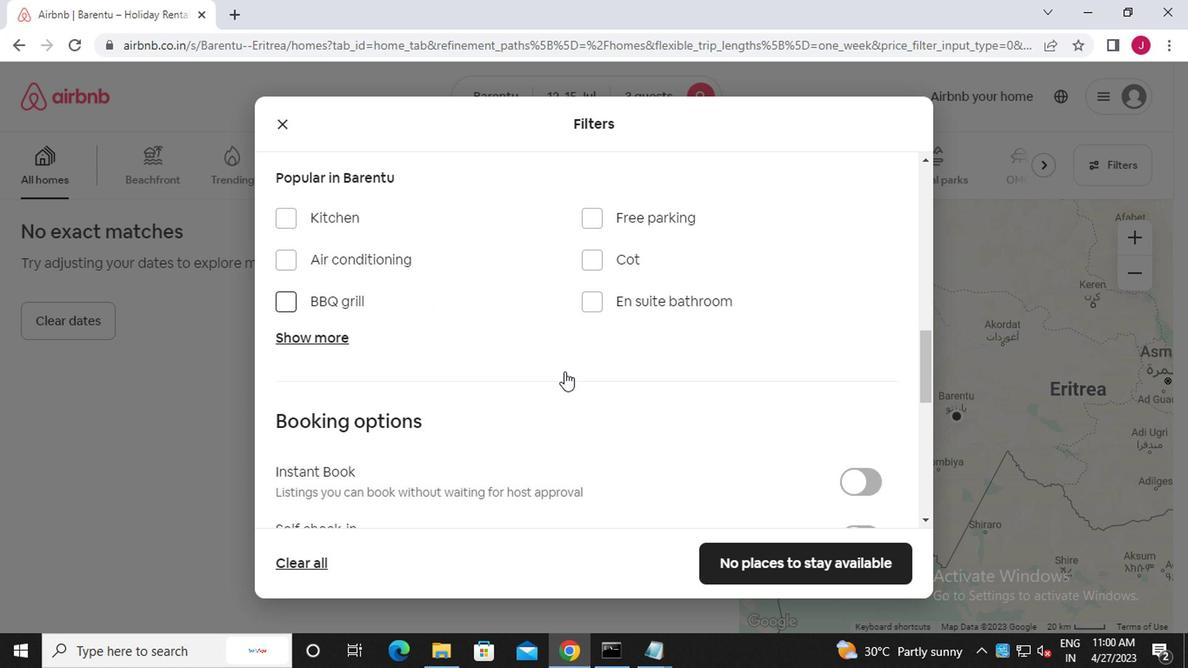 
Action: Mouse moved to (866, 175)
Screenshot: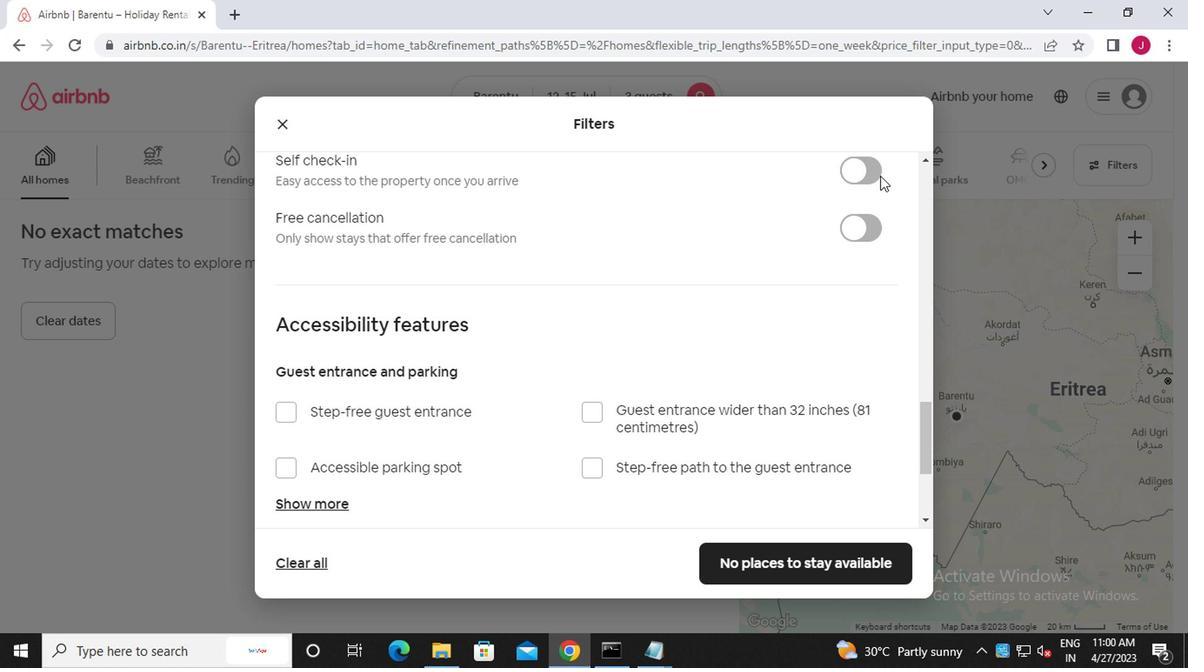 
Action: Mouse pressed left at (866, 175)
Screenshot: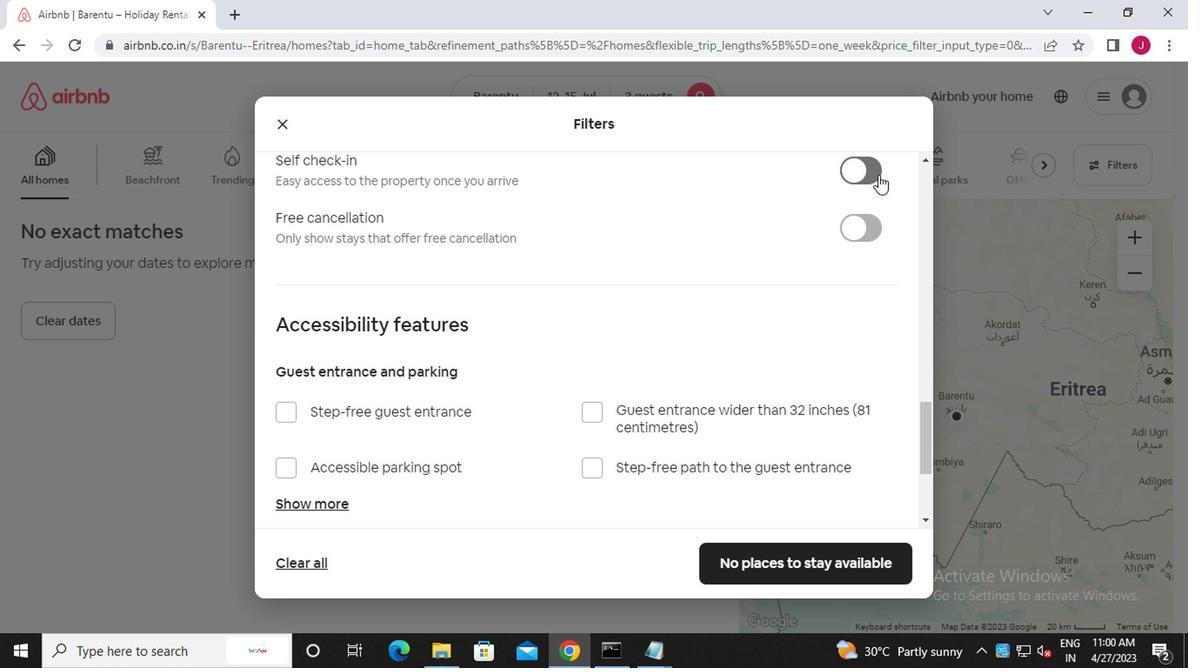 
Action: Mouse moved to (666, 284)
Screenshot: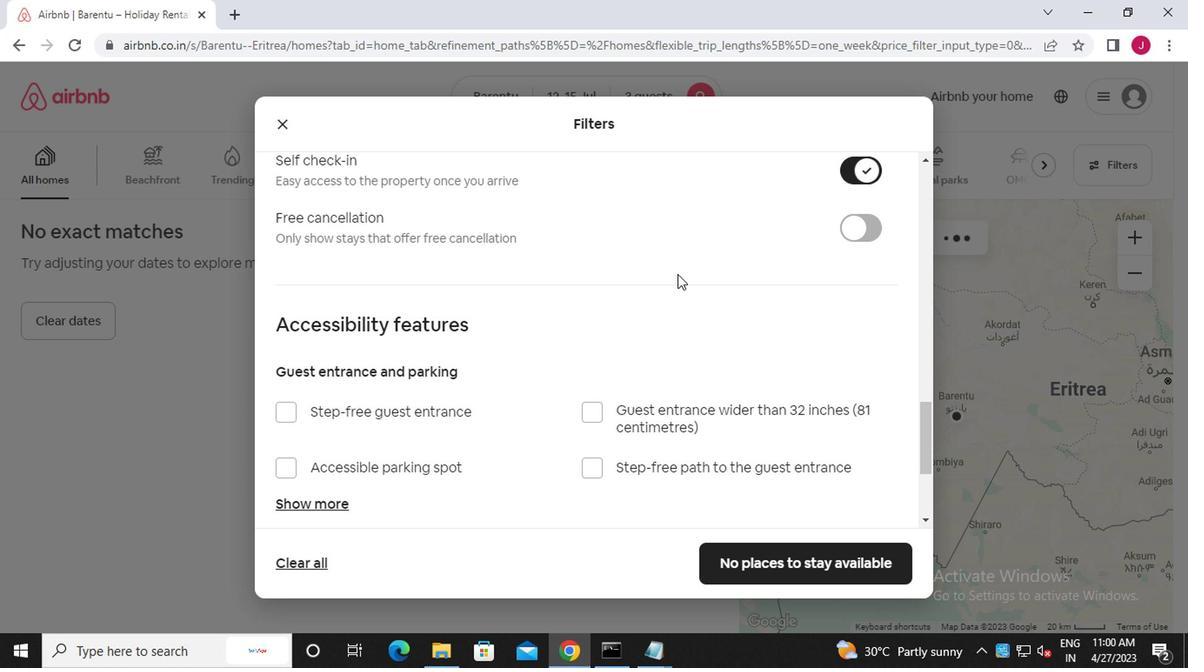 
Action: Mouse scrolled (666, 284) with delta (0, 0)
Screenshot: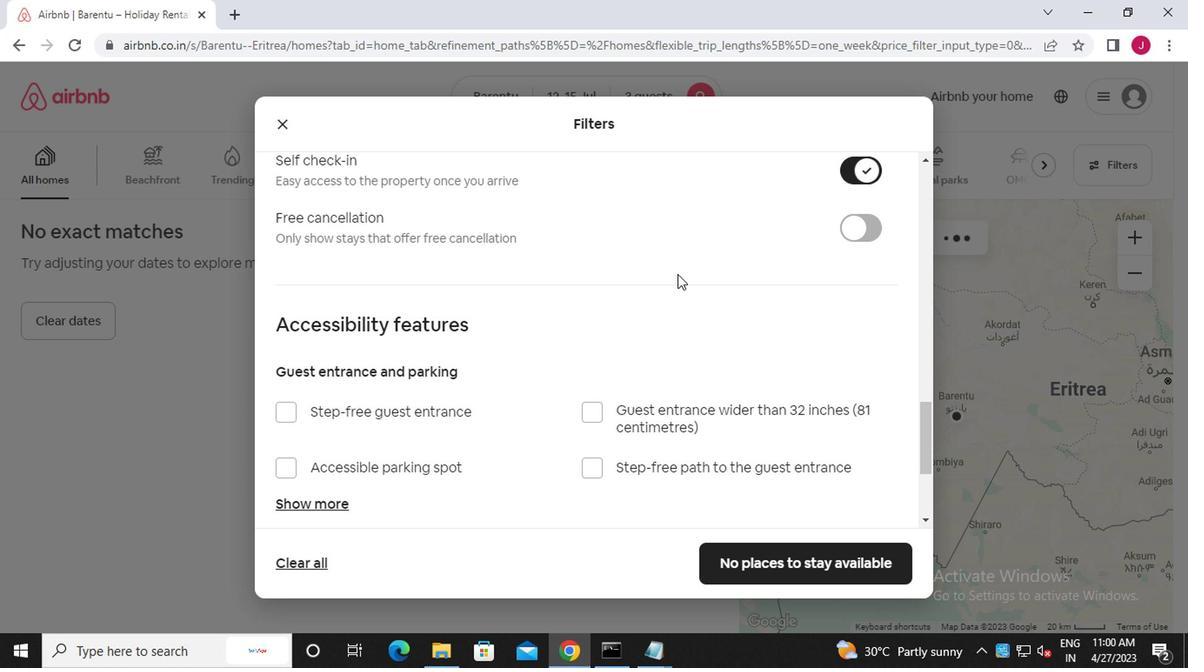 
Action: Mouse moved to (664, 288)
Screenshot: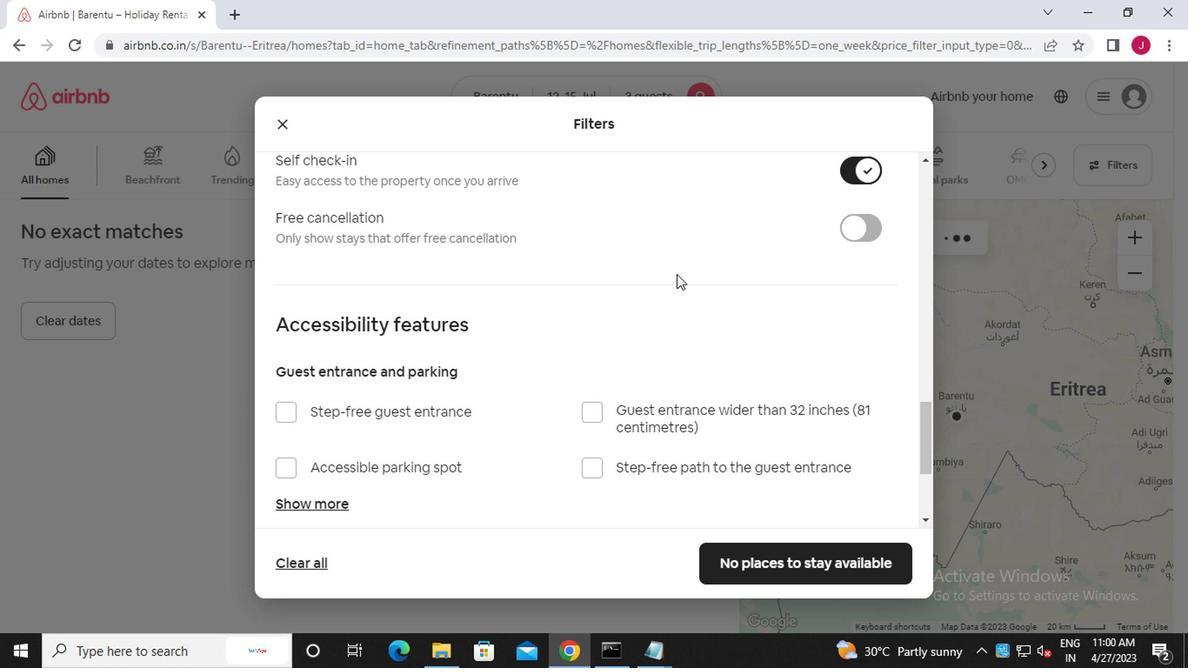 
Action: Mouse scrolled (664, 287) with delta (0, -1)
Screenshot: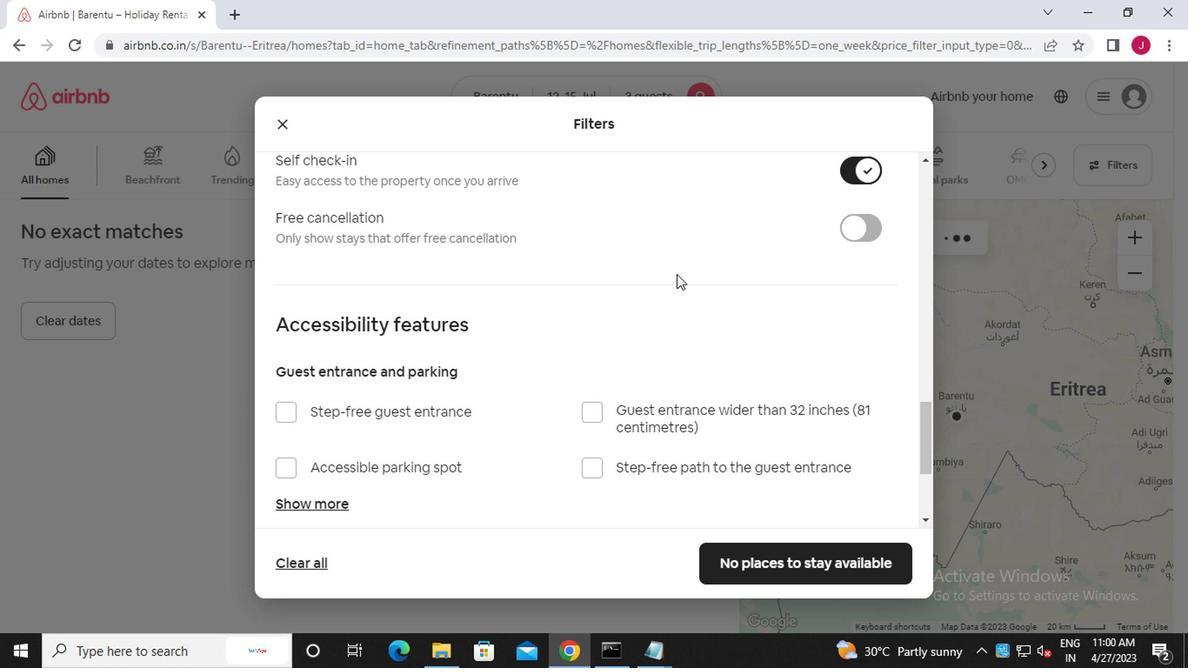 
Action: Mouse moved to (664, 290)
Screenshot: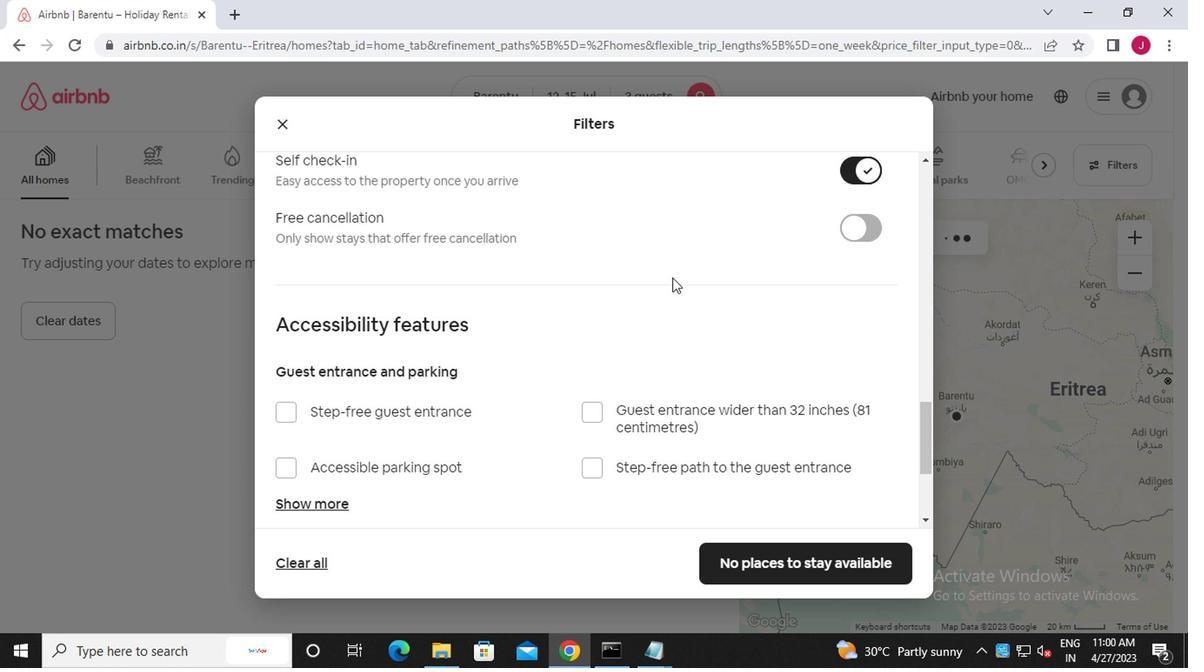 
Action: Mouse scrolled (664, 289) with delta (0, -1)
Screenshot: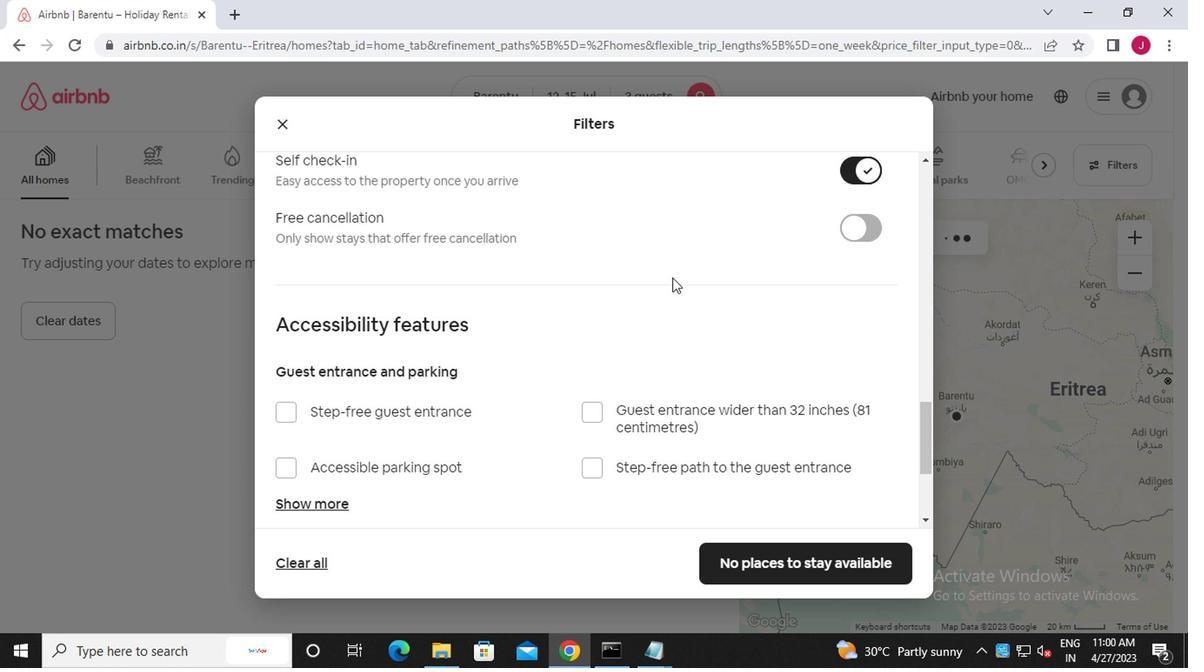 
Action: Mouse scrolled (664, 289) with delta (0, -1)
Screenshot: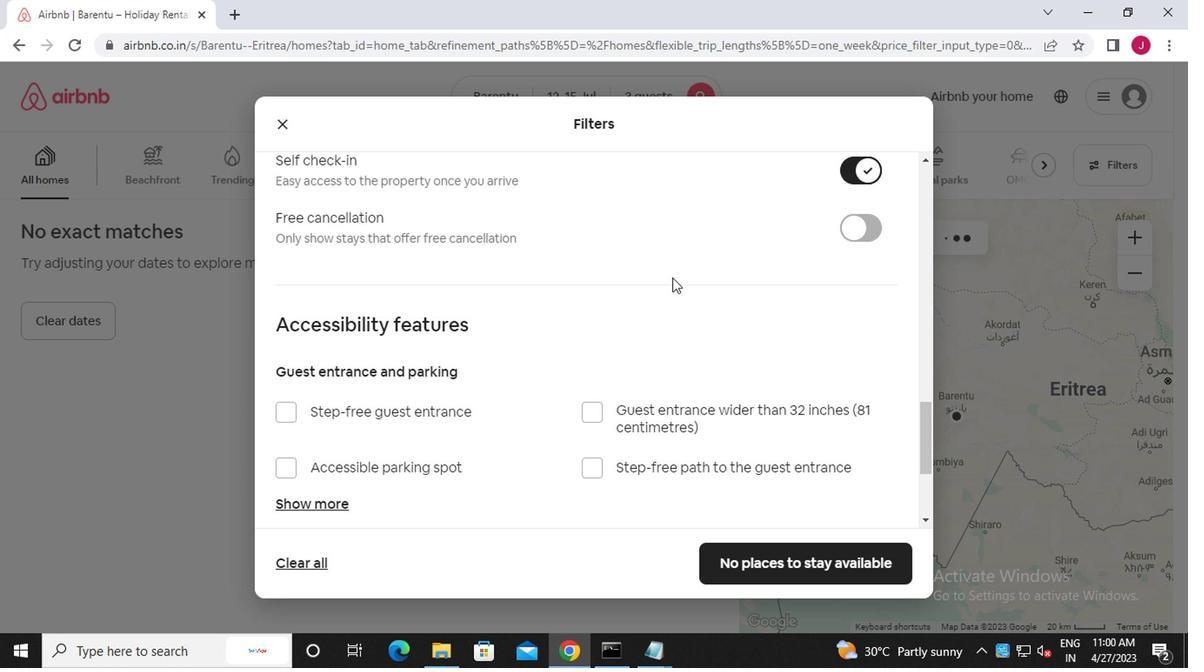 
Action: Mouse moved to (664, 290)
Screenshot: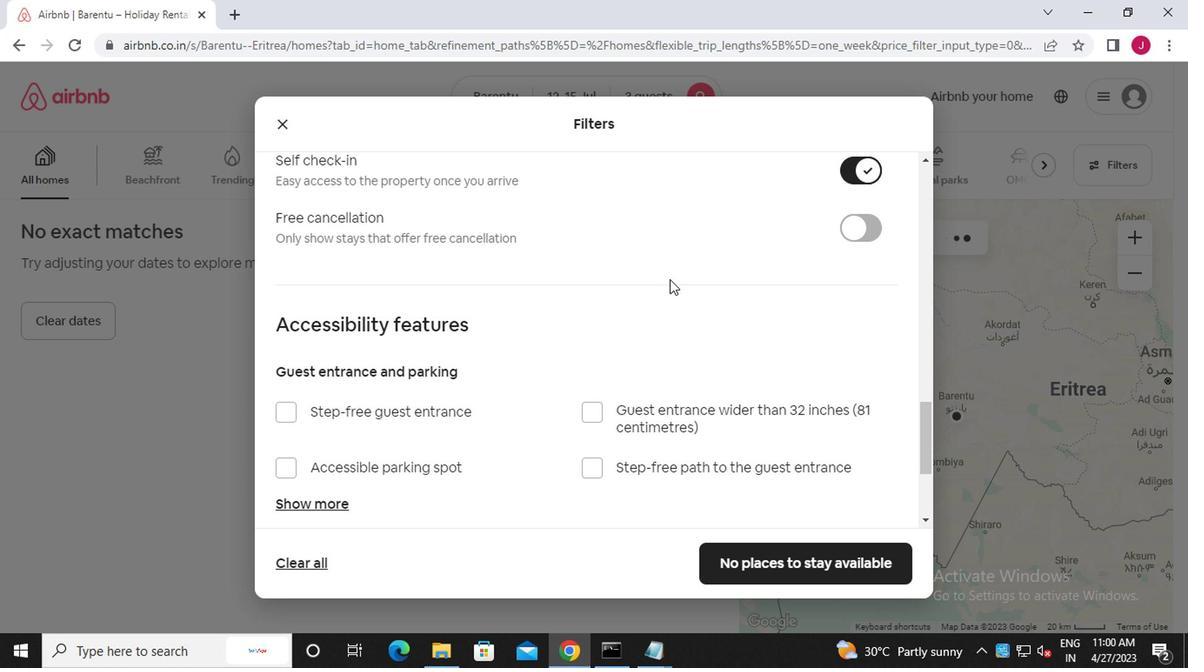
Action: Mouse scrolled (664, 290) with delta (0, 0)
Screenshot: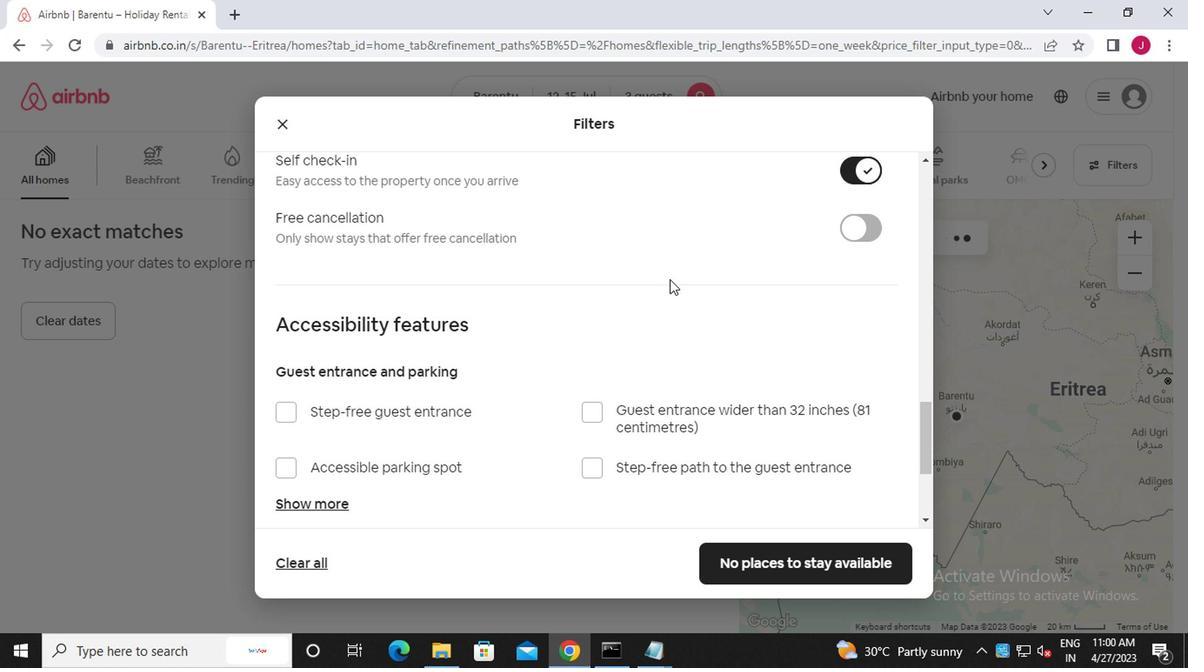 
Action: Mouse scrolled (664, 290) with delta (0, 0)
Screenshot: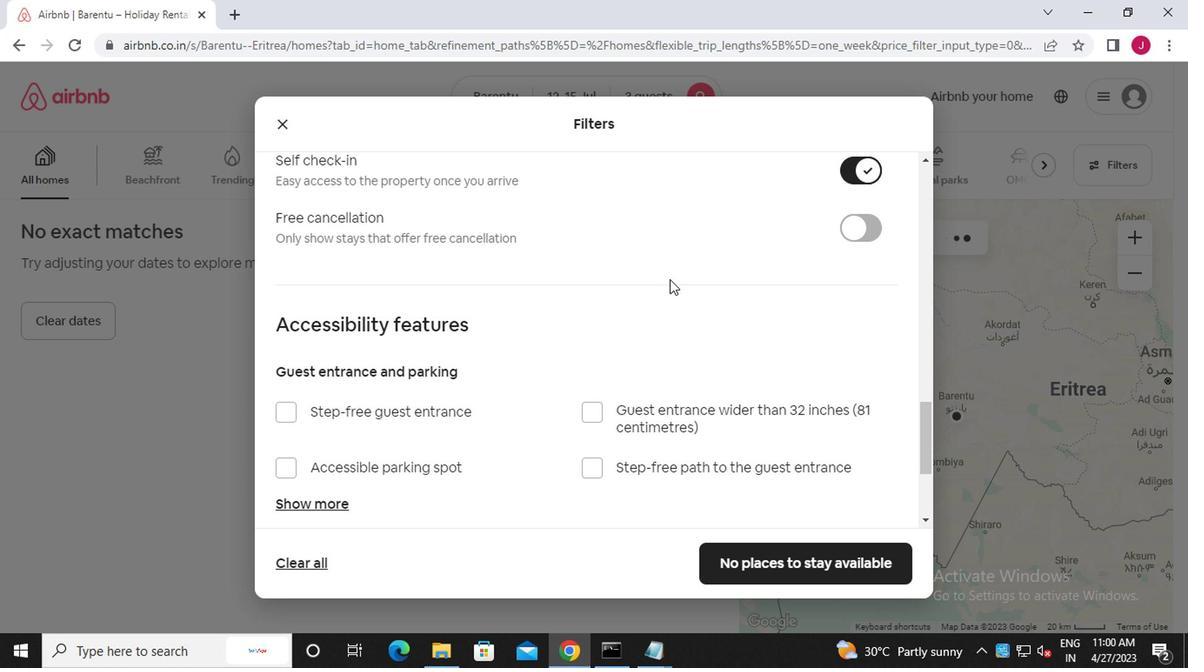 
Action: Mouse moved to (664, 290)
Screenshot: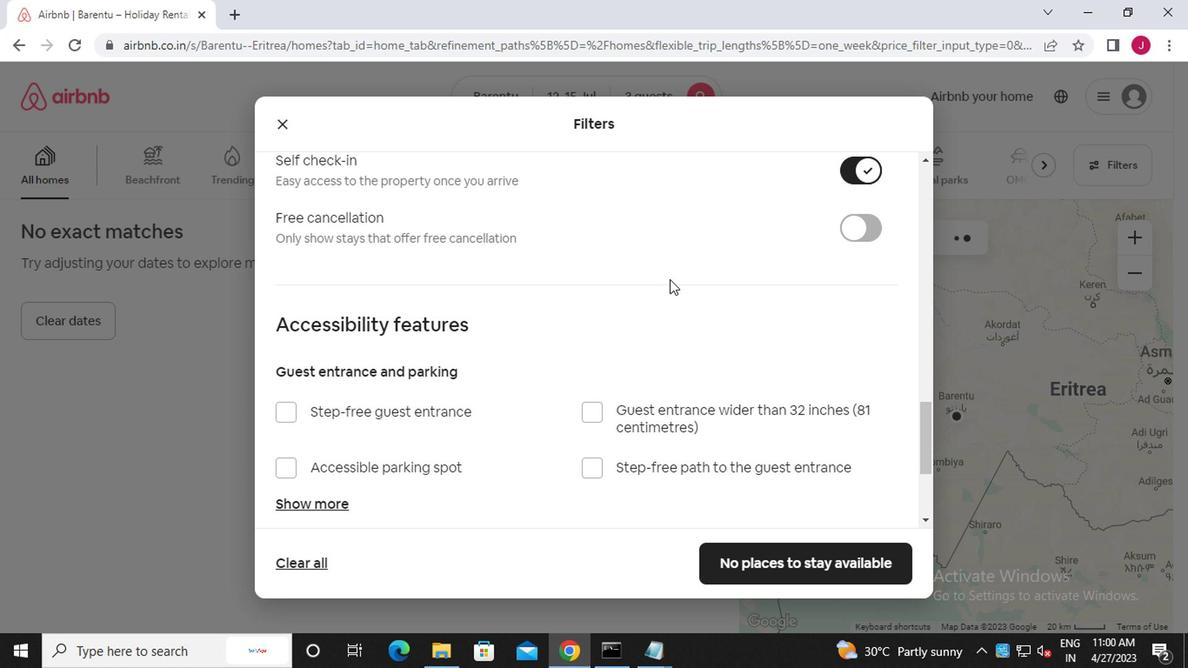 
Action: Mouse scrolled (664, 290) with delta (0, 0)
Screenshot: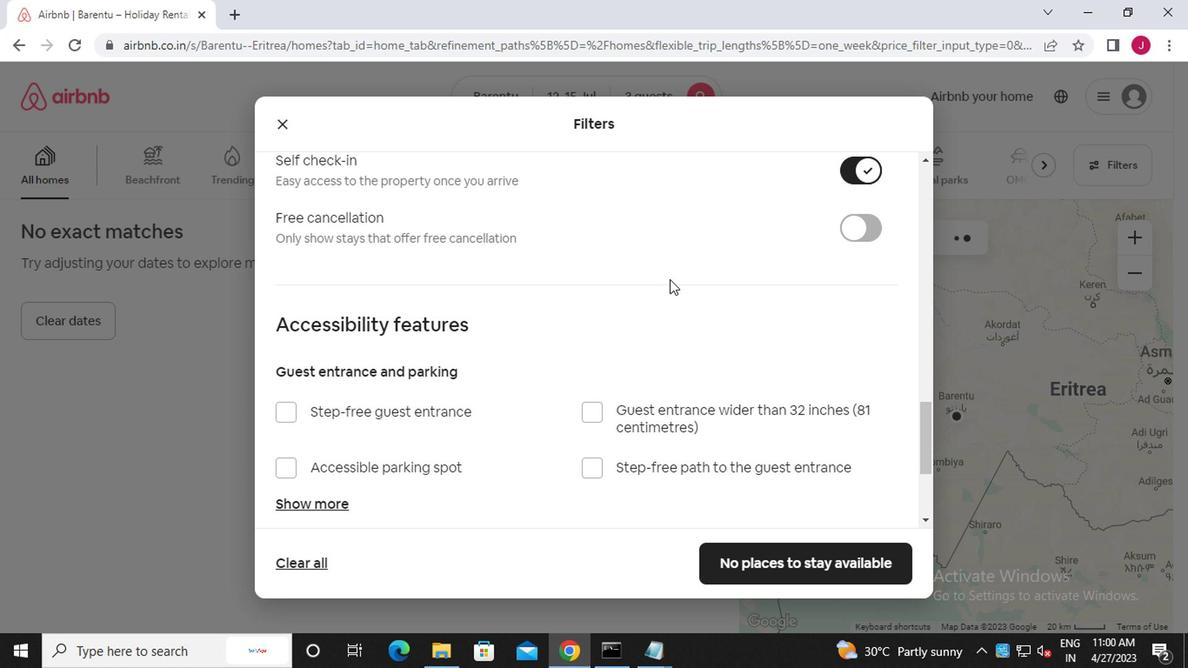 
Action: Mouse moved to (555, 398)
Screenshot: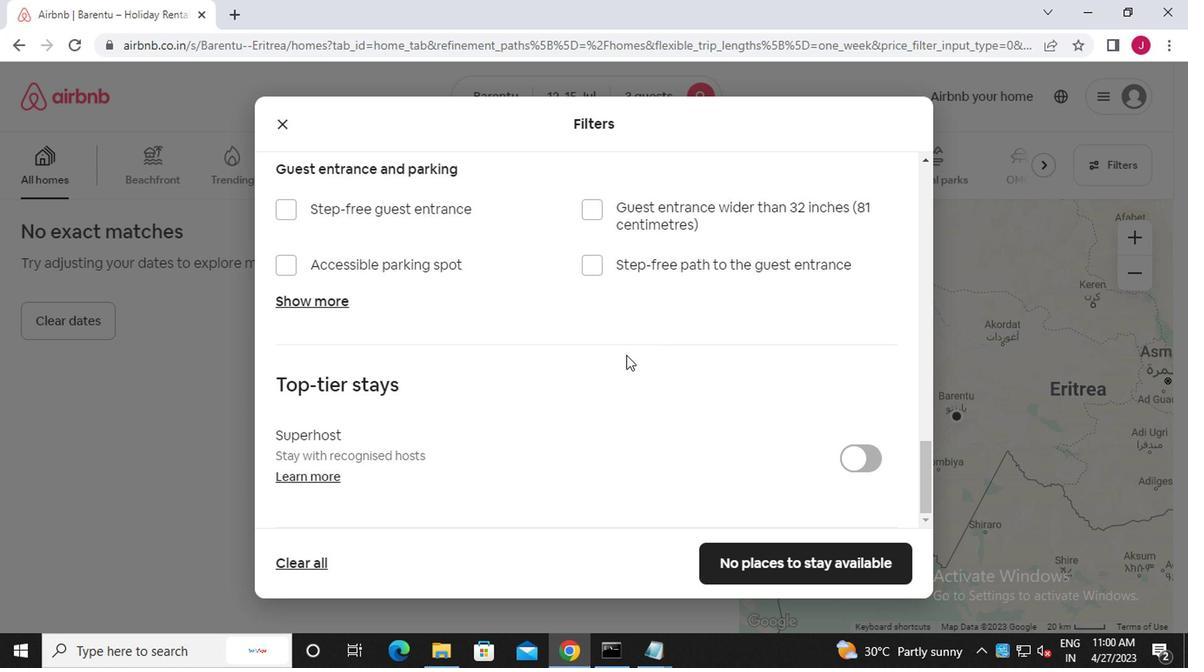 
Action: Mouse scrolled (555, 397) with delta (0, 0)
Screenshot: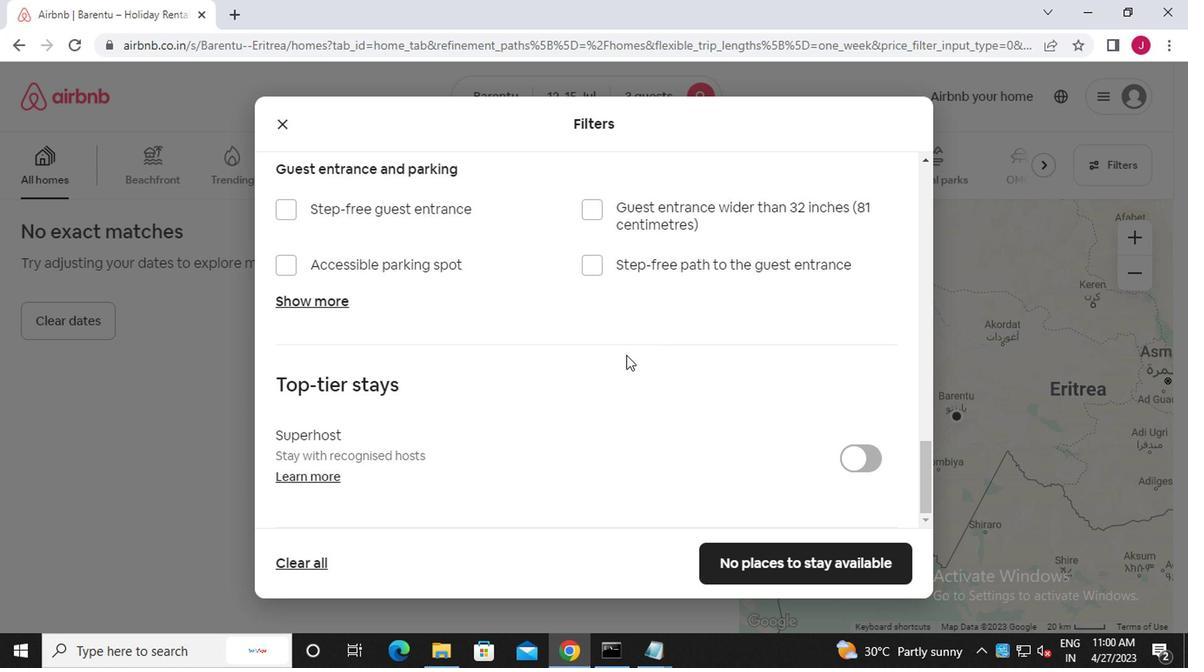 
Action: Mouse moved to (552, 400)
Screenshot: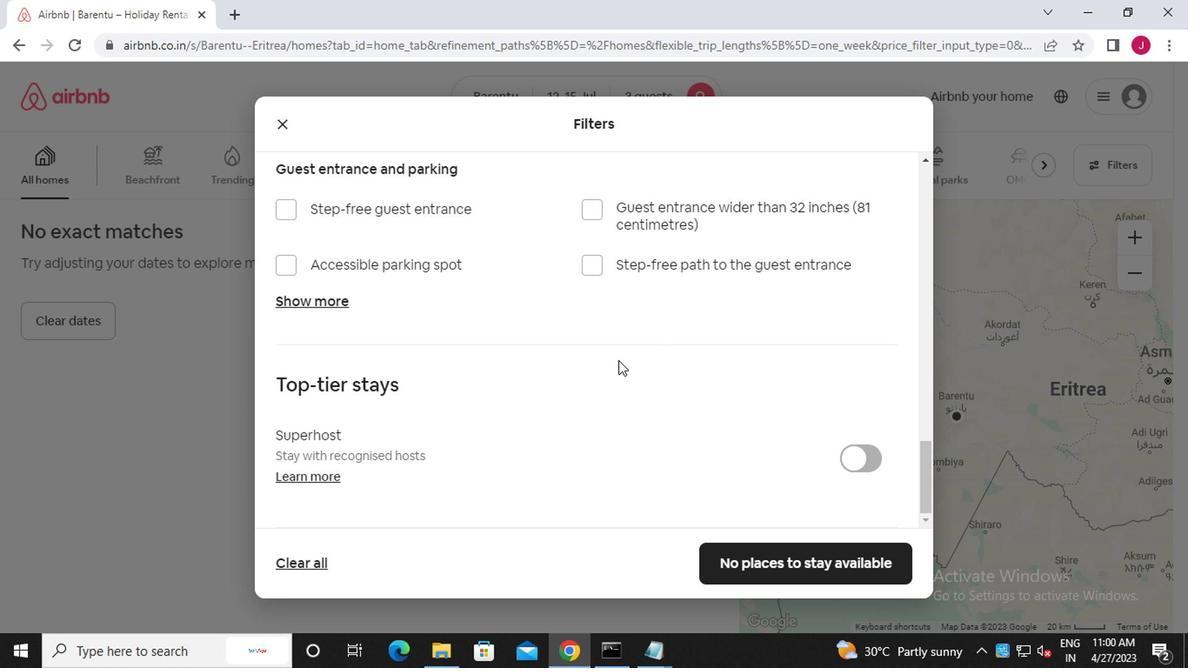 
Action: Mouse scrolled (552, 399) with delta (0, 0)
Screenshot: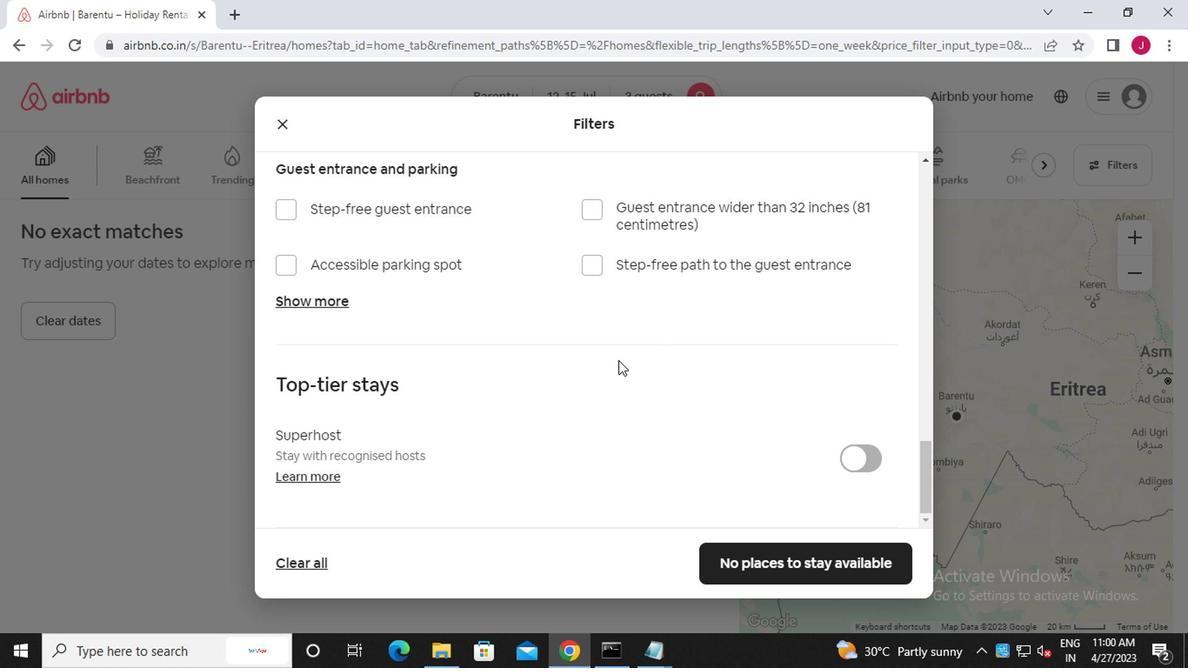 
Action: Mouse moved to (550, 403)
Screenshot: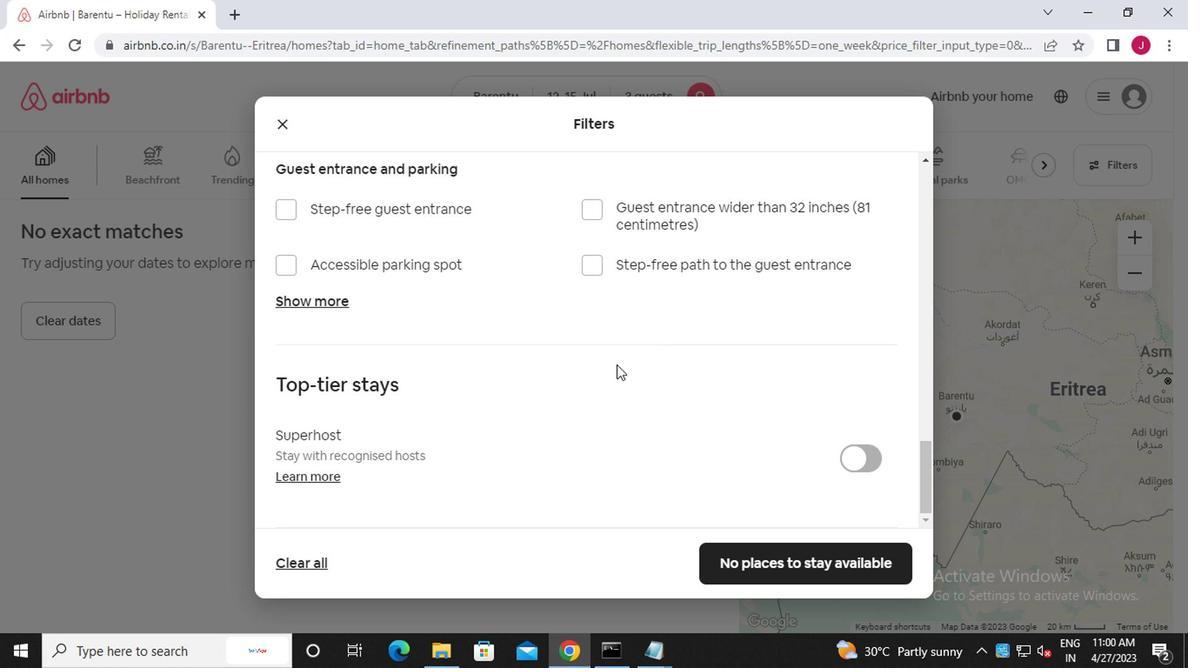 
Action: Mouse scrolled (550, 402) with delta (0, -1)
Screenshot: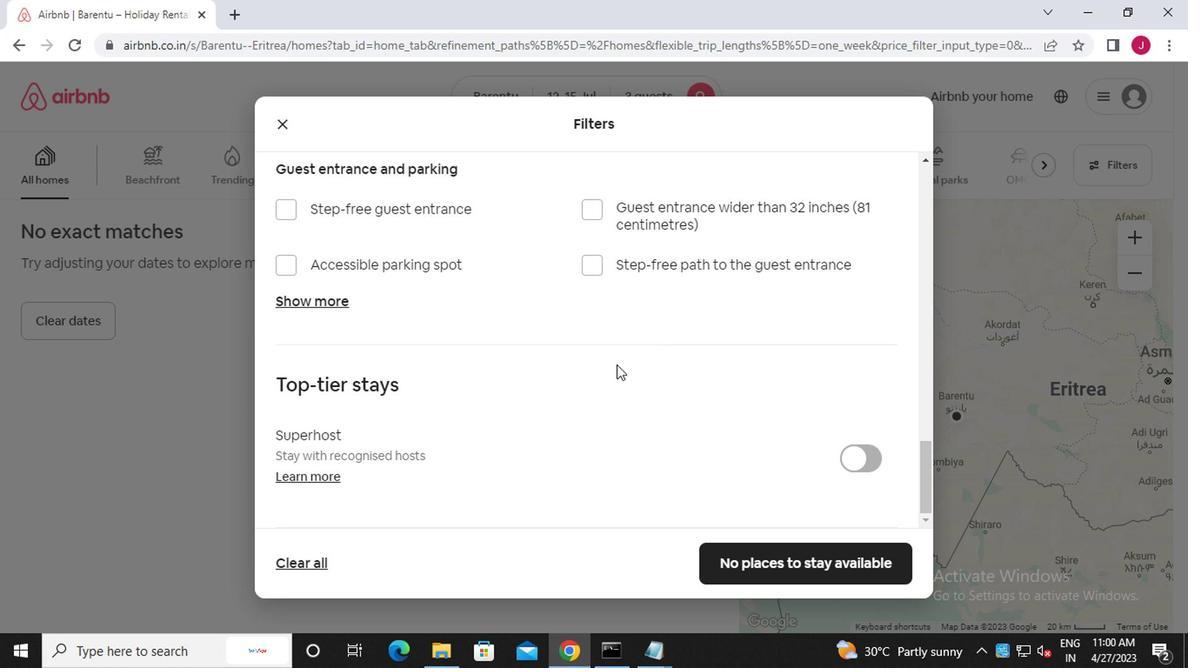 
Action: Mouse moved to (706, 445)
Screenshot: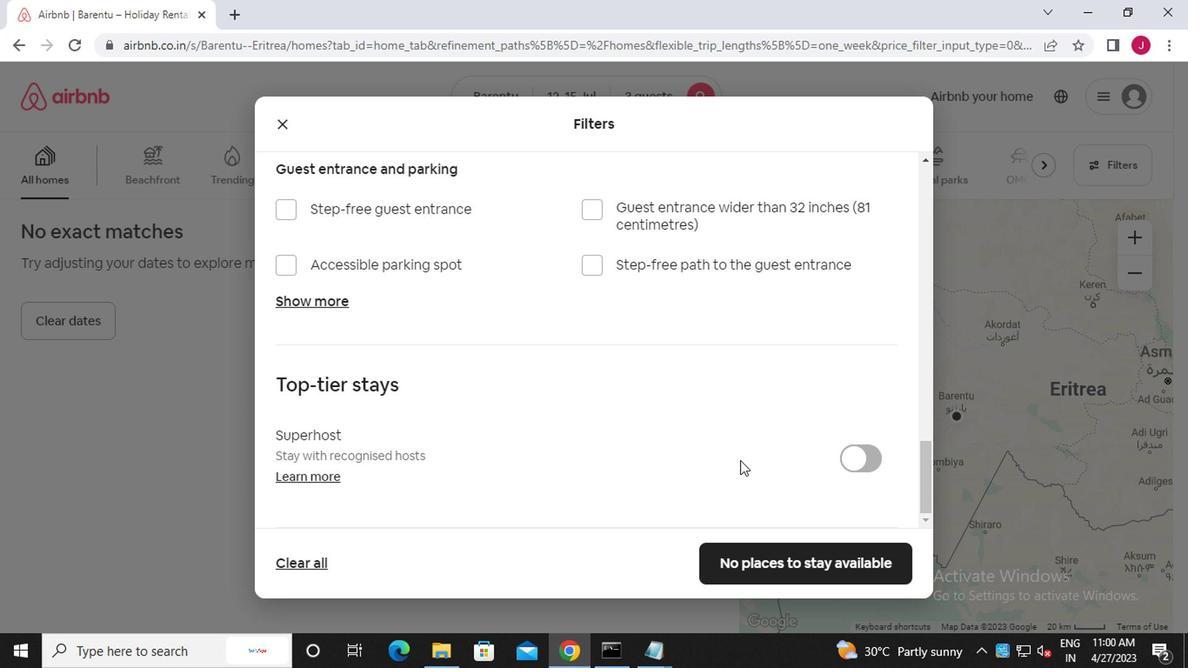 
Action: Mouse scrolled (706, 445) with delta (0, 0)
Screenshot: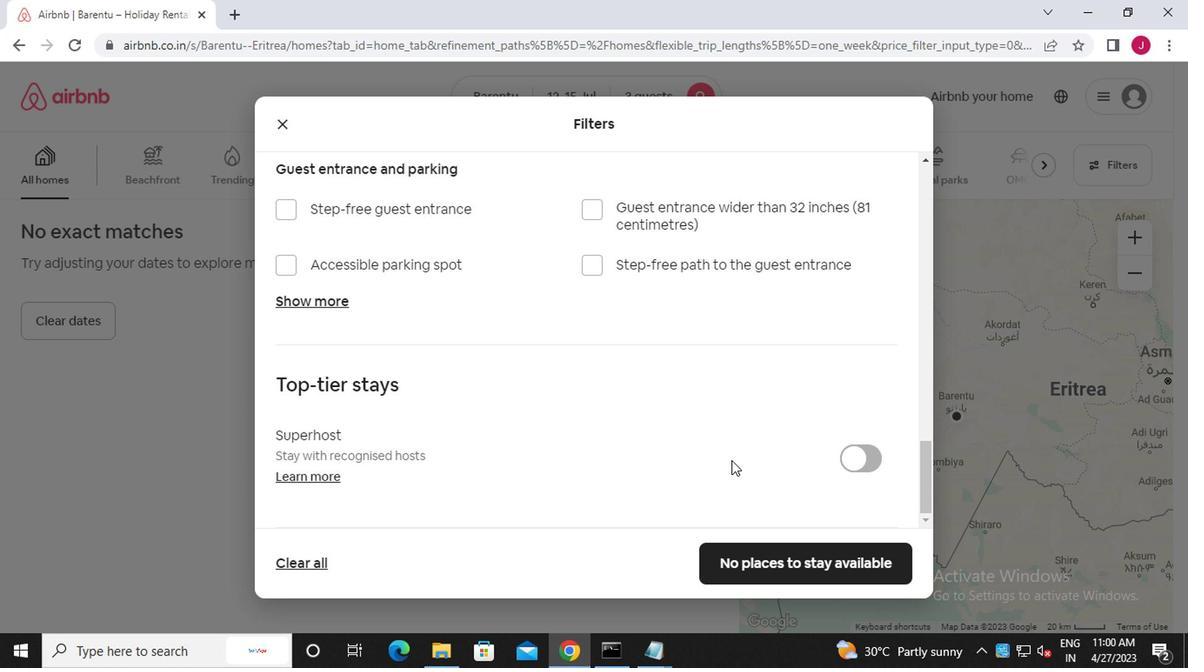
Action: Mouse moved to (705, 445)
Screenshot: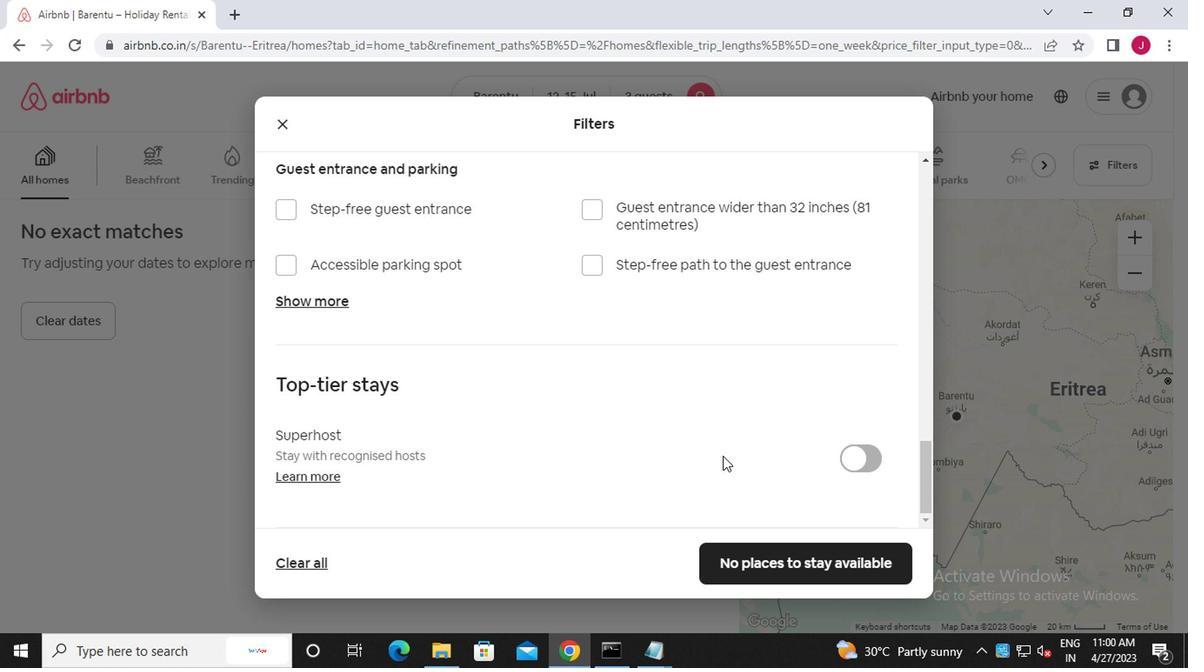 
Action: Mouse scrolled (705, 445) with delta (0, 0)
Screenshot: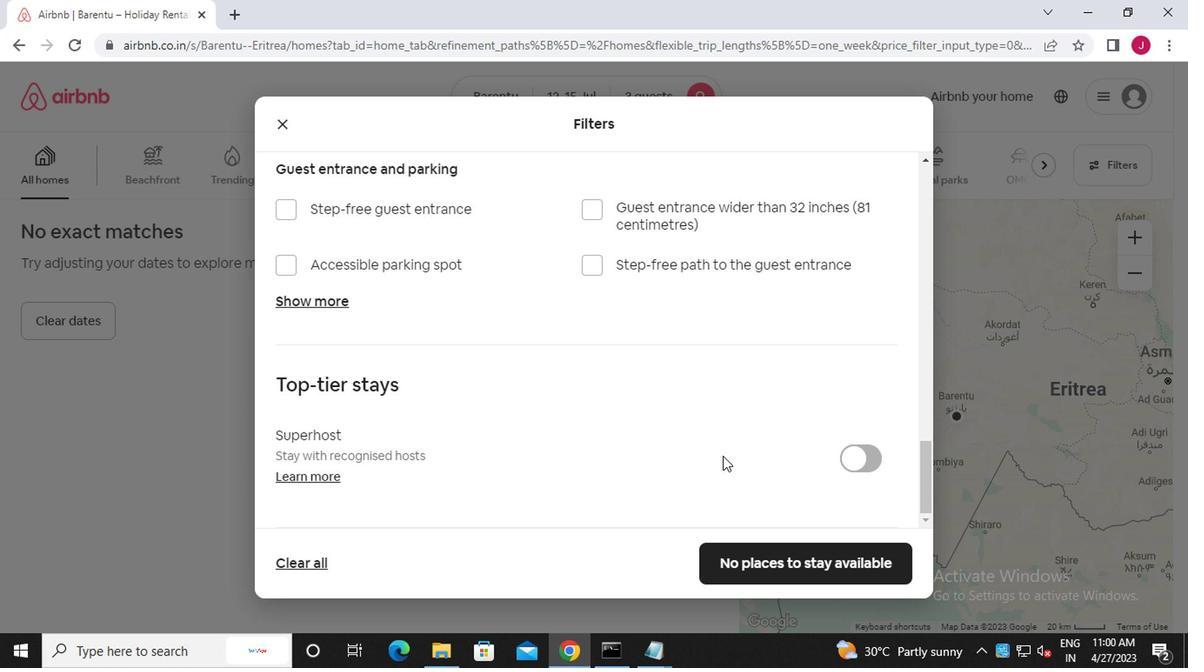 
Action: Mouse moved to (704, 445)
Screenshot: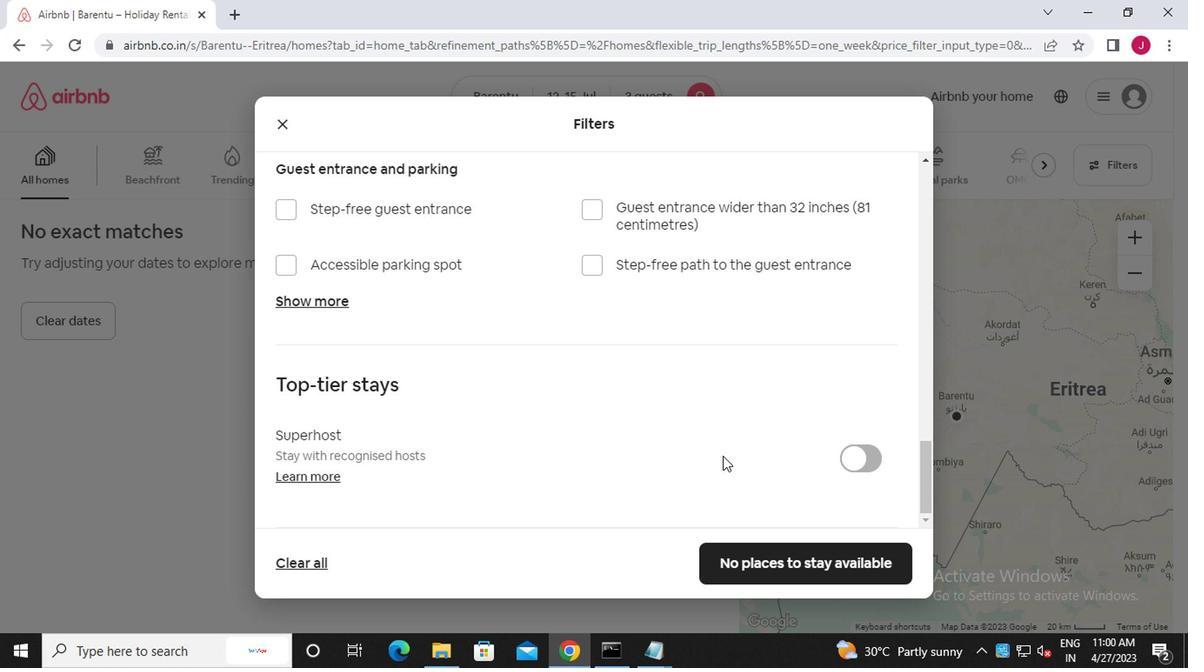 
Action: Mouse scrolled (704, 445) with delta (0, 0)
Screenshot: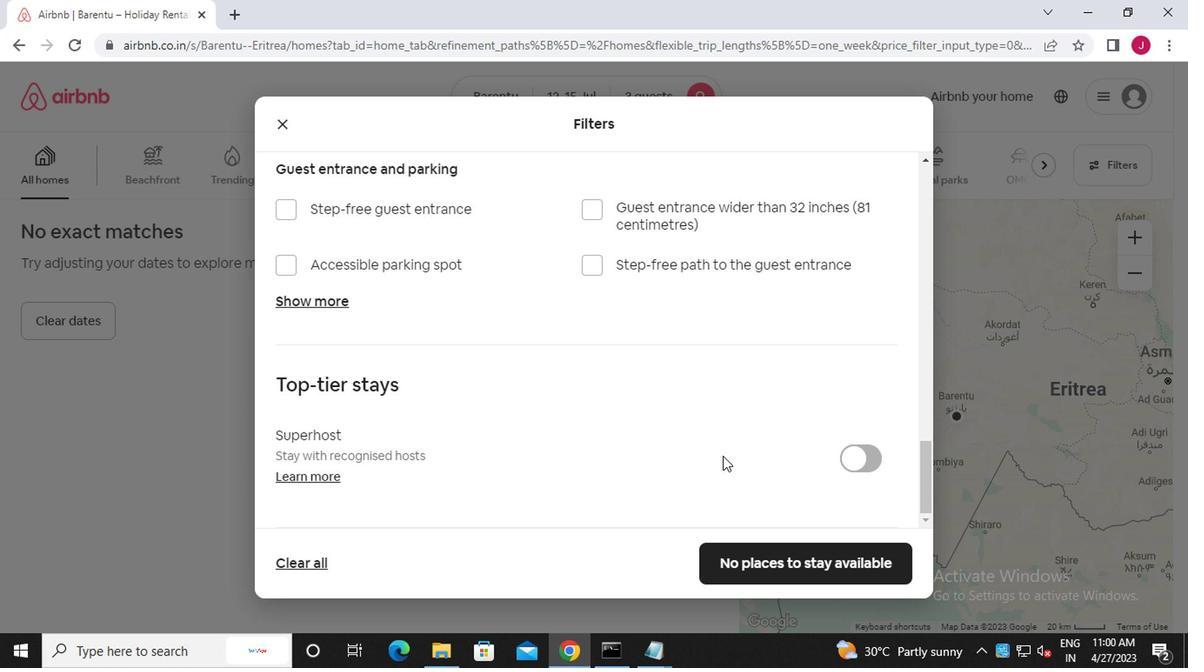 
Action: Mouse scrolled (704, 445) with delta (0, 0)
Screenshot: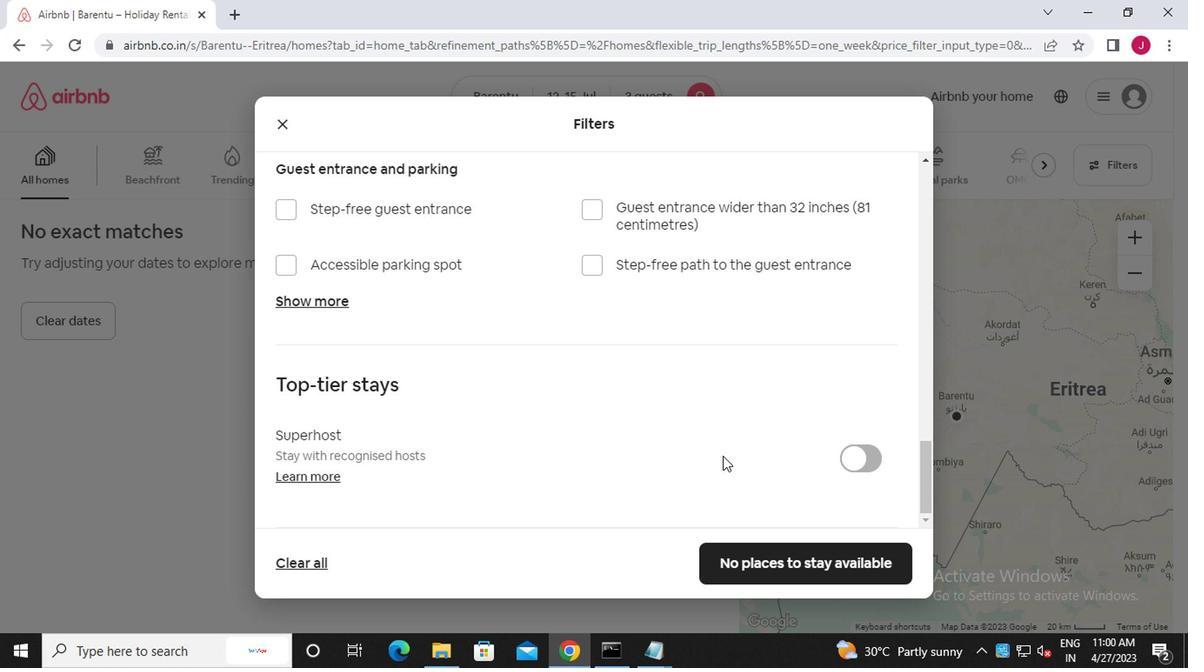 
Action: Mouse moved to (704, 445)
Screenshot: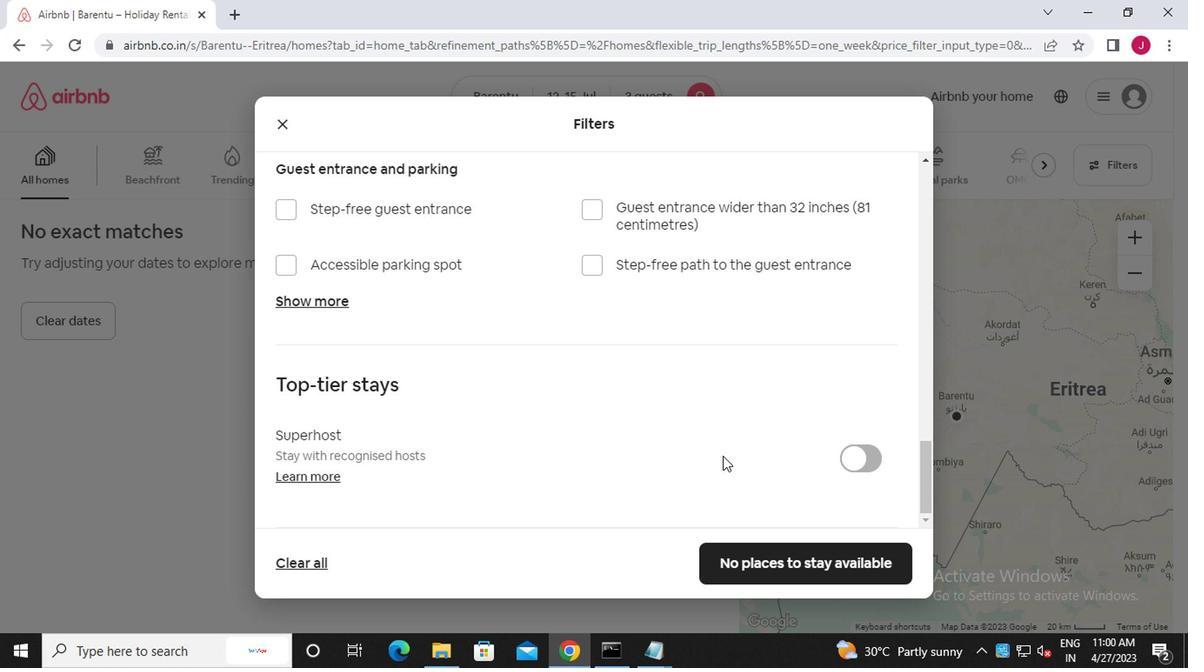 
Action: Mouse scrolled (704, 445) with delta (0, 0)
Screenshot: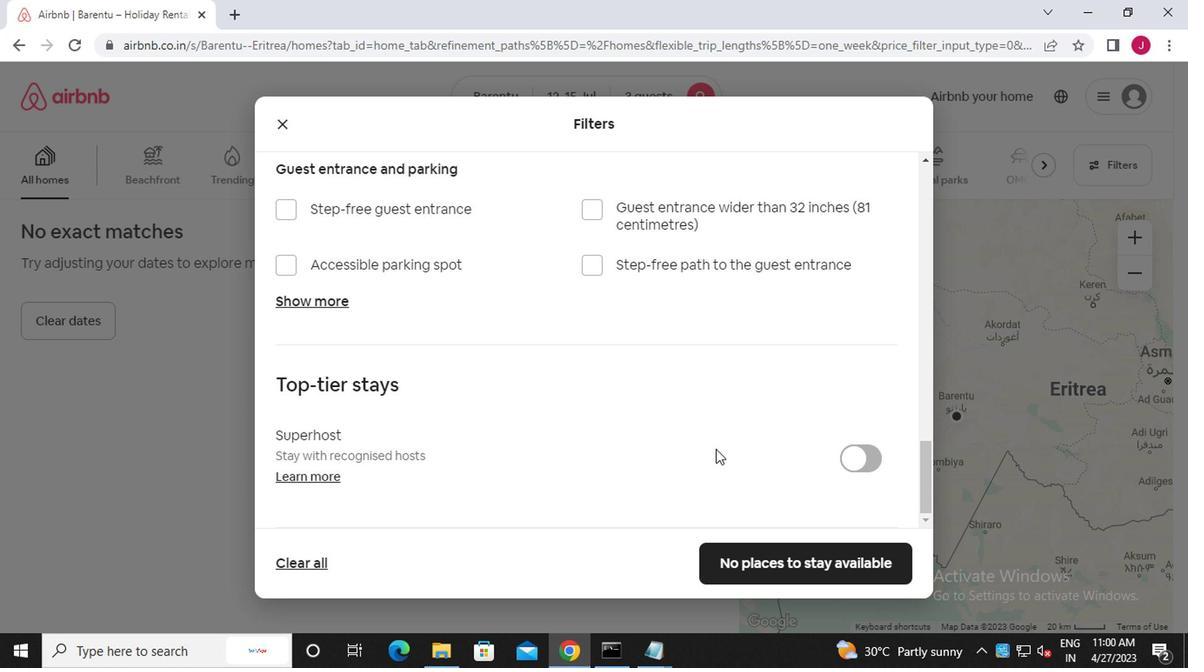 
Action: Mouse moved to (703, 445)
Screenshot: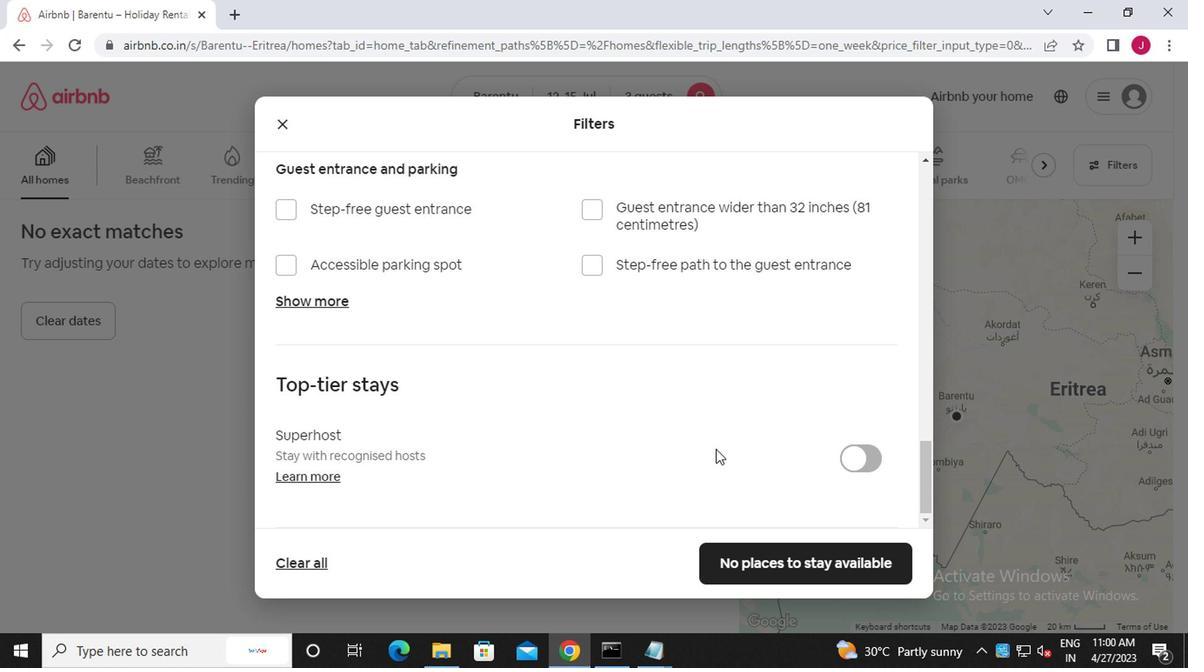 
Action: Mouse scrolled (703, 445) with delta (0, 0)
Screenshot: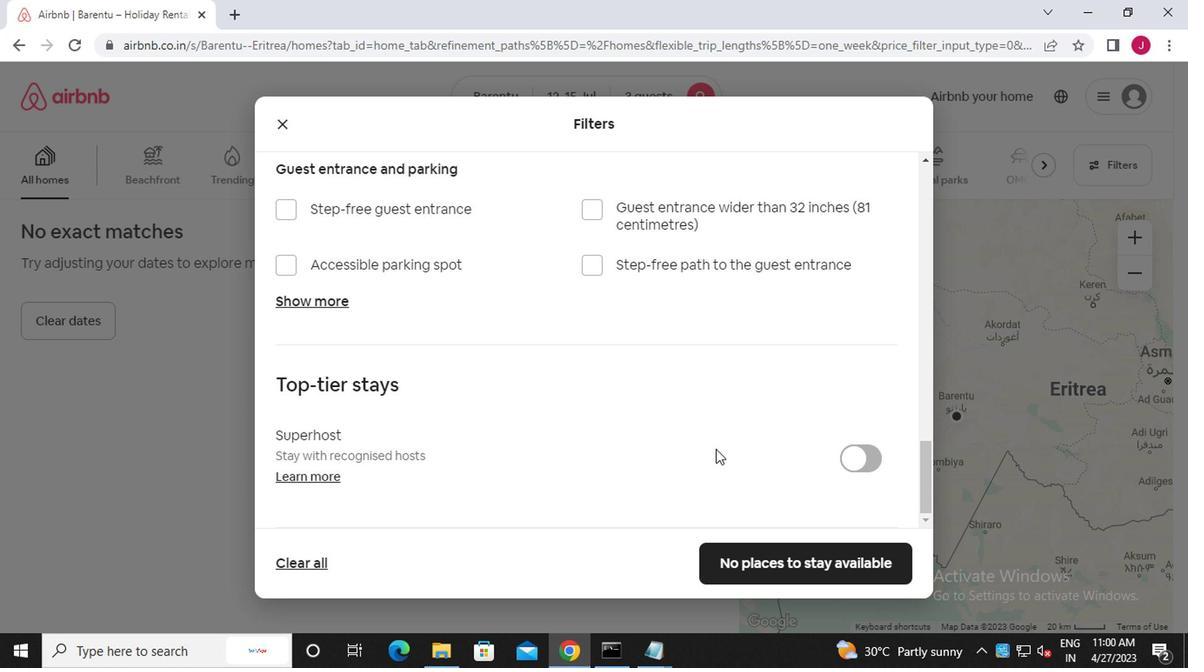 
Action: Mouse moved to (703, 445)
Screenshot: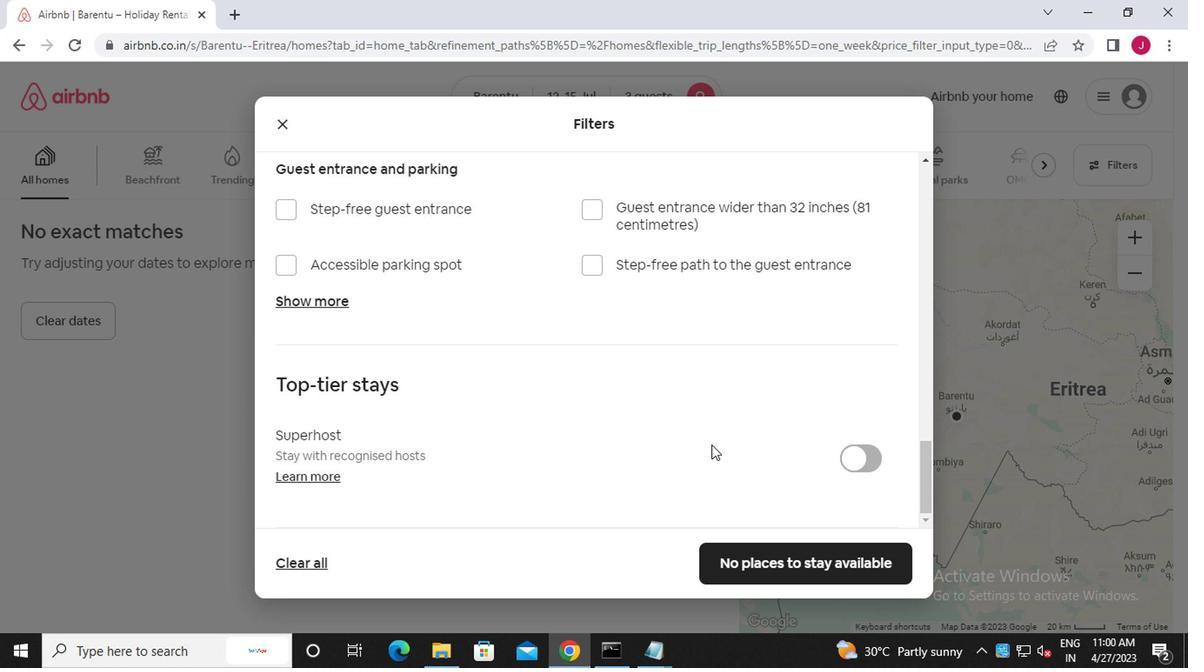 
Action: Mouse scrolled (703, 445) with delta (0, 0)
Screenshot: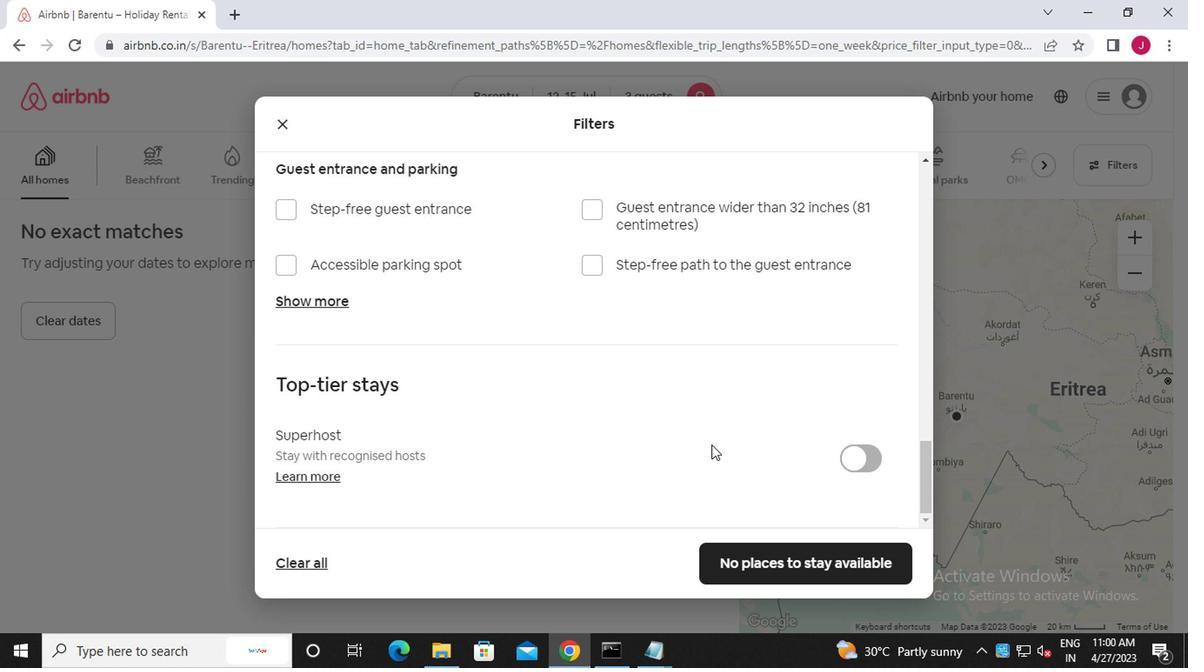 
Action: Mouse moved to (781, 572)
Screenshot: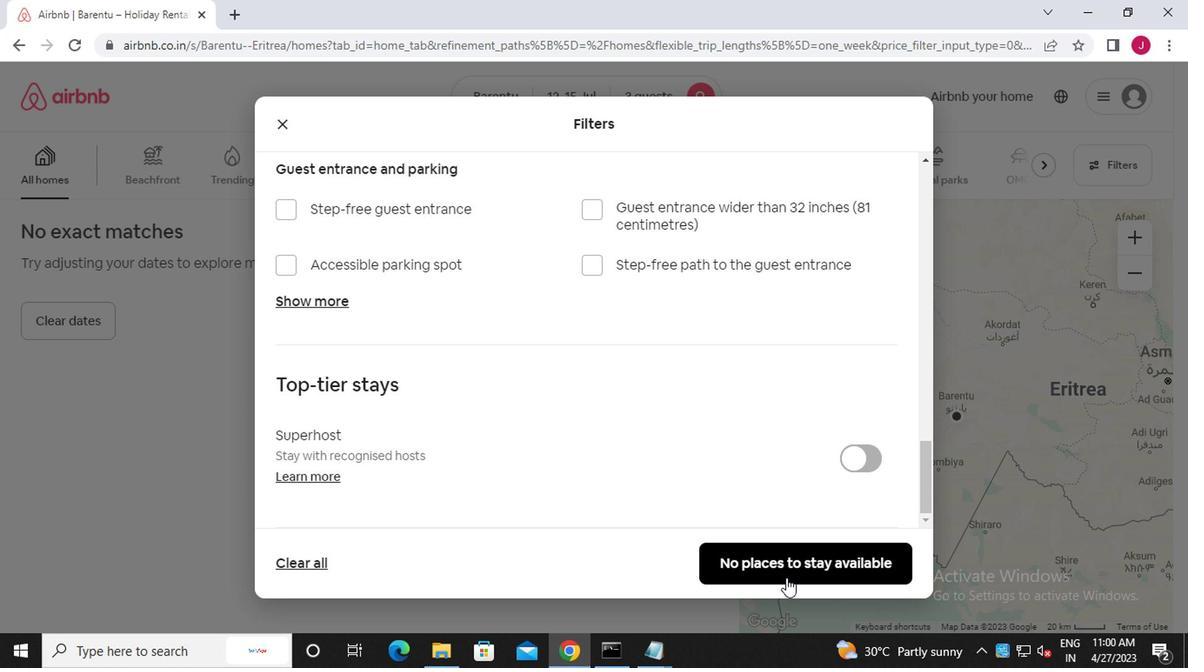 
Action: Mouse pressed left at (781, 572)
Screenshot: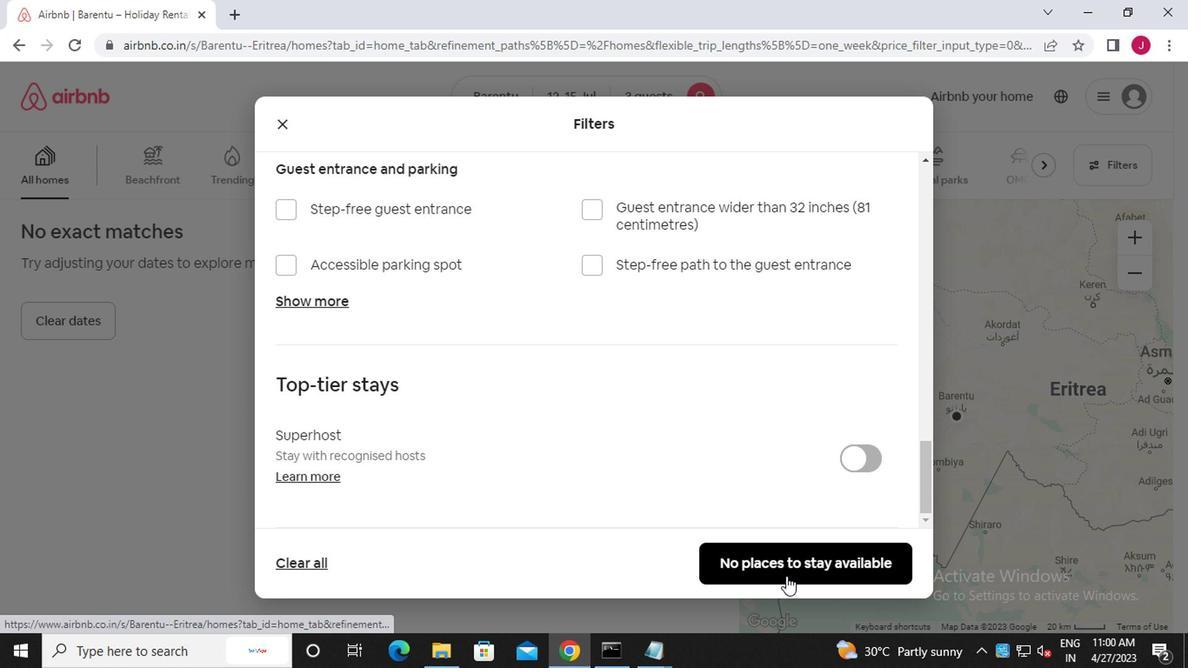 
Action: Mouse moved to (778, 565)
Screenshot: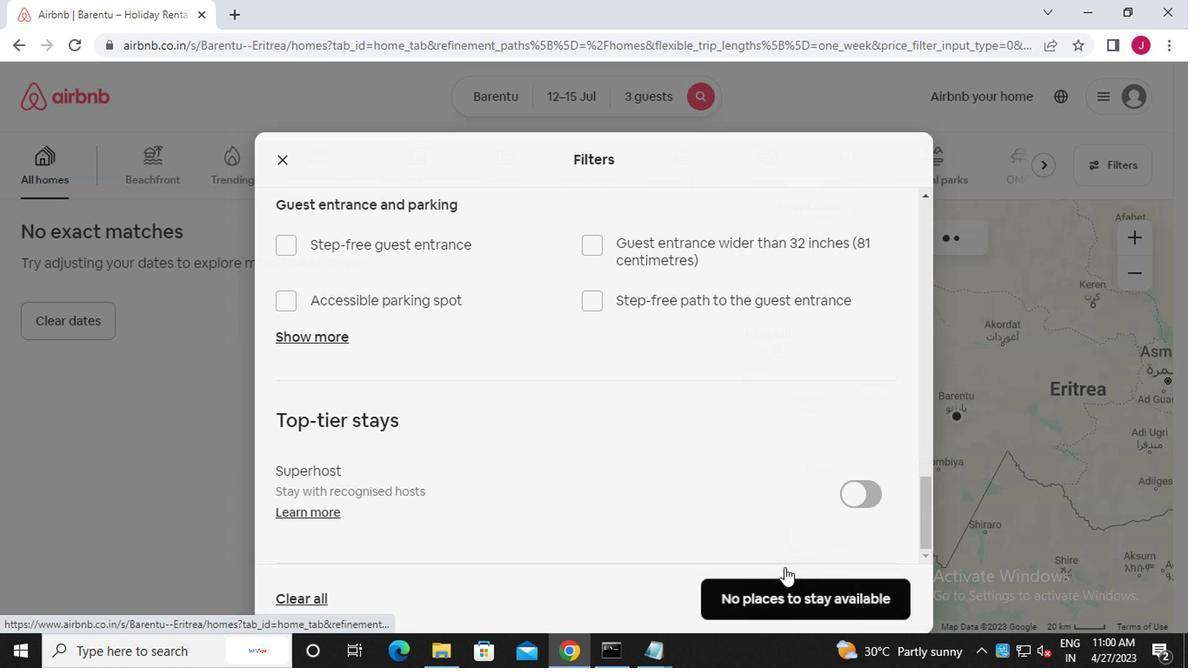 
